 Task: Use the formula "MINVERSE" in spreadsheet "Project portfolio".
Action: Mouse moved to (830, 102)
Screenshot: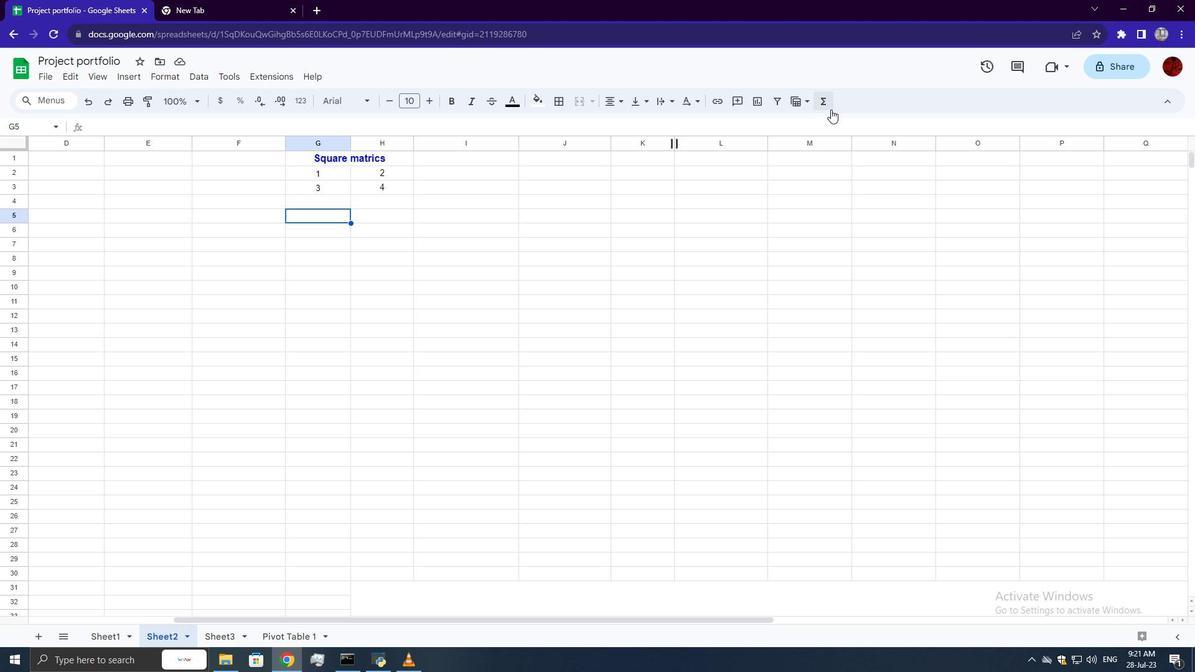 
Action: Mouse pressed left at (830, 102)
Screenshot: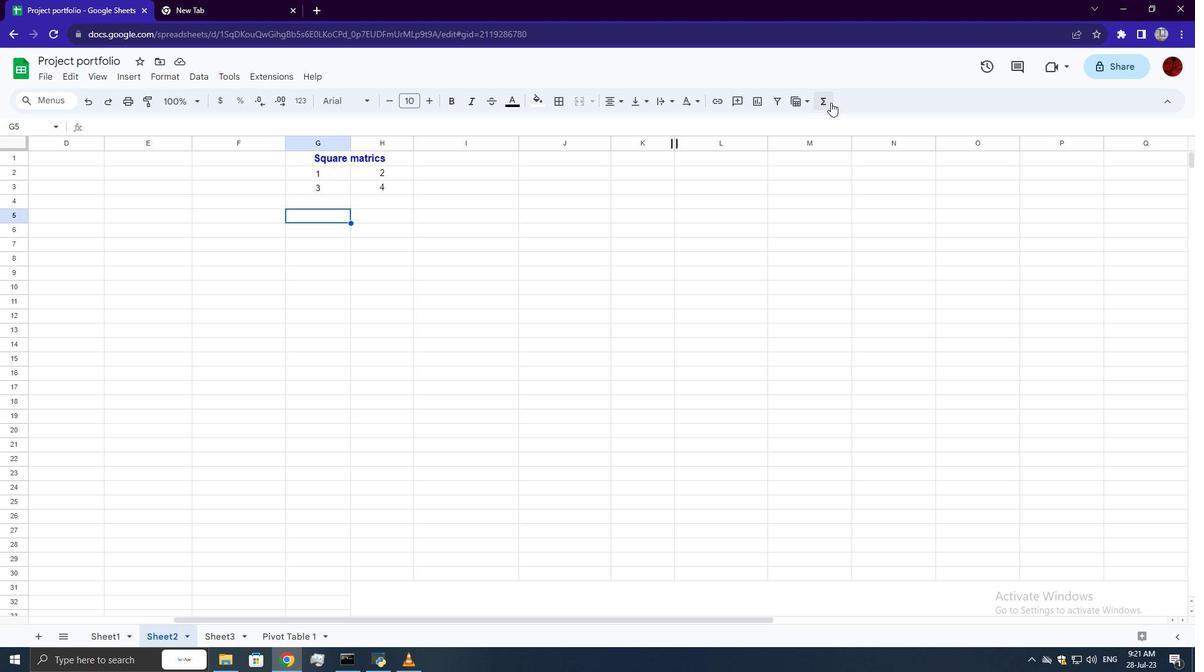 
Action: Mouse moved to (1007, 251)
Screenshot: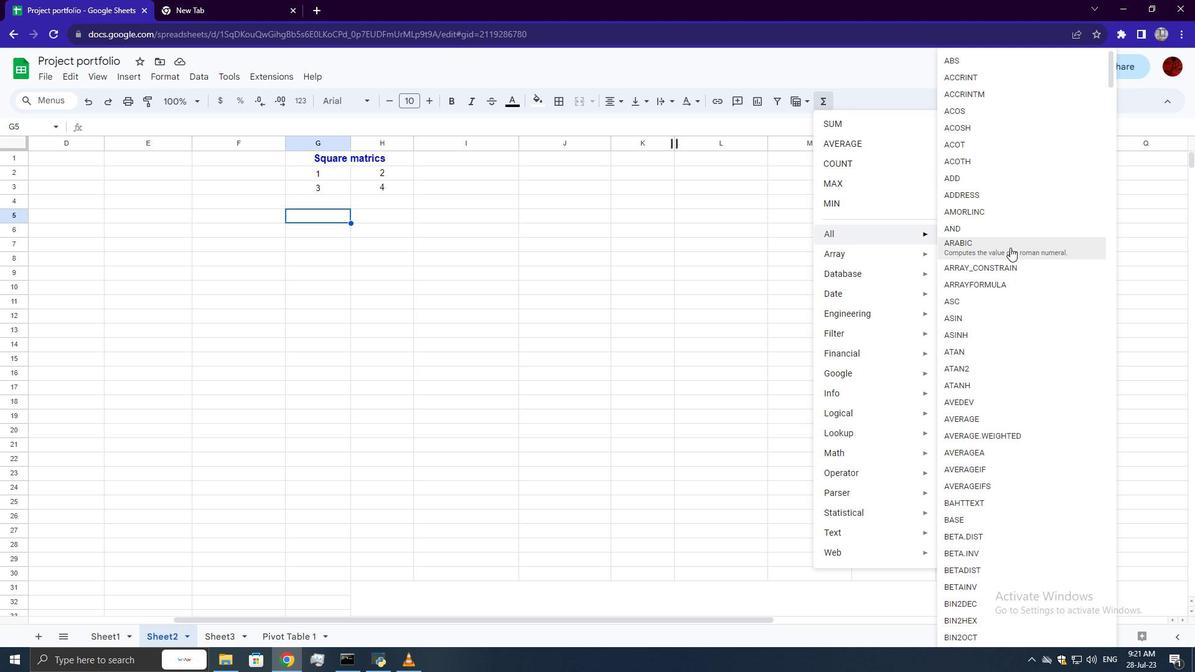 
Action: Mouse scrolled (1007, 250) with delta (0, 0)
Screenshot: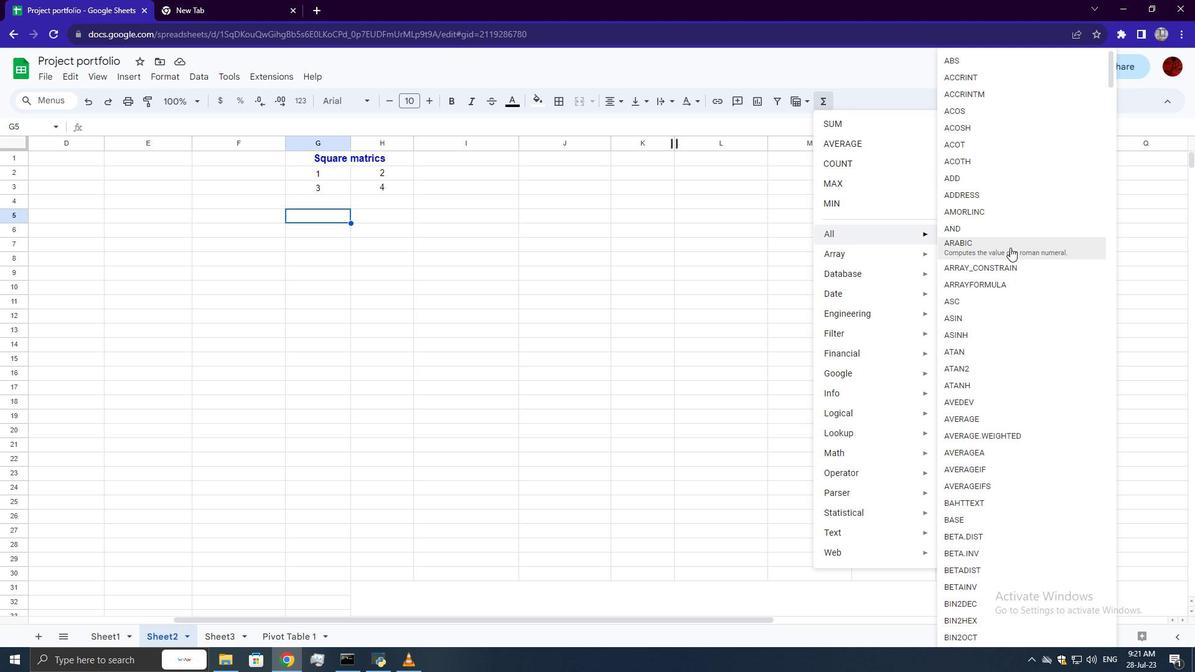 
Action: Mouse moved to (1007, 252)
Screenshot: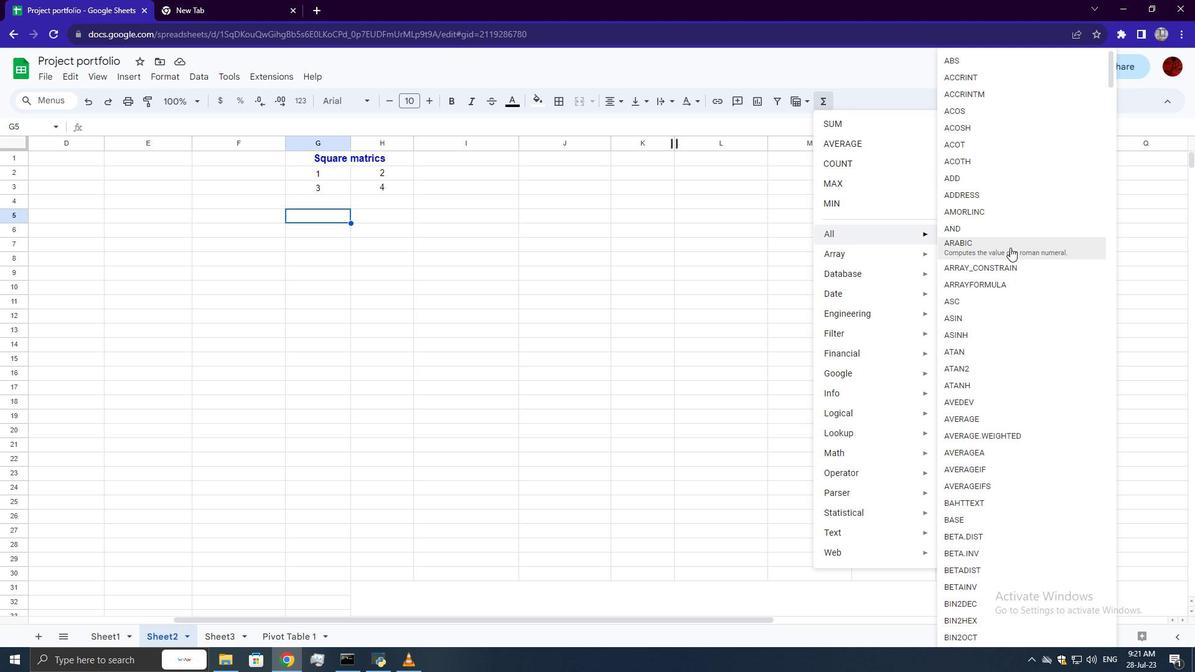 
Action: Mouse scrolled (1007, 251) with delta (0, 0)
Screenshot: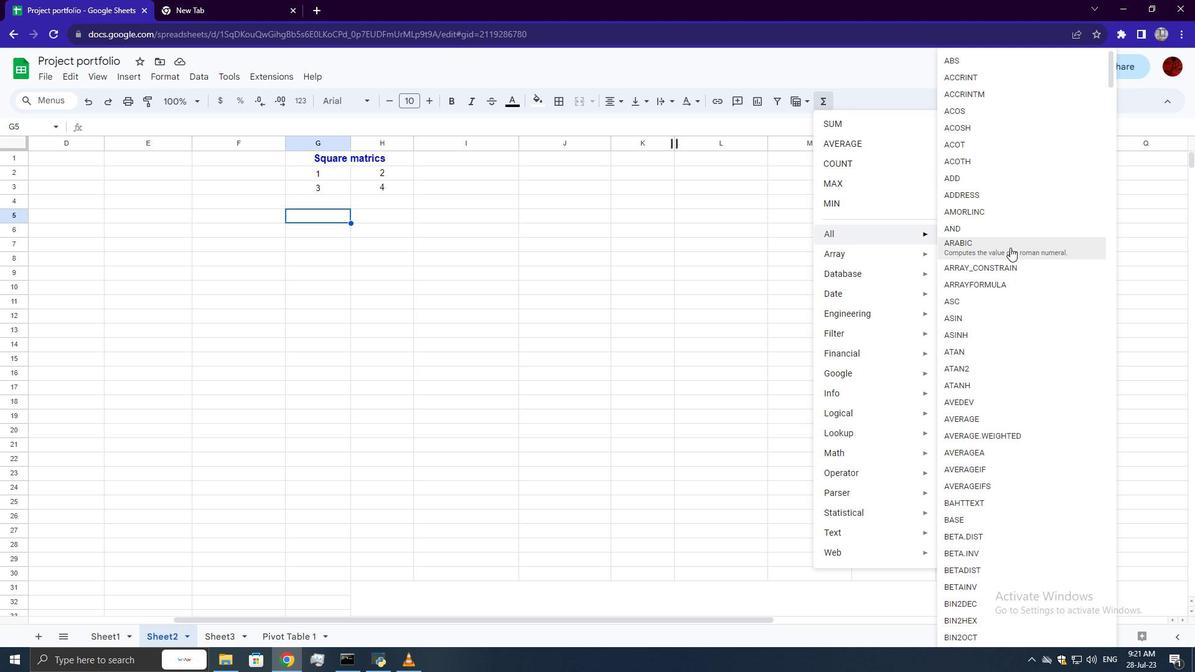
Action: Mouse scrolled (1007, 251) with delta (0, 0)
Screenshot: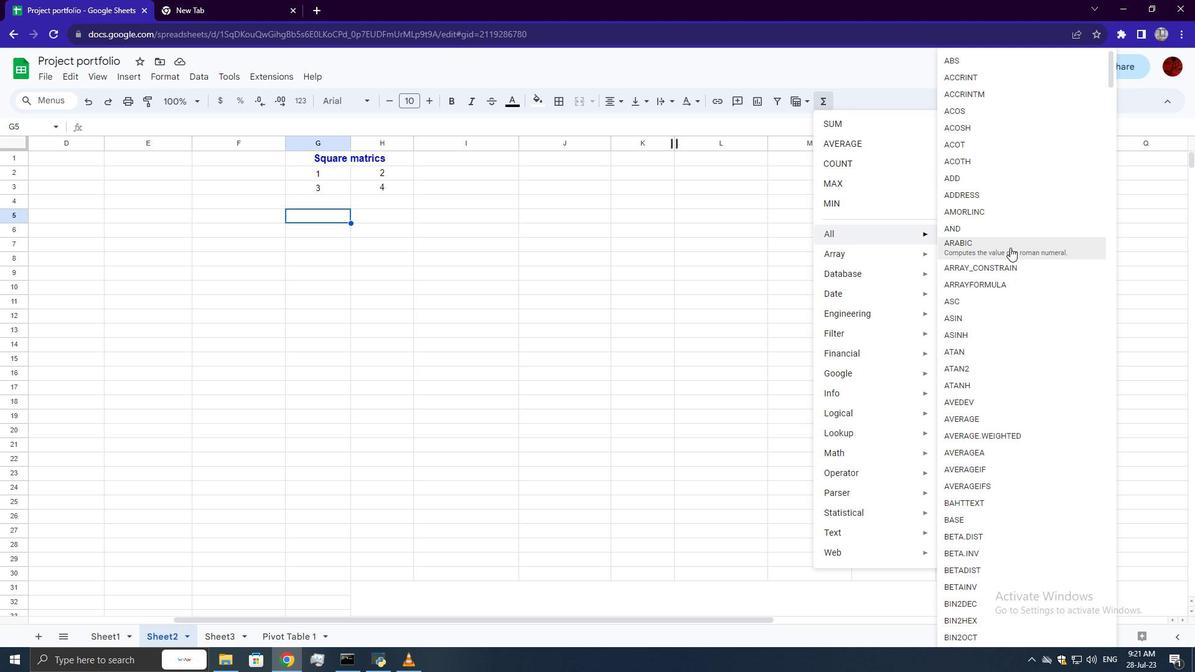 
Action: Mouse scrolled (1007, 251) with delta (0, 0)
Screenshot: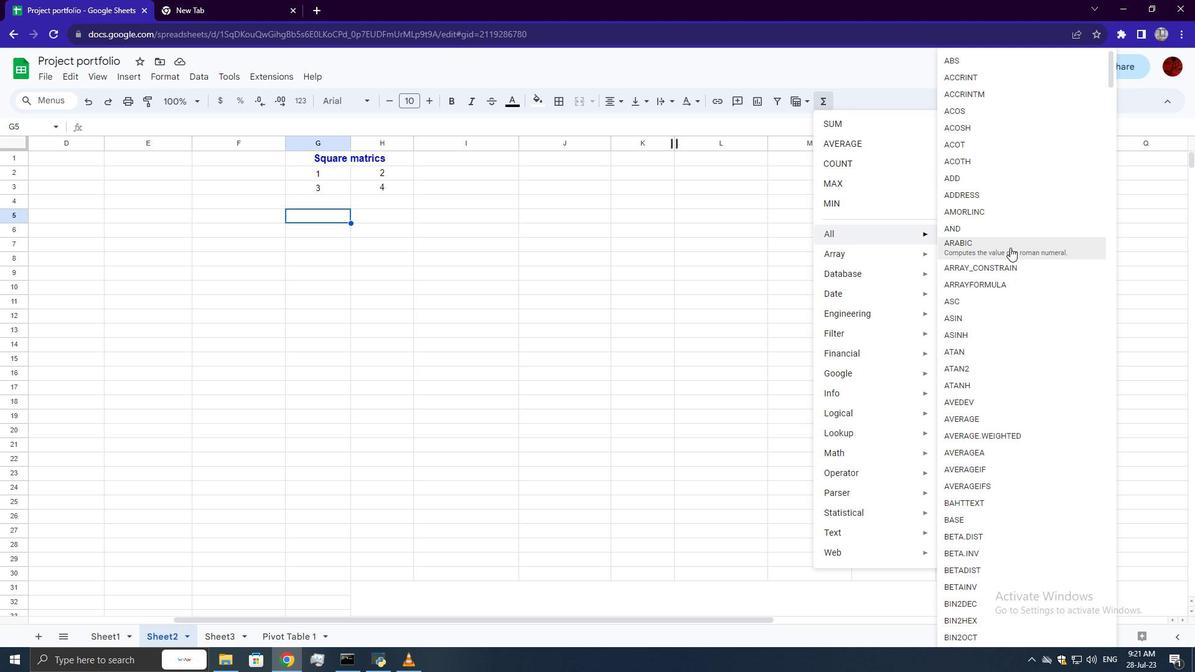 
Action: Mouse scrolled (1007, 251) with delta (0, 0)
Screenshot: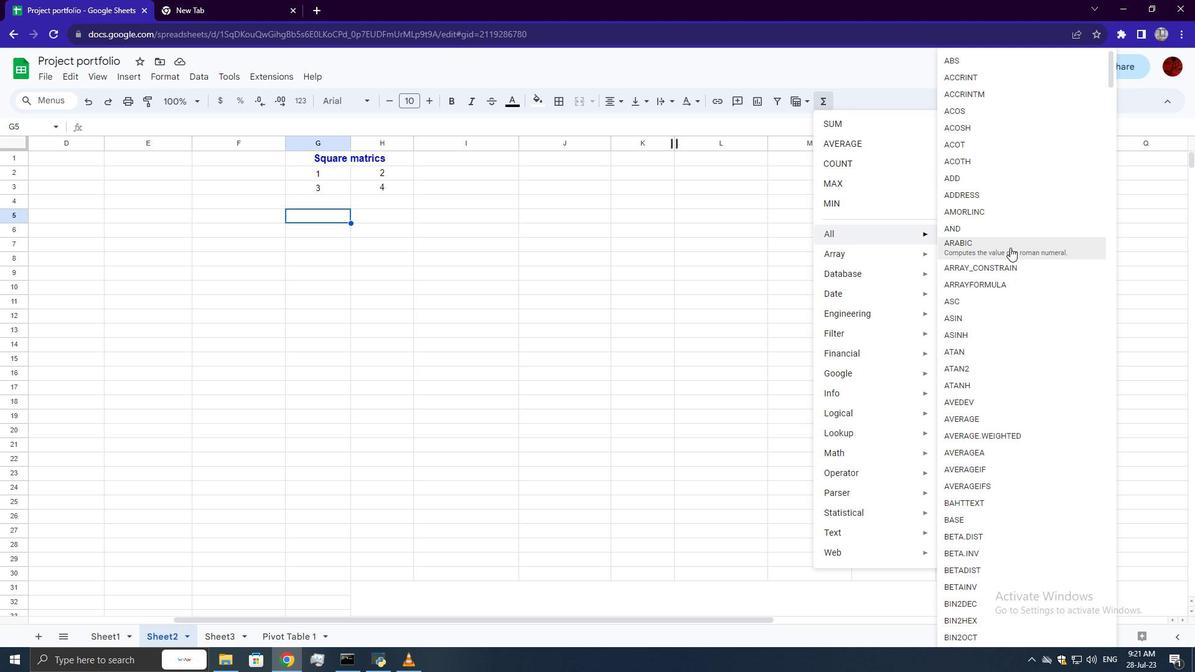 
Action: Mouse scrolled (1007, 251) with delta (0, 0)
Screenshot: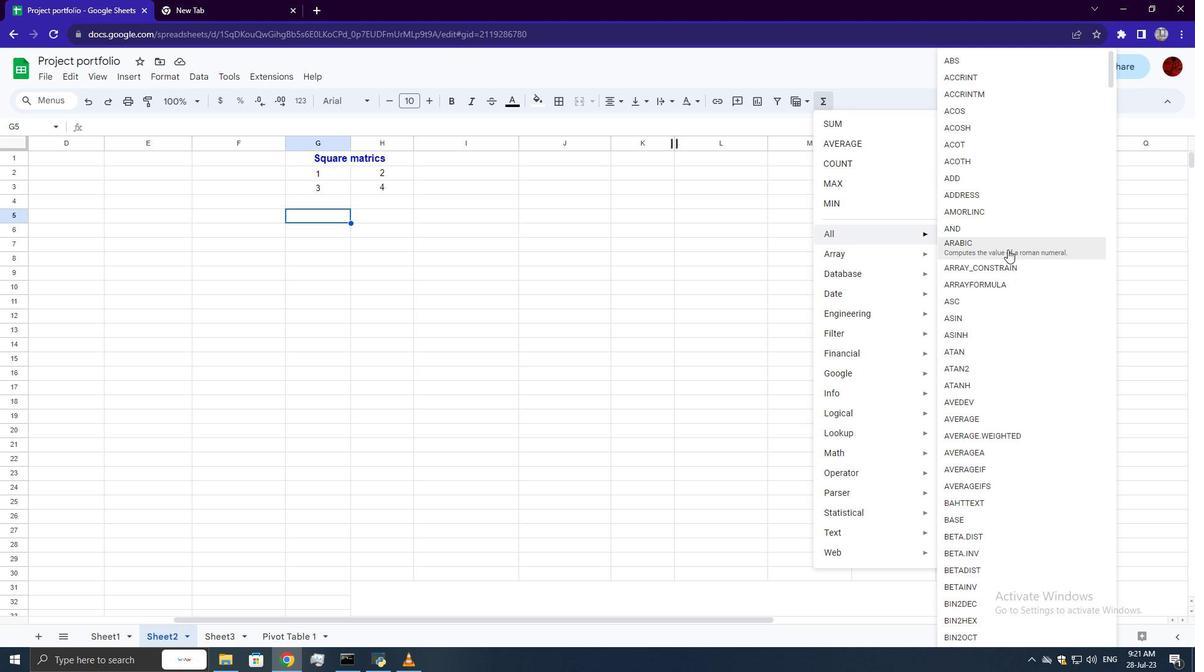 
Action: Mouse moved to (1007, 252)
Screenshot: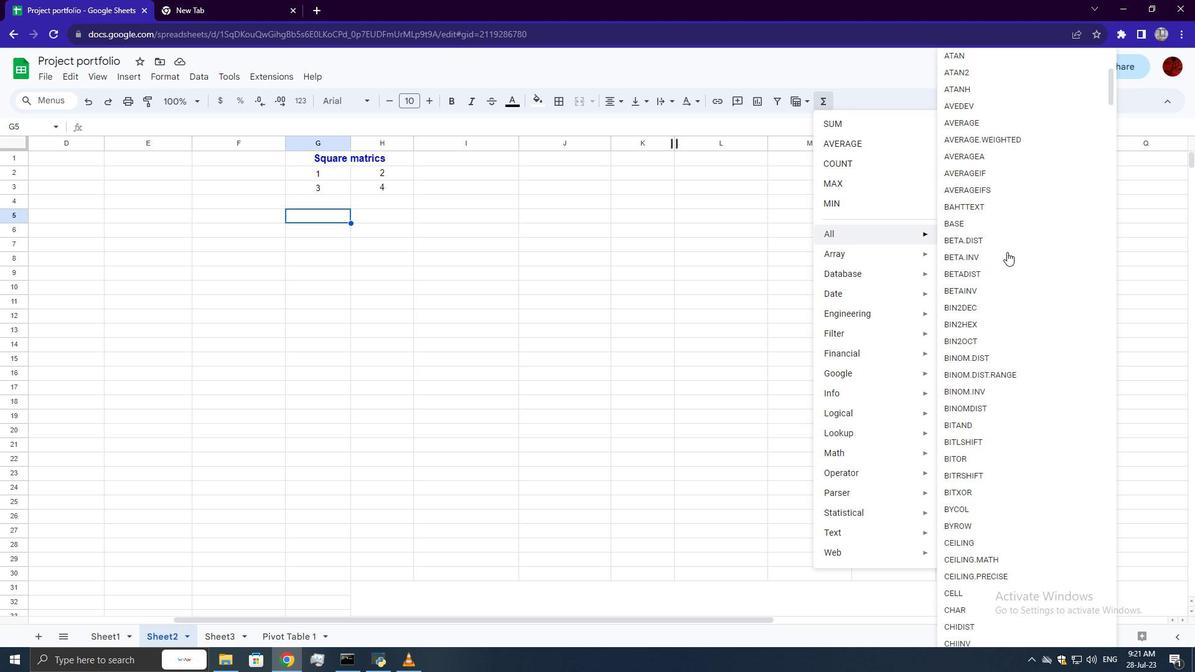 
Action: Mouse scrolled (1007, 252) with delta (0, 0)
Screenshot: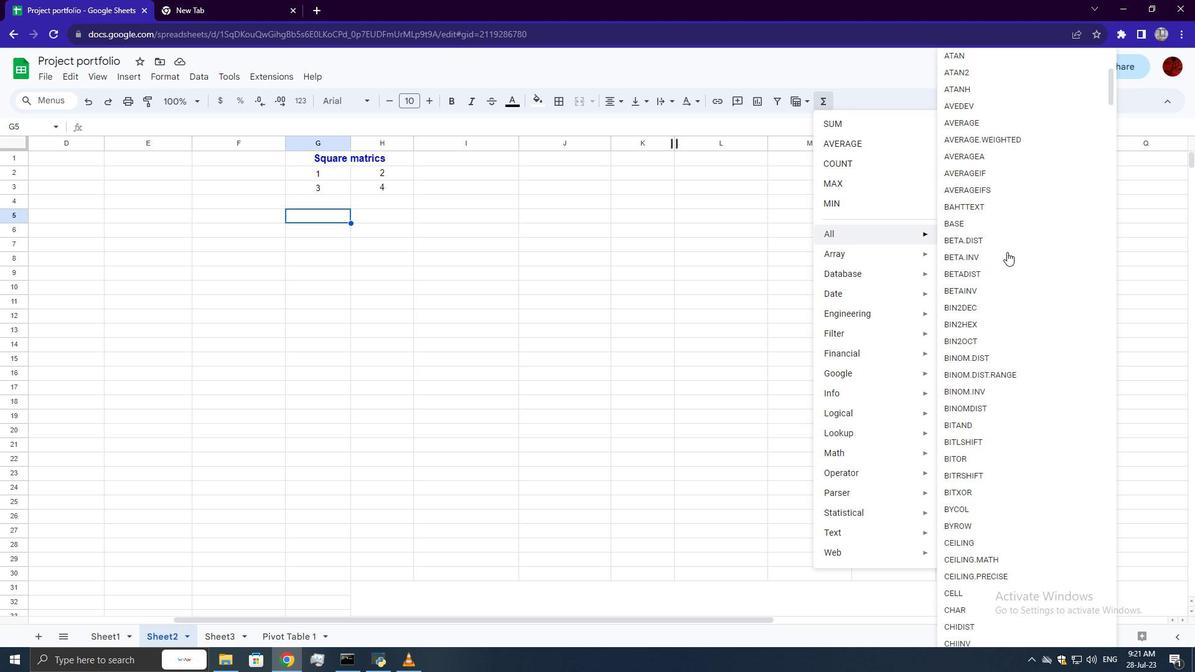 
Action: Mouse moved to (1006, 253)
Screenshot: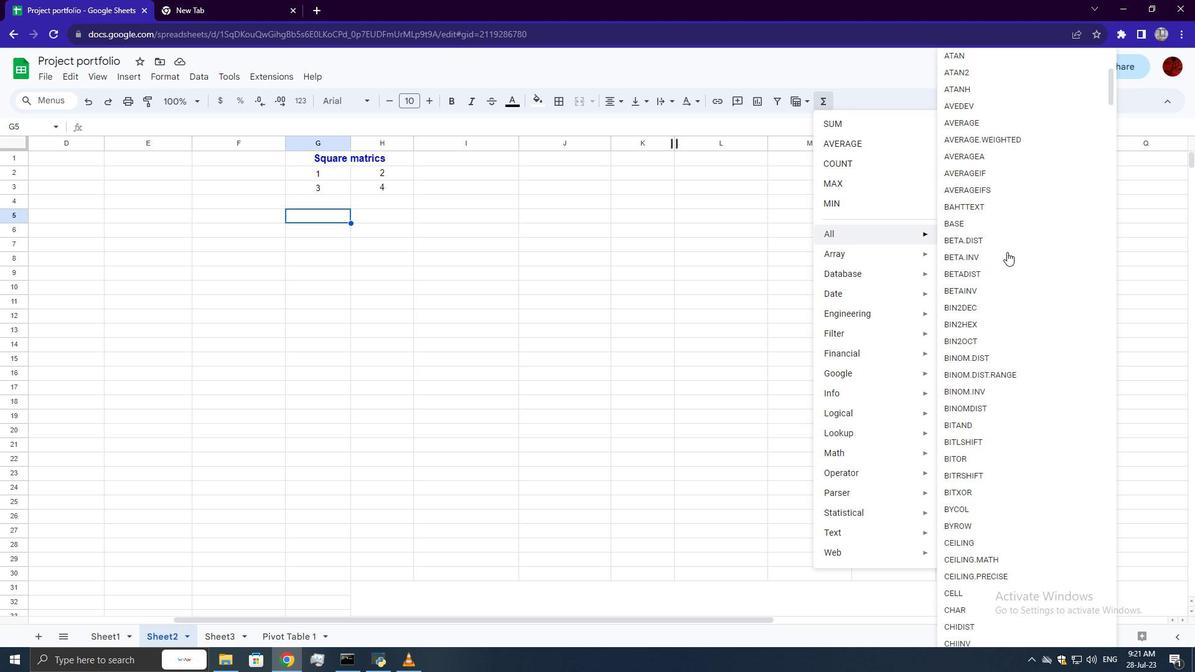 
Action: Mouse scrolled (1006, 252) with delta (0, 0)
Screenshot: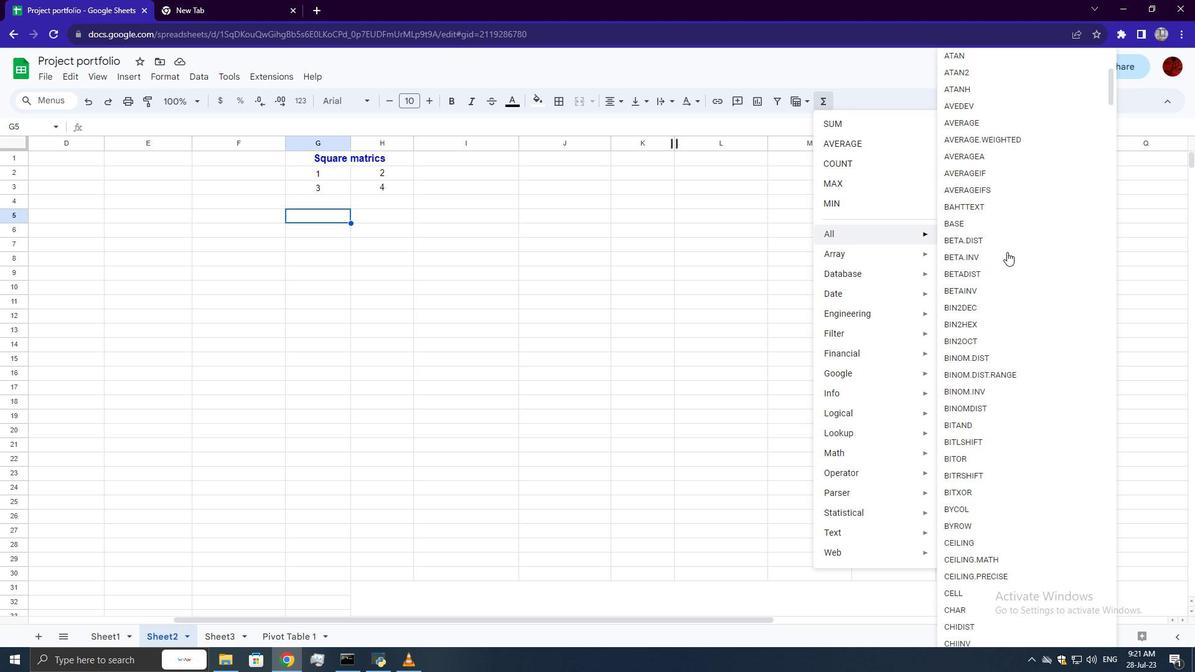 
Action: Mouse scrolled (1006, 252) with delta (0, 0)
Screenshot: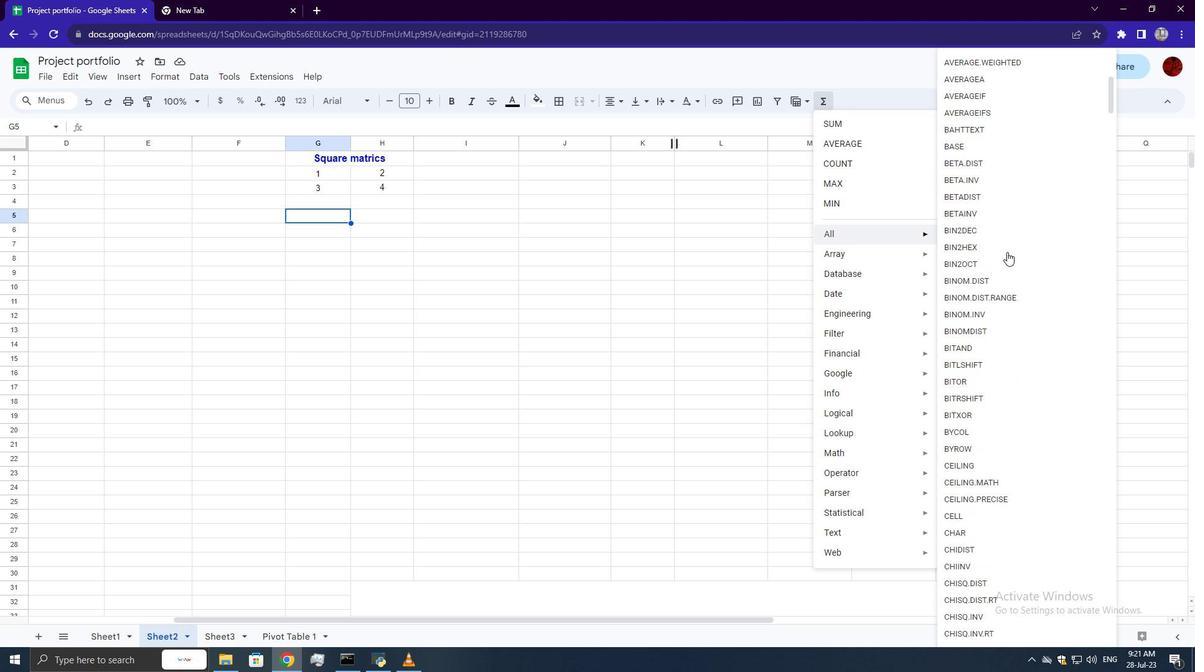 
Action: Mouse scrolled (1006, 252) with delta (0, 0)
Screenshot: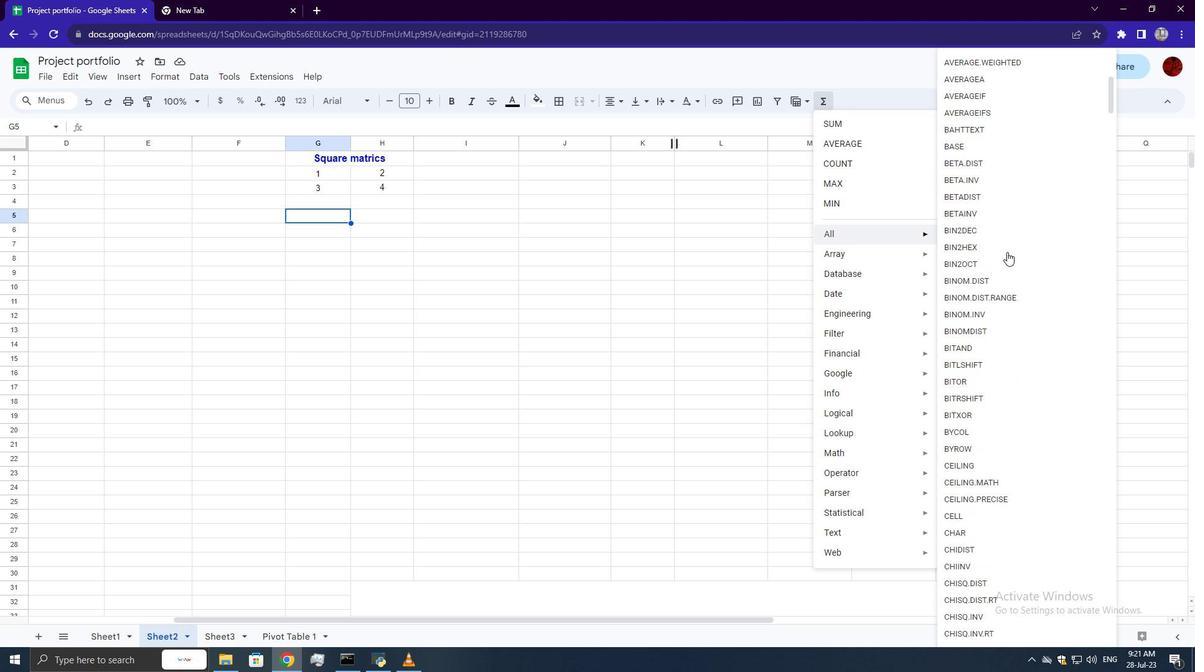 
Action: Mouse scrolled (1006, 252) with delta (0, 0)
Screenshot: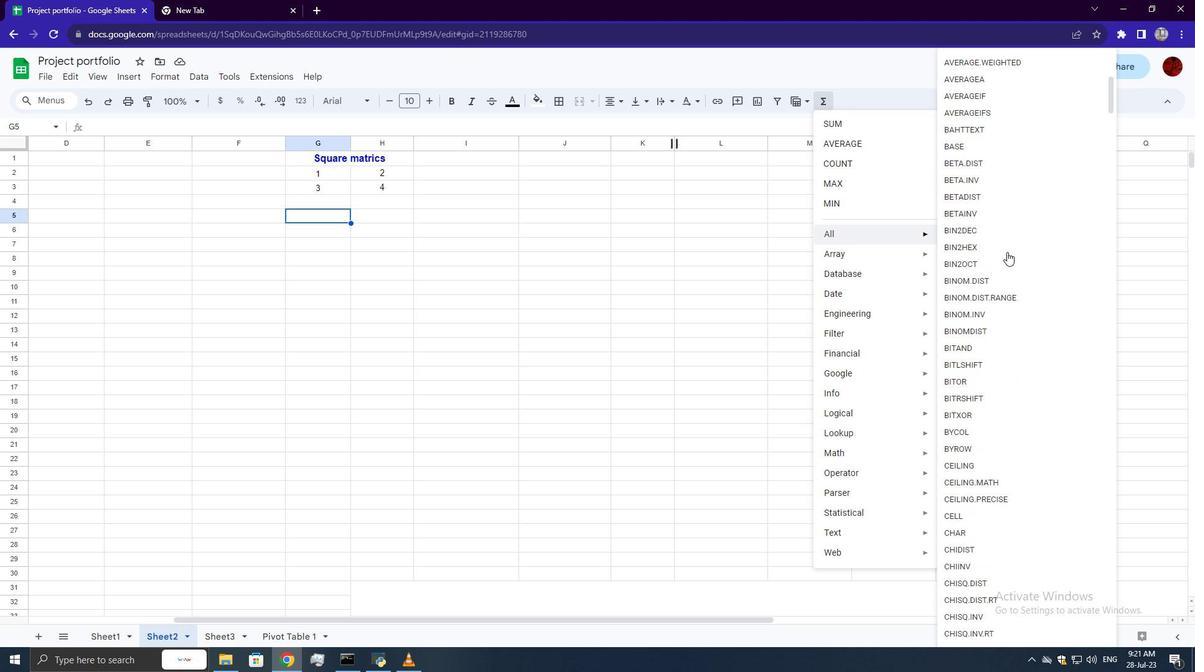 
Action: Mouse scrolled (1006, 252) with delta (0, 0)
Screenshot: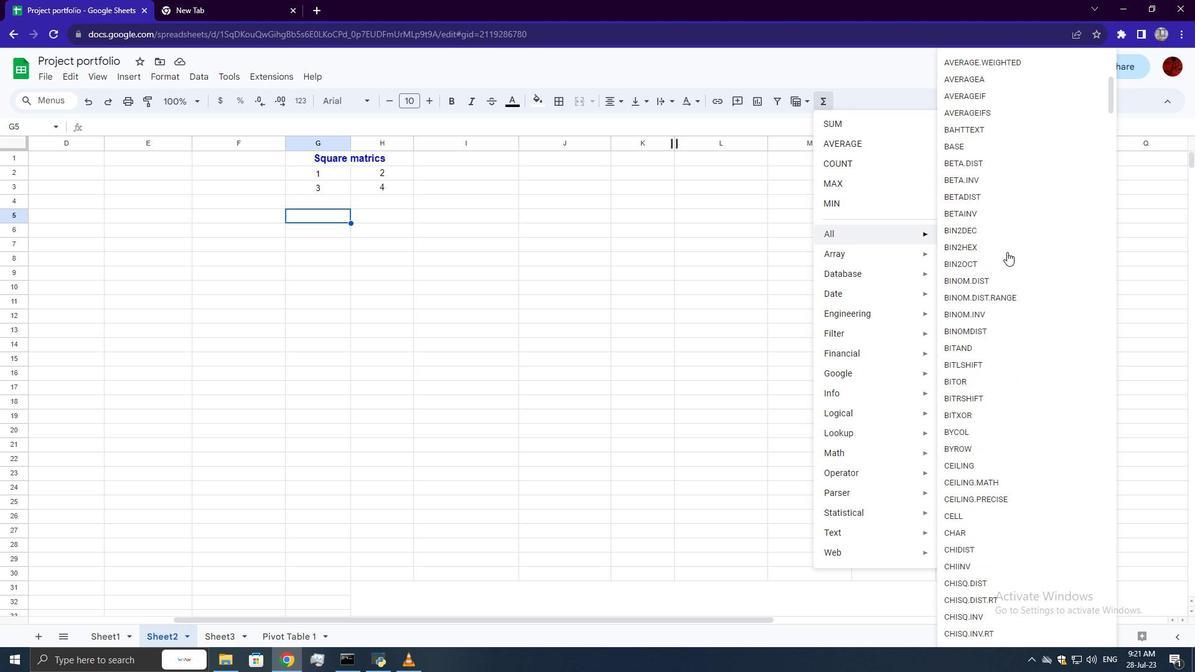 
Action: Mouse scrolled (1006, 252) with delta (0, 0)
Screenshot: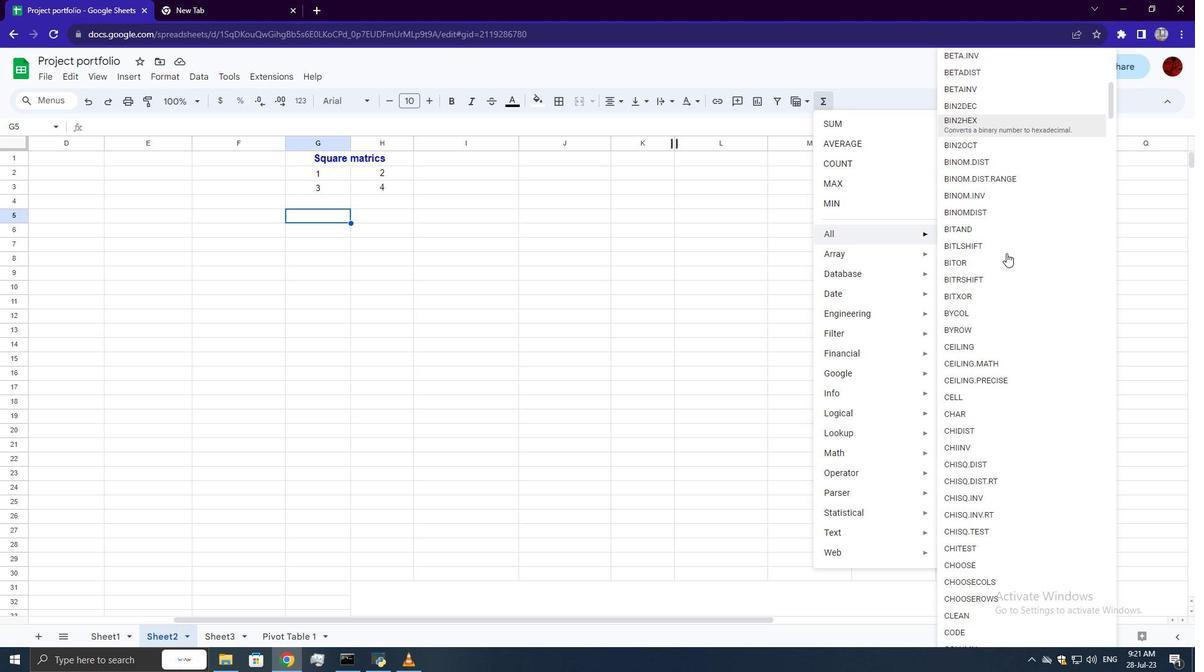 
Action: Mouse scrolled (1006, 252) with delta (0, 0)
Screenshot: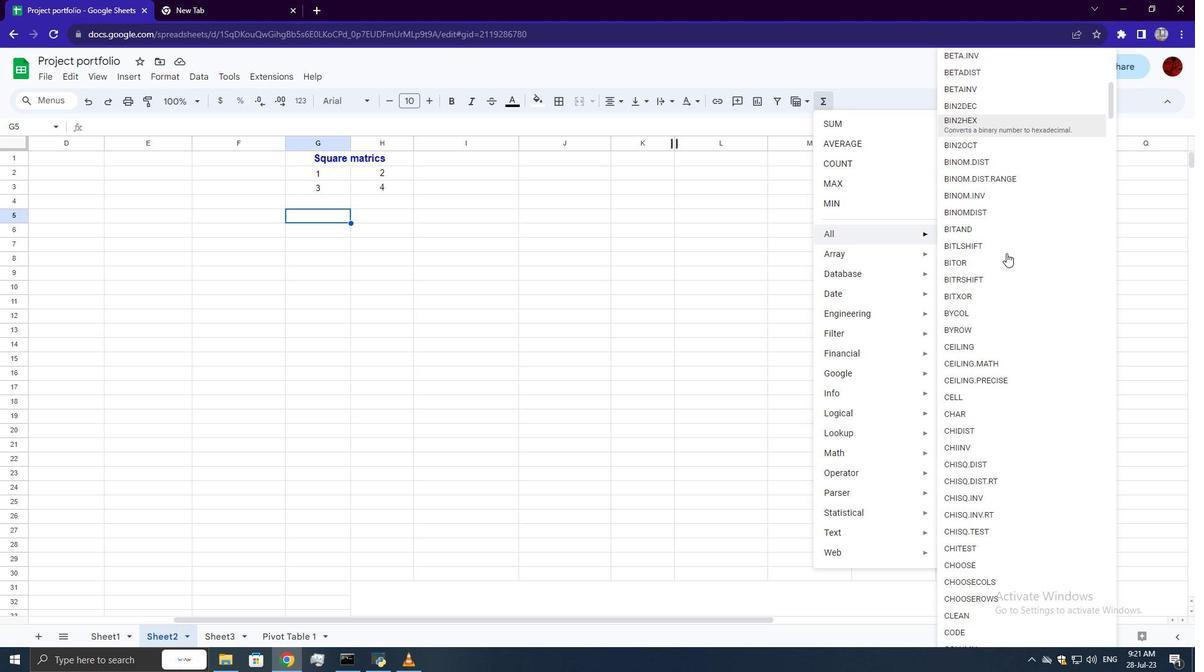 
Action: Mouse scrolled (1006, 252) with delta (0, 0)
Screenshot: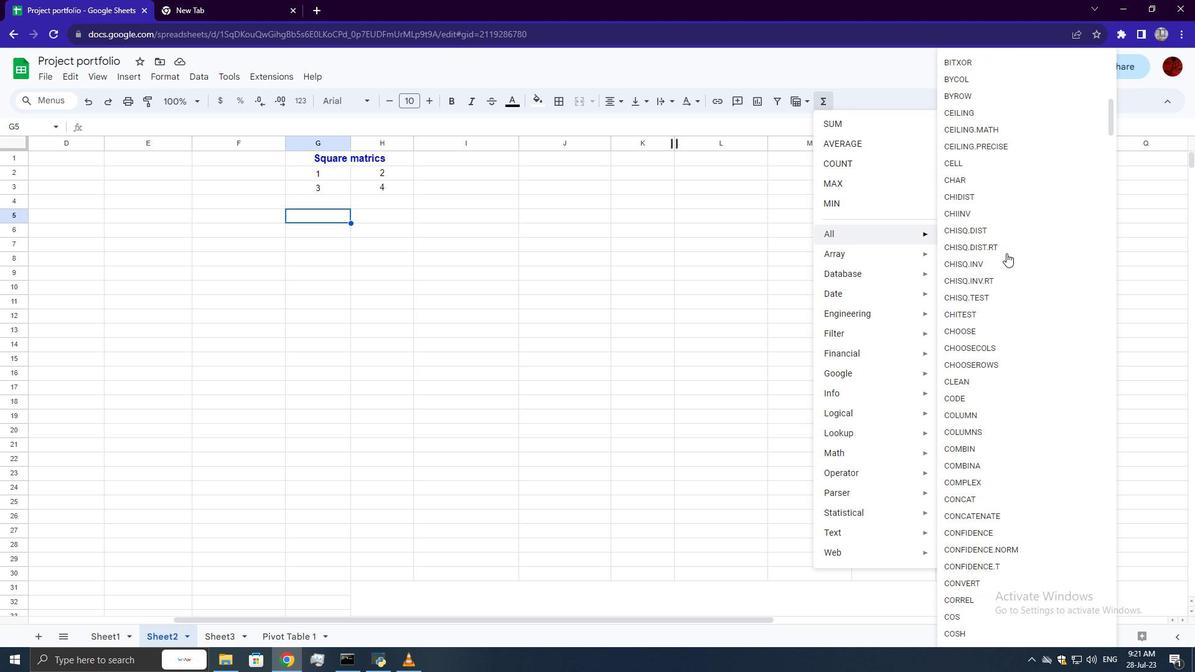 
Action: Mouse scrolled (1006, 252) with delta (0, 0)
Screenshot: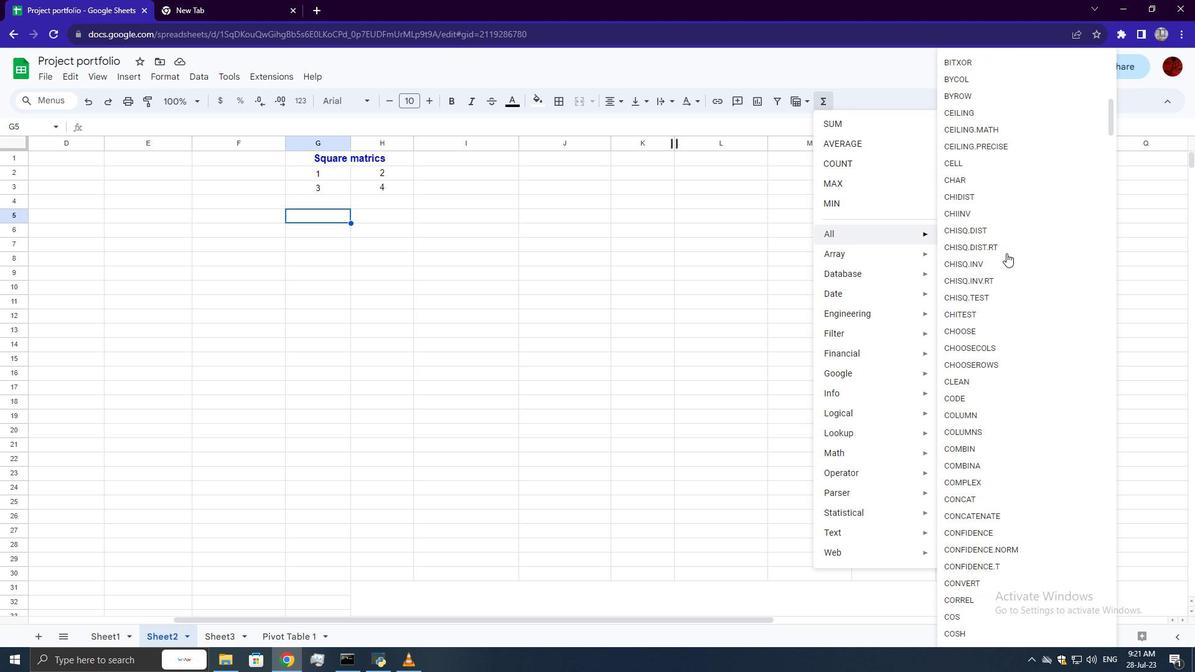 
Action: Mouse scrolled (1006, 252) with delta (0, 0)
Screenshot: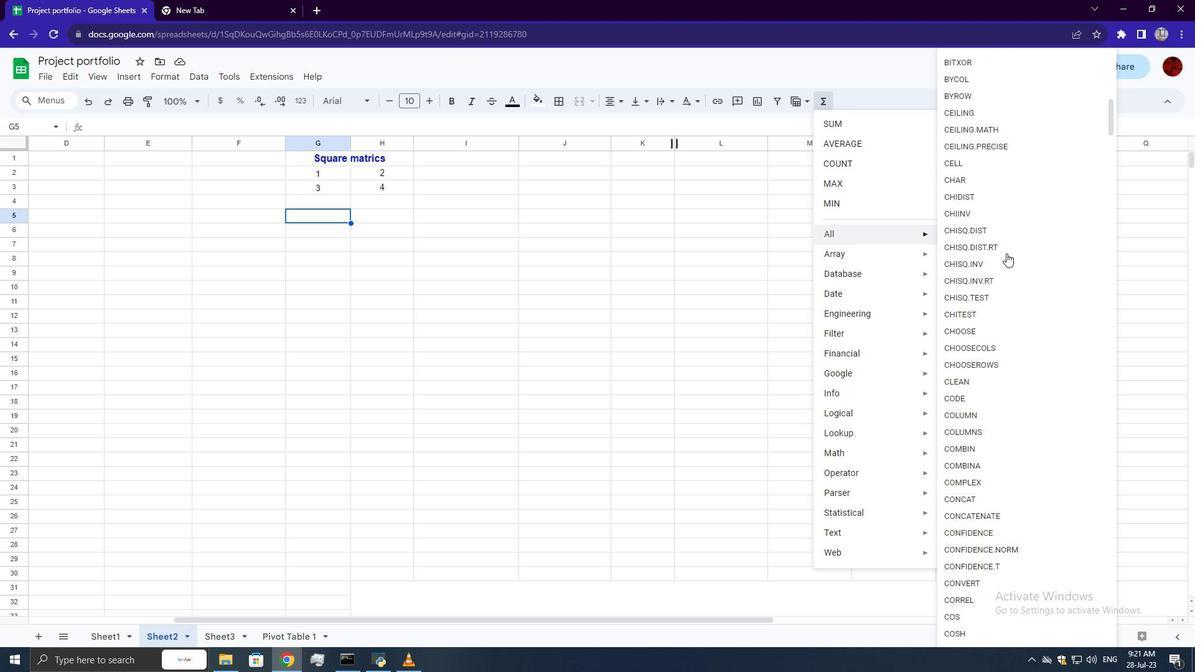 
Action: Mouse scrolled (1006, 252) with delta (0, 0)
Screenshot: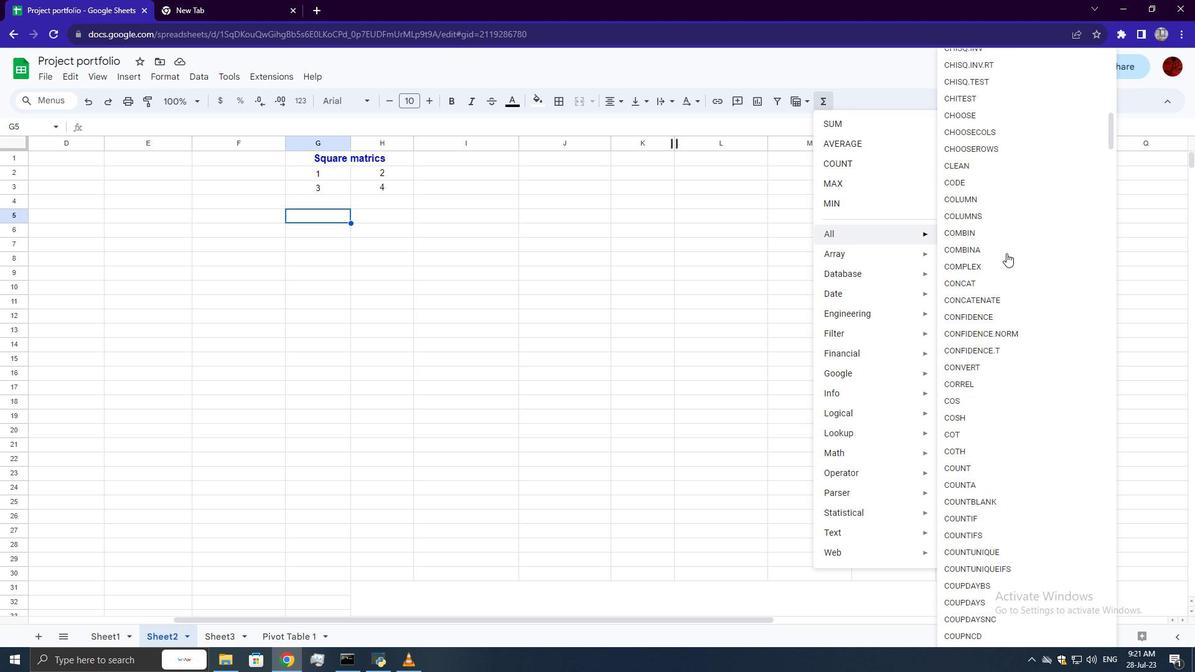 
Action: Mouse scrolled (1006, 252) with delta (0, 0)
Screenshot: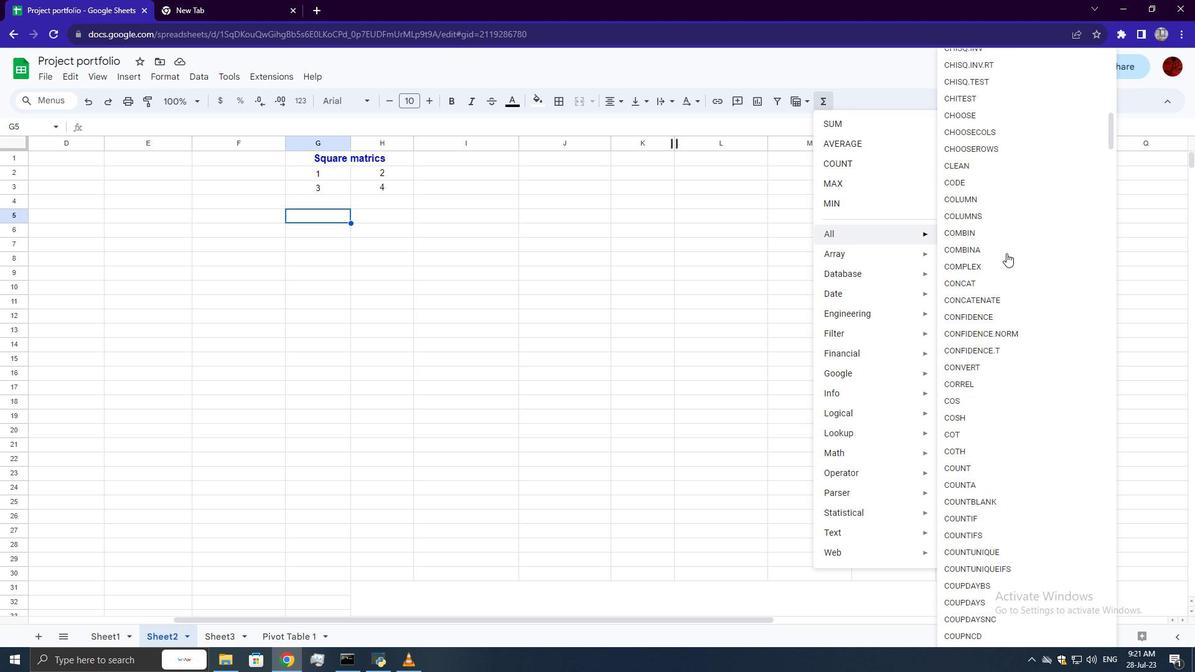 
Action: Mouse scrolled (1006, 252) with delta (0, 0)
Screenshot: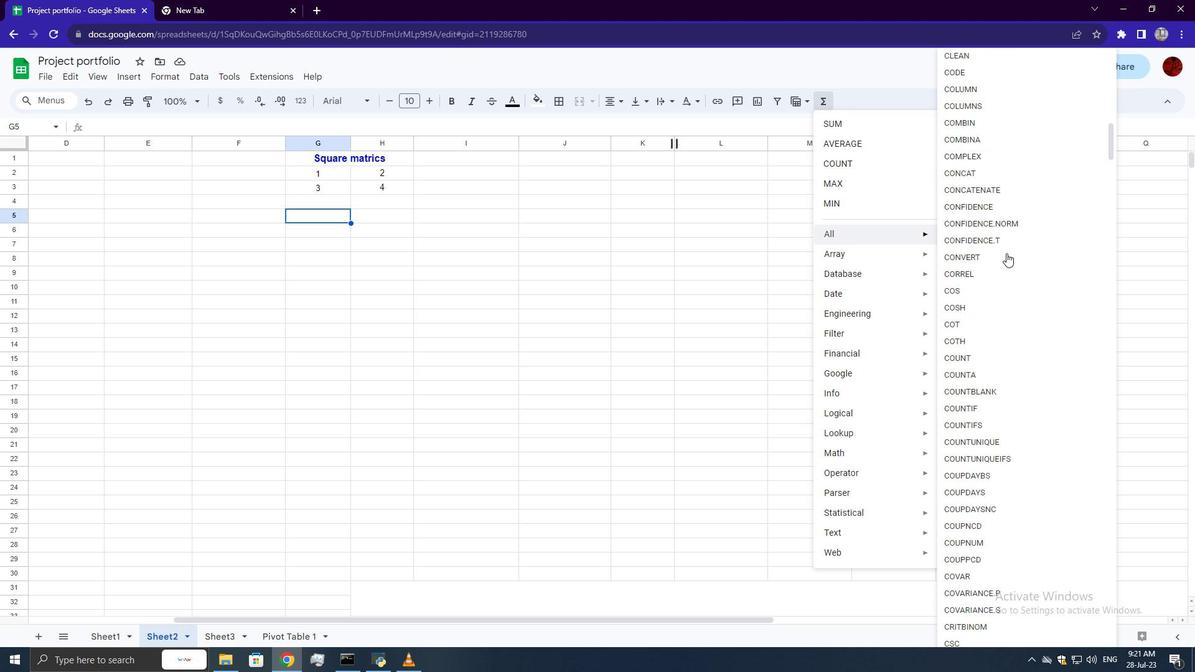 
Action: Mouse scrolled (1006, 252) with delta (0, 0)
Screenshot: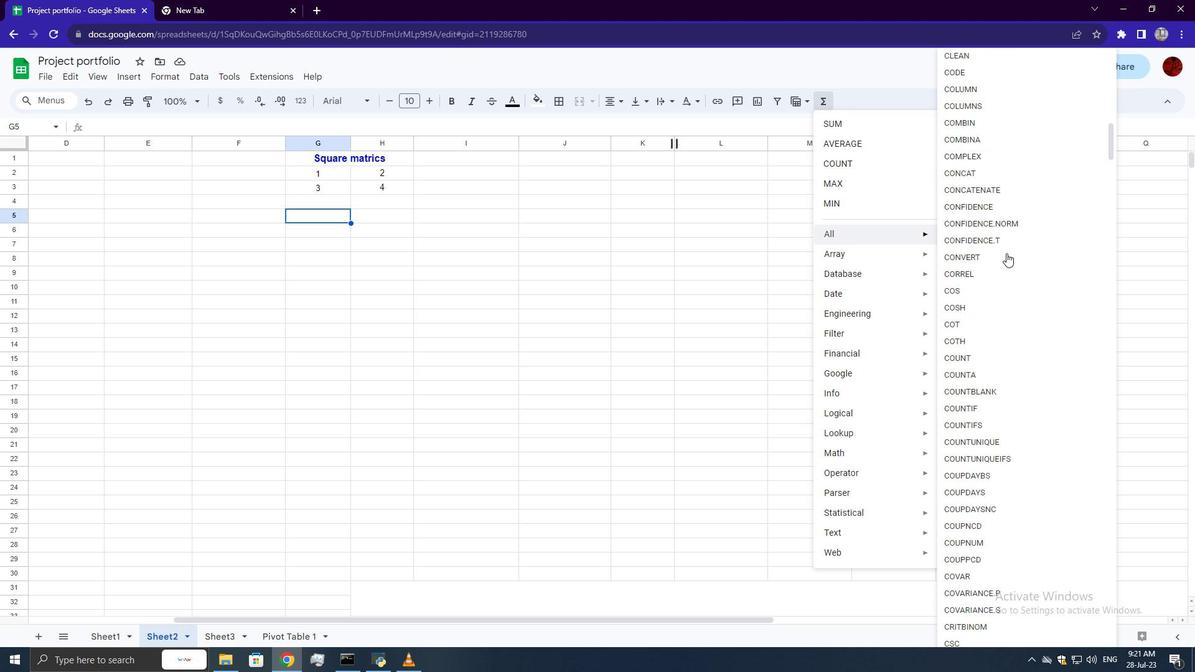 
Action: Mouse scrolled (1006, 252) with delta (0, 0)
Screenshot: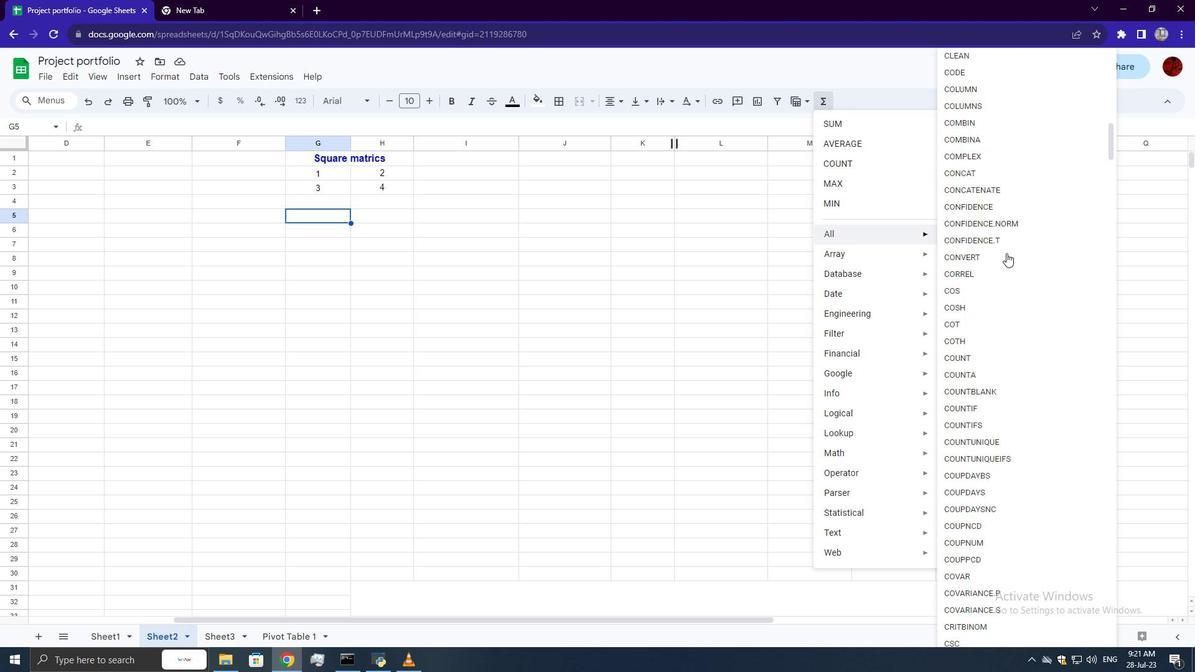 
Action: Mouse scrolled (1006, 252) with delta (0, 0)
Screenshot: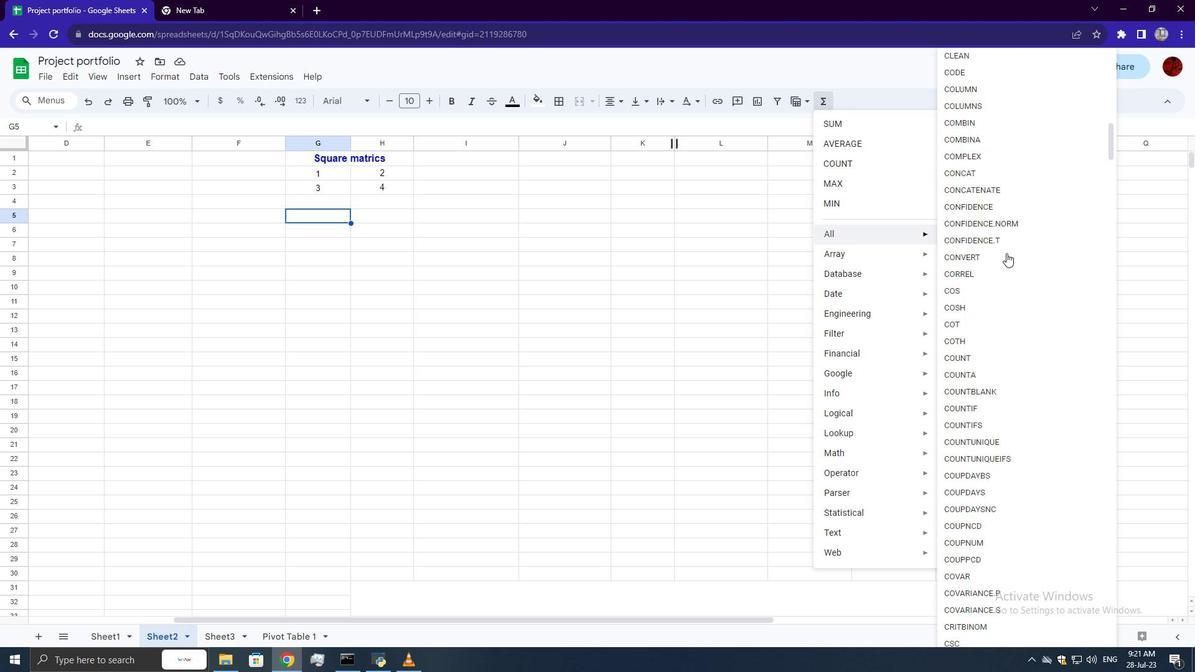 
Action: Mouse scrolled (1006, 252) with delta (0, 0)
Screenshot: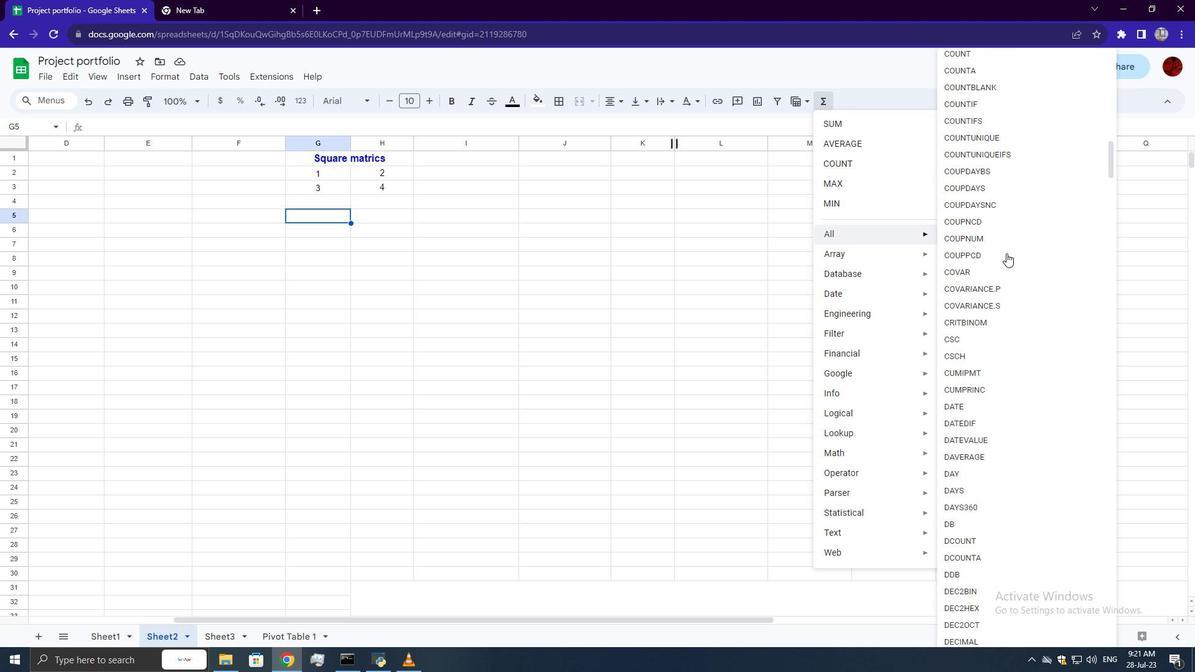 
Action: Mouse scrolled (1006, 252) with delta (0, 0)
Screenshot: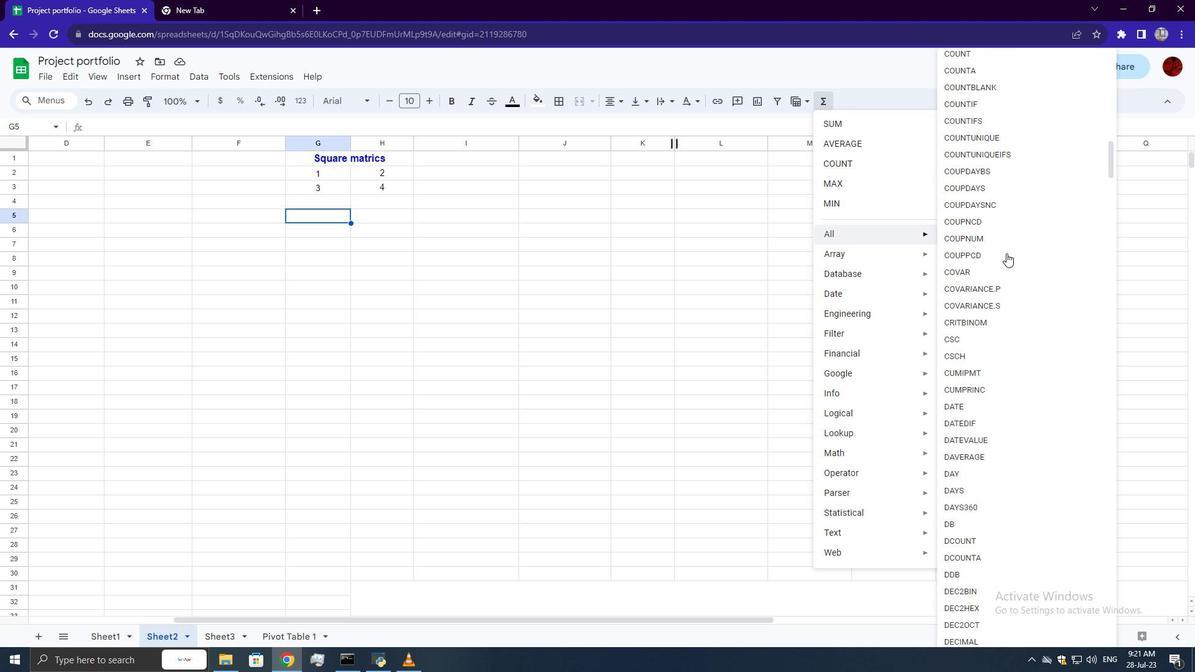 
Action: Mouse scrolled (1006, 252) with delta (0, 0)
Screenshot: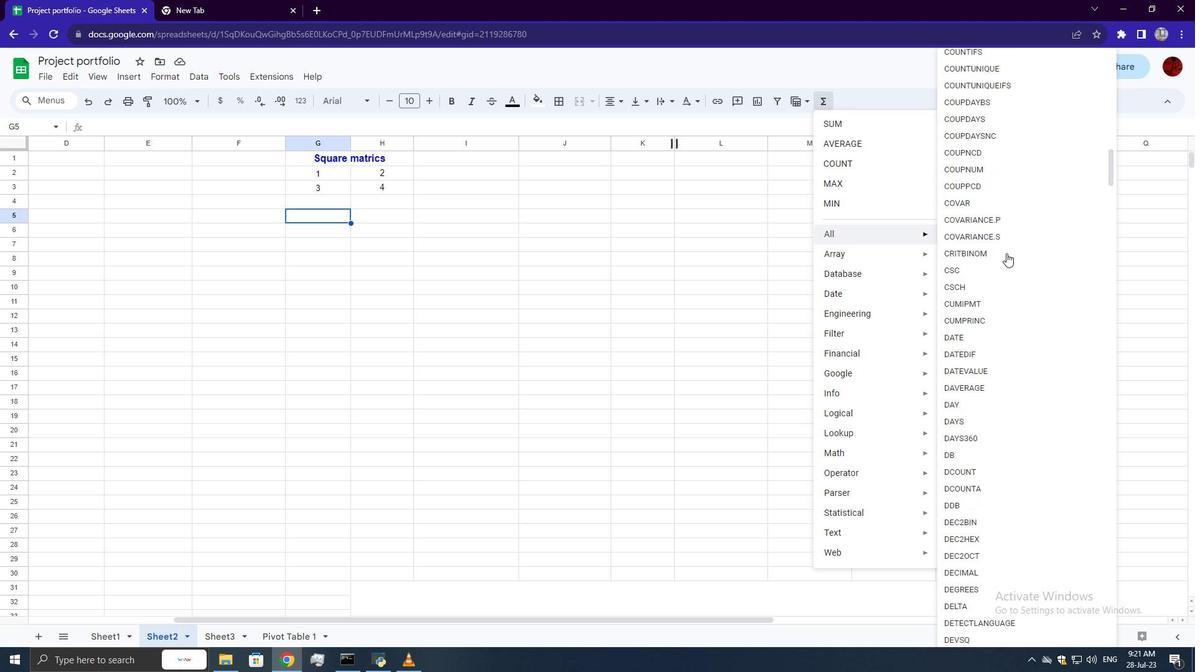 
Action: Mouse scrolled (1006, 252) with delta (0, 0)
Screenshot: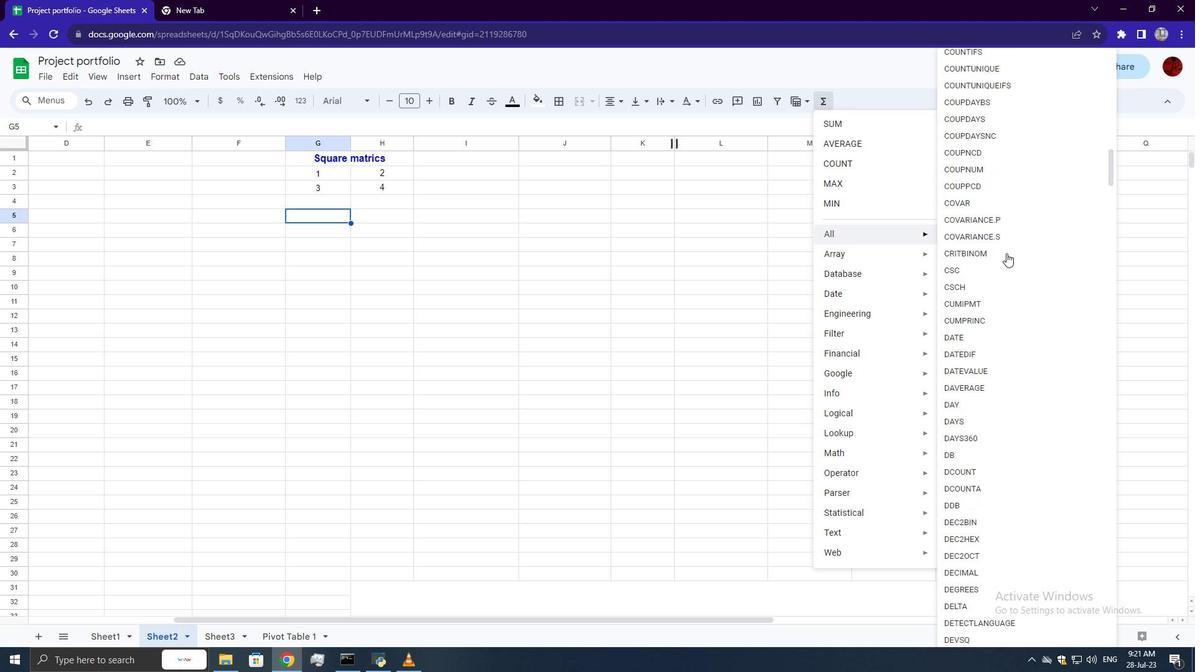
Action: Mouse scrolled (1006, 252) with delta (0, 0)
Screenshot: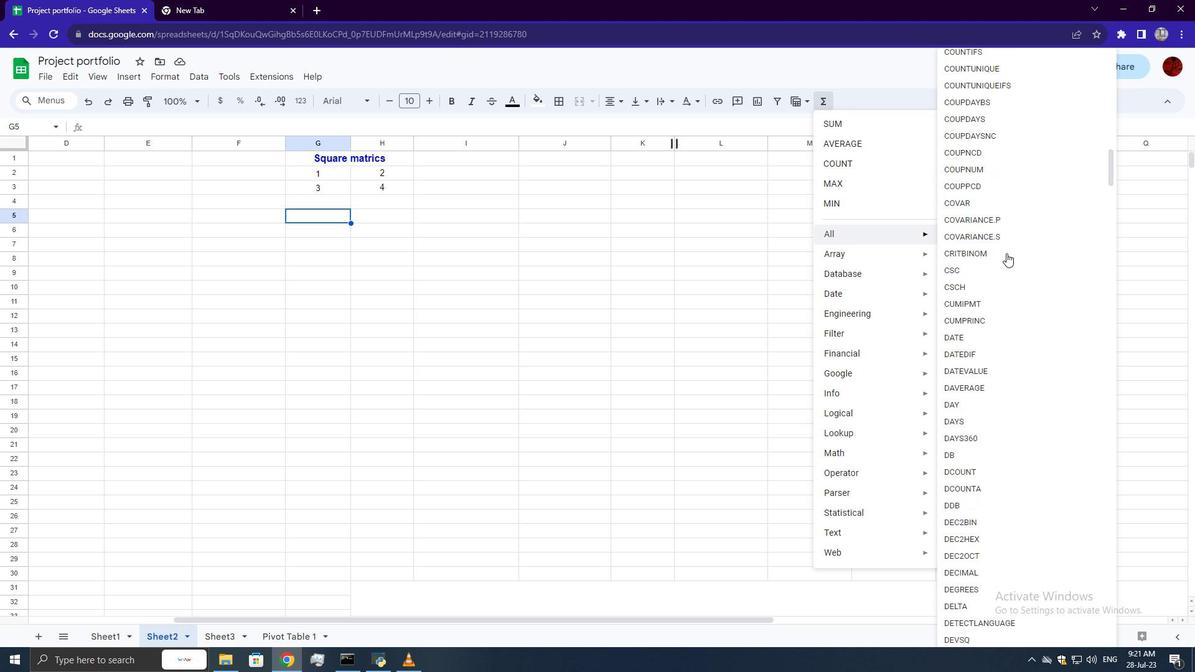 
Action: Mouse scrolled (1006, 252) with delta (0, 0)
Screenshot: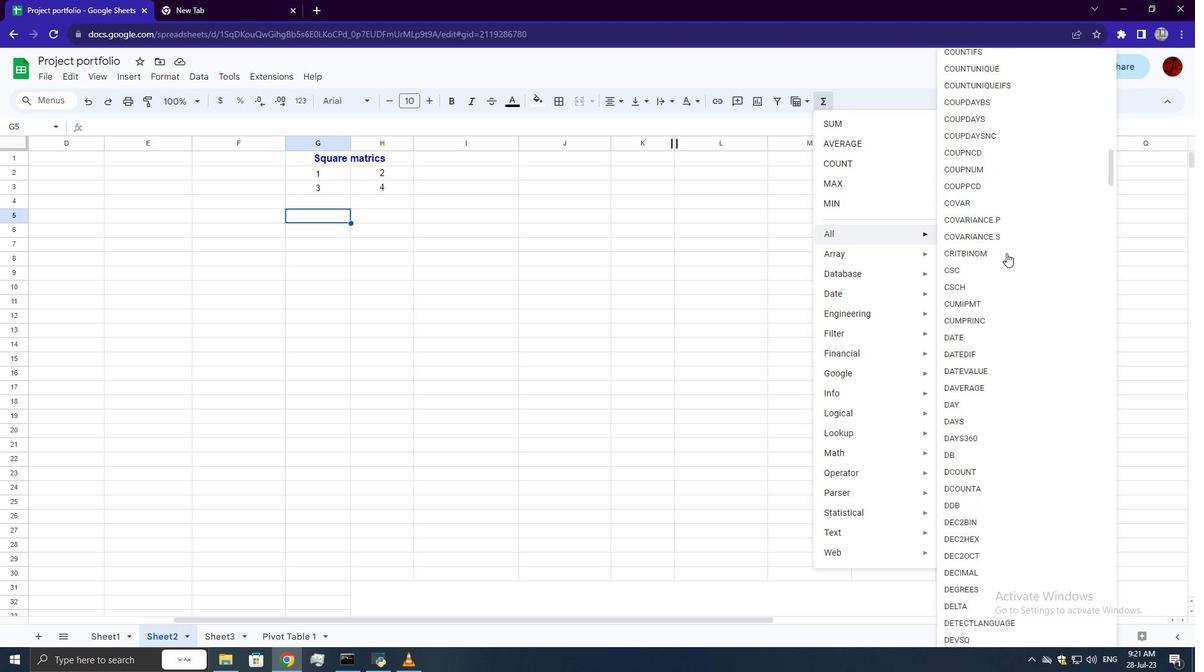 
Action: Mouse scrolled (1006, 252) with delta (0, 0)
Screenshot: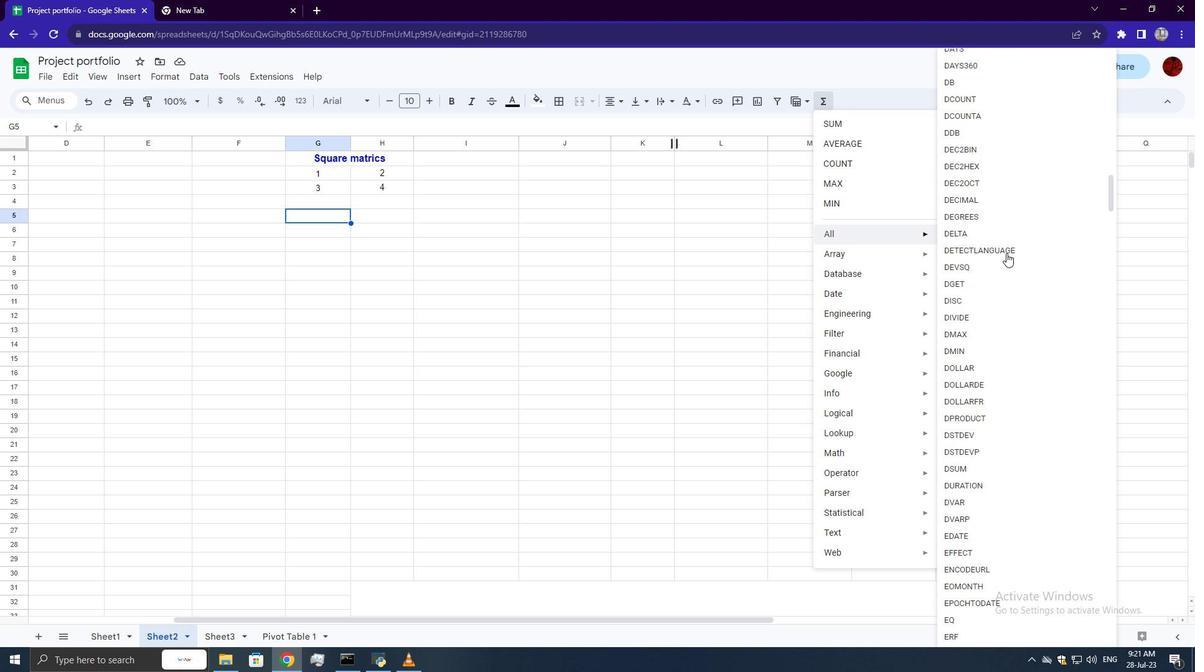 
Action: Mouse scrolled (1006, 252) with delta (0, 0)
Screenshot: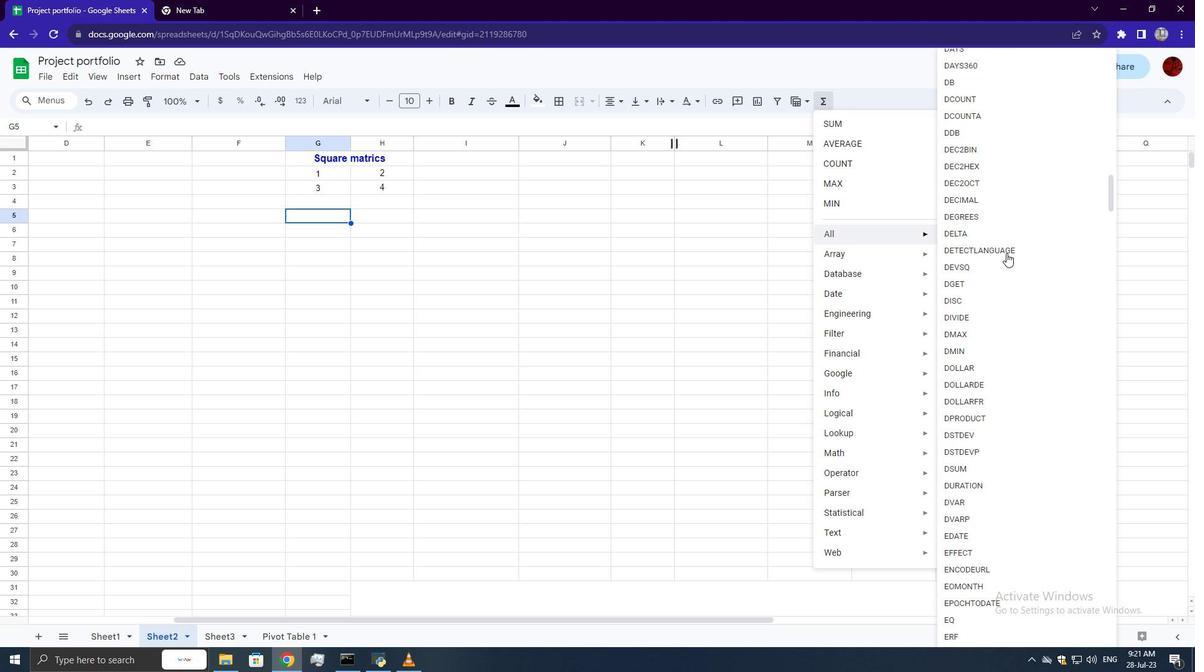 
Action: Mouse scrolled (1006, 252) with delta (0, 0)
Screenshot: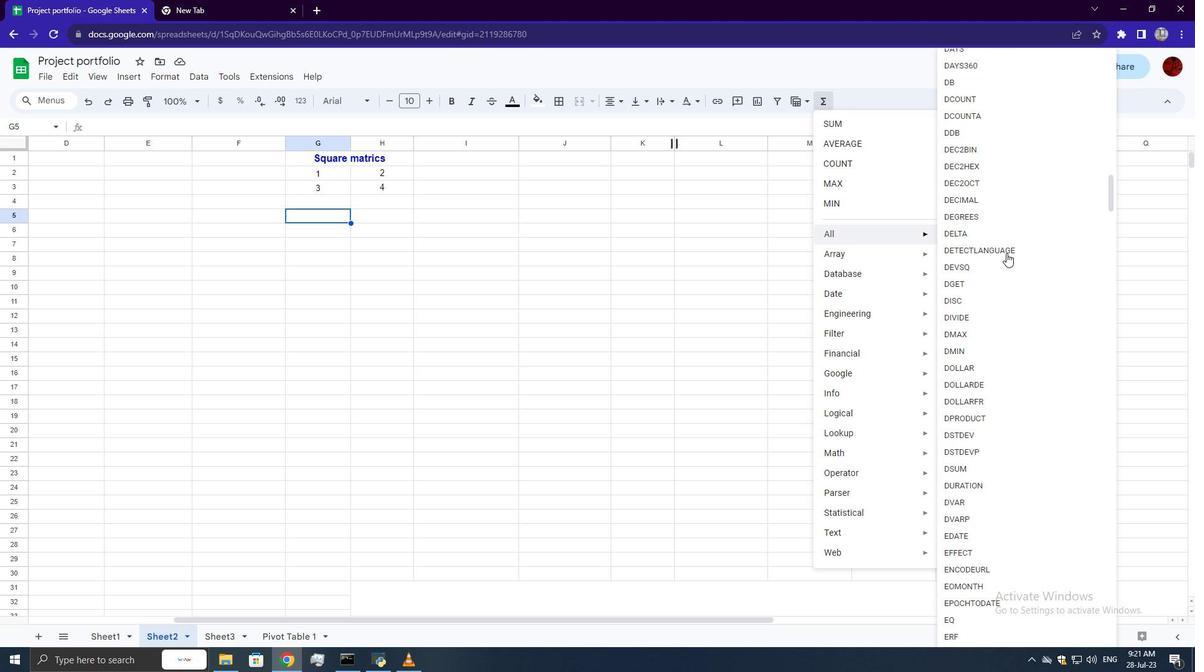 
Action: Mouse scrolled (1006, 252) with delta (0, 0)
Screenshot: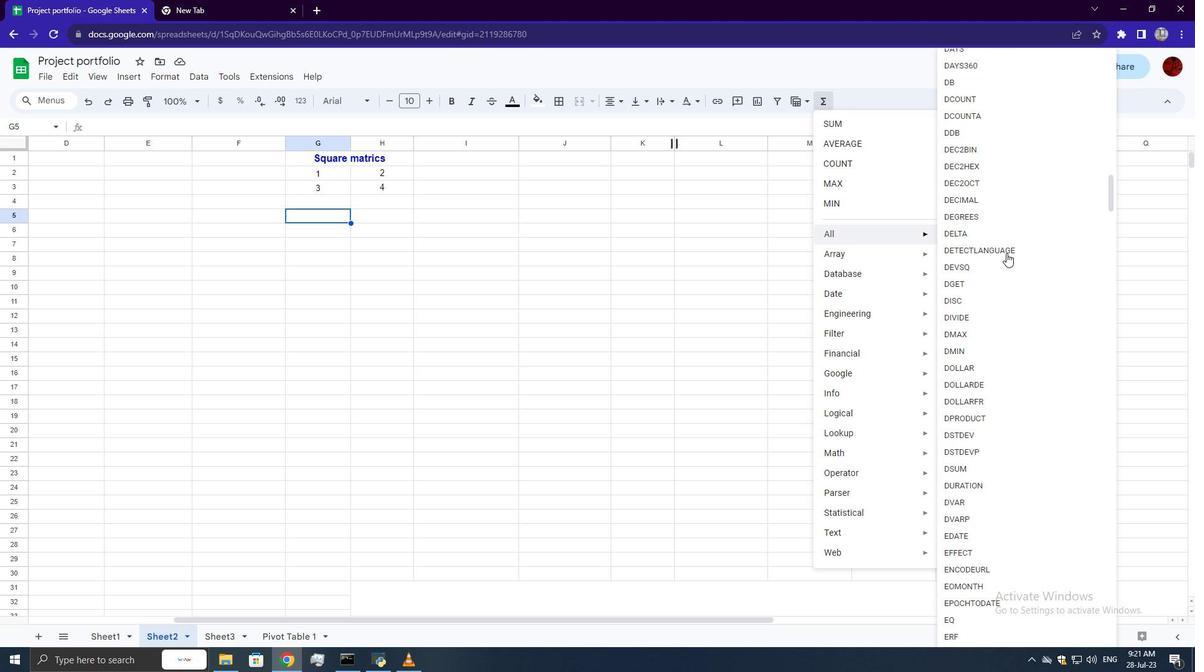 
Action: Mouse scrolled (1006, 252) with delta (0, 0)
Screenshot: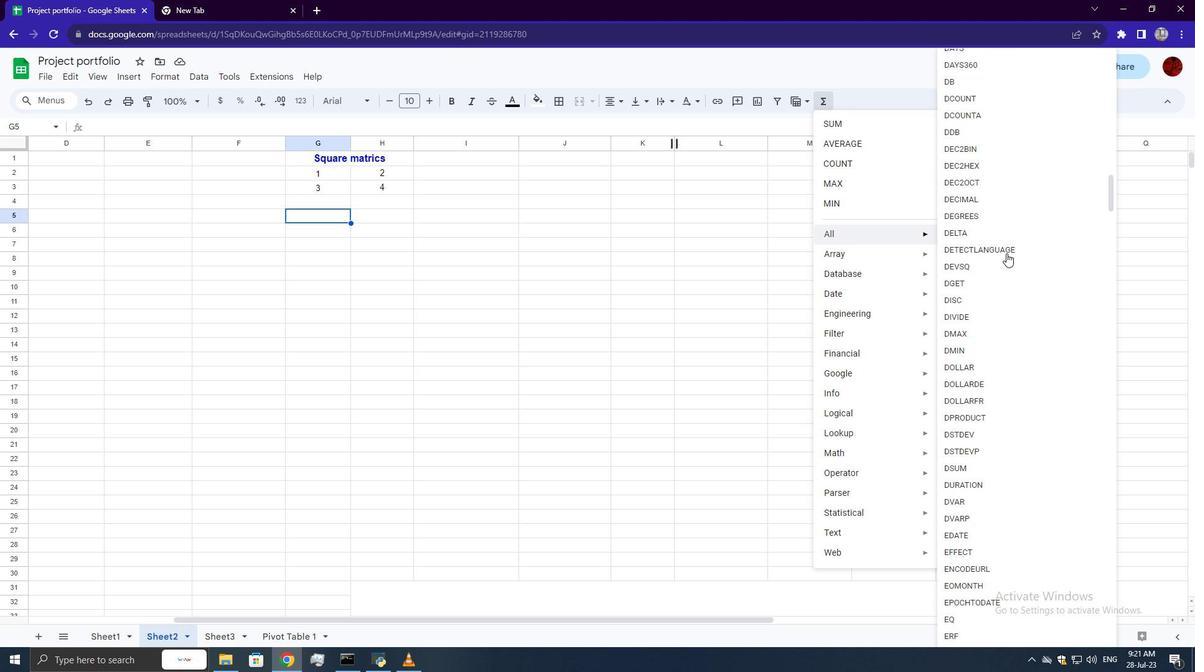 
Action: Mouse scrolled (1006, 252) with delta (0, 0)
Screenshot: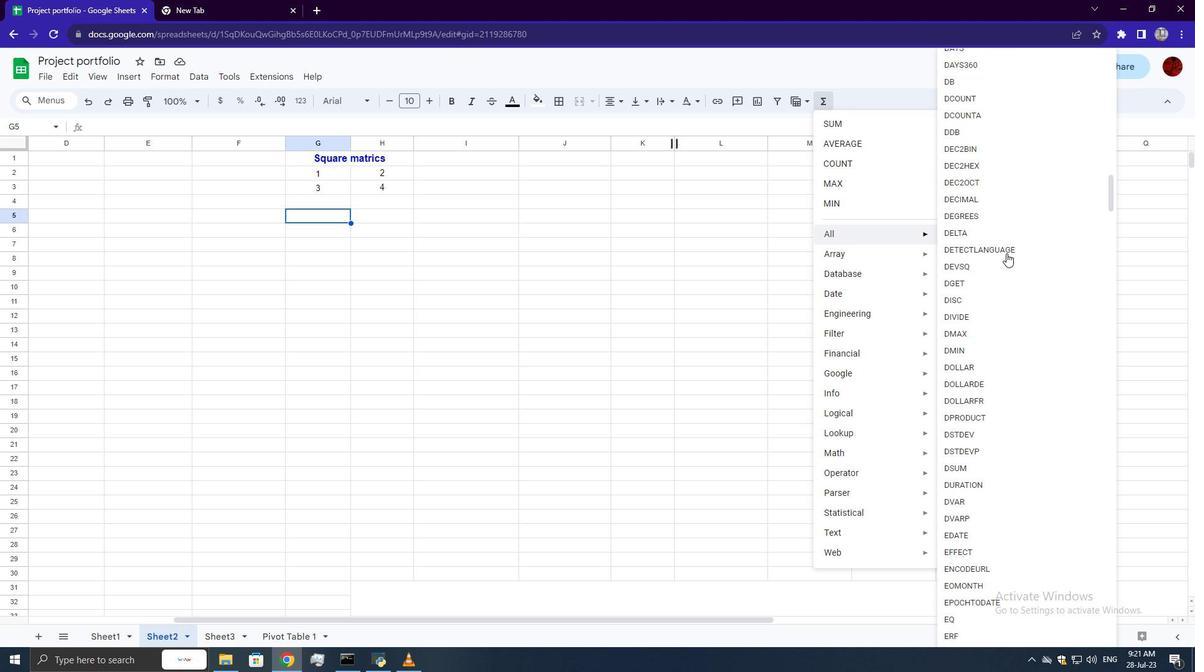 
Action: Mouse scrolled (1006, 252) with delta (0, 0)
Screenshot: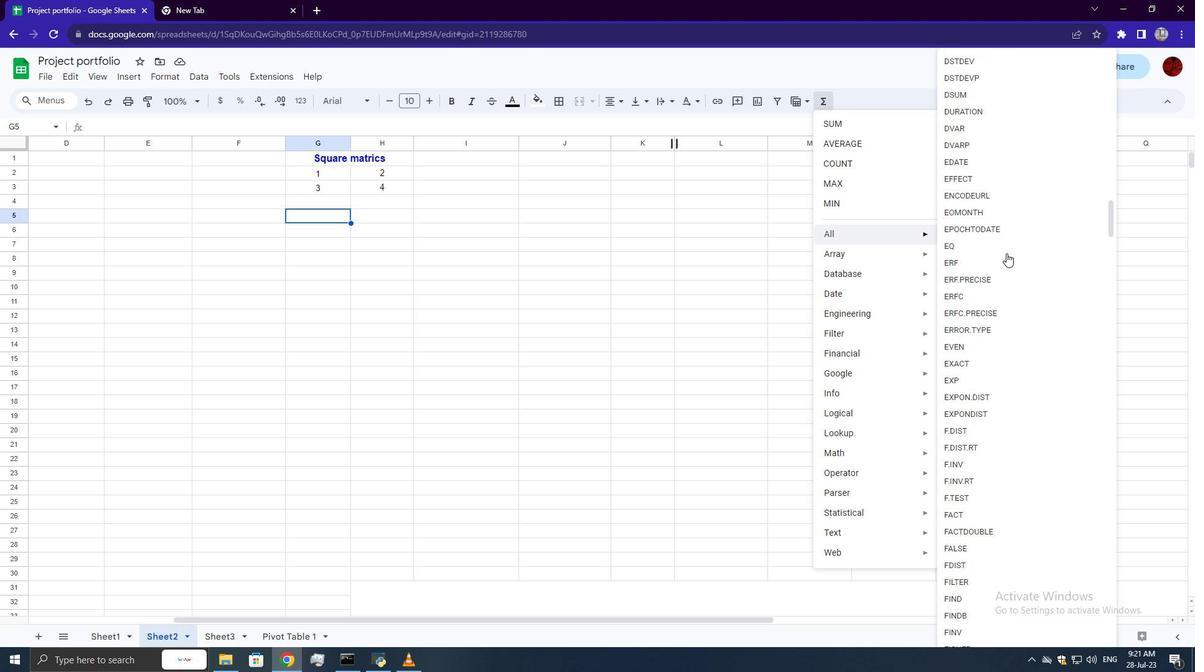 
Action: Mouse scrolled (1006, 252) with delta (0, 0)
Screenshot: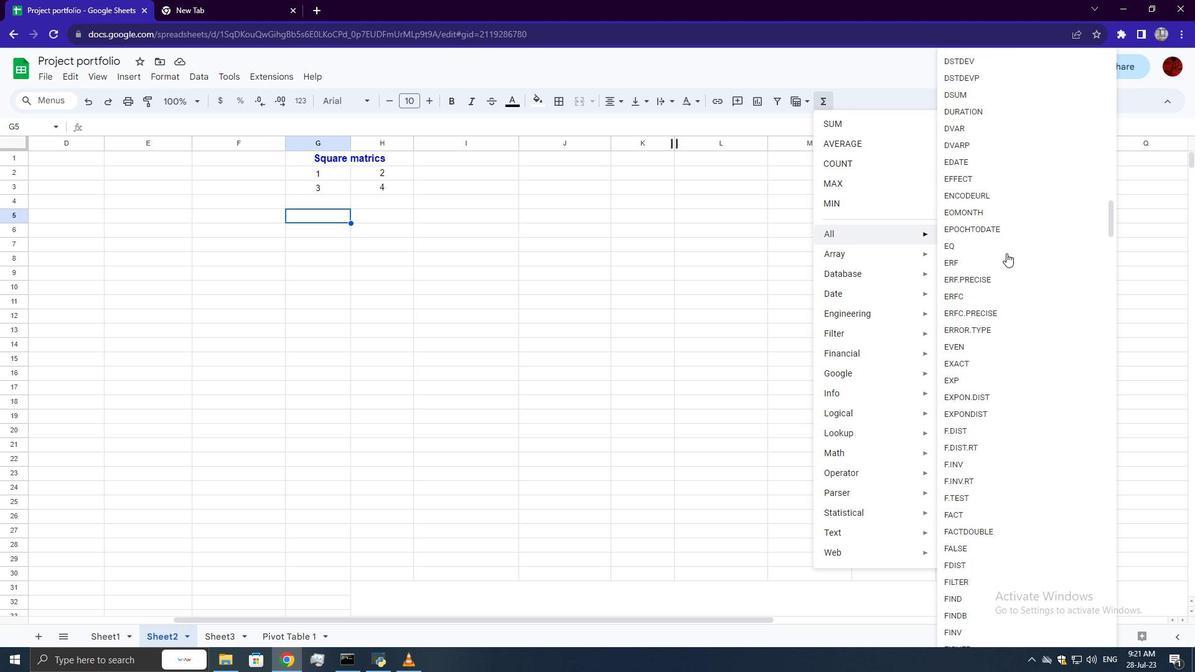 
Action: Mouse scrolled (1006, 252) with delta (0, 0)
Screenshot: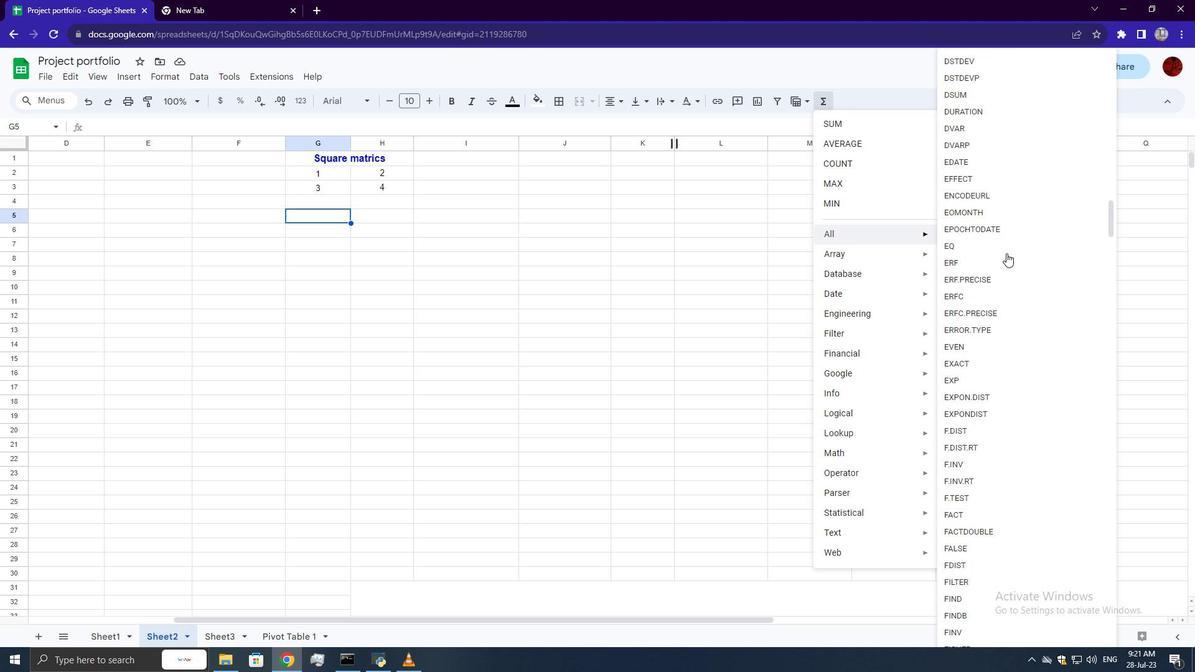 
Action: Mouse scrolled (1006, 252) with delta (0, 0)
Screenshot: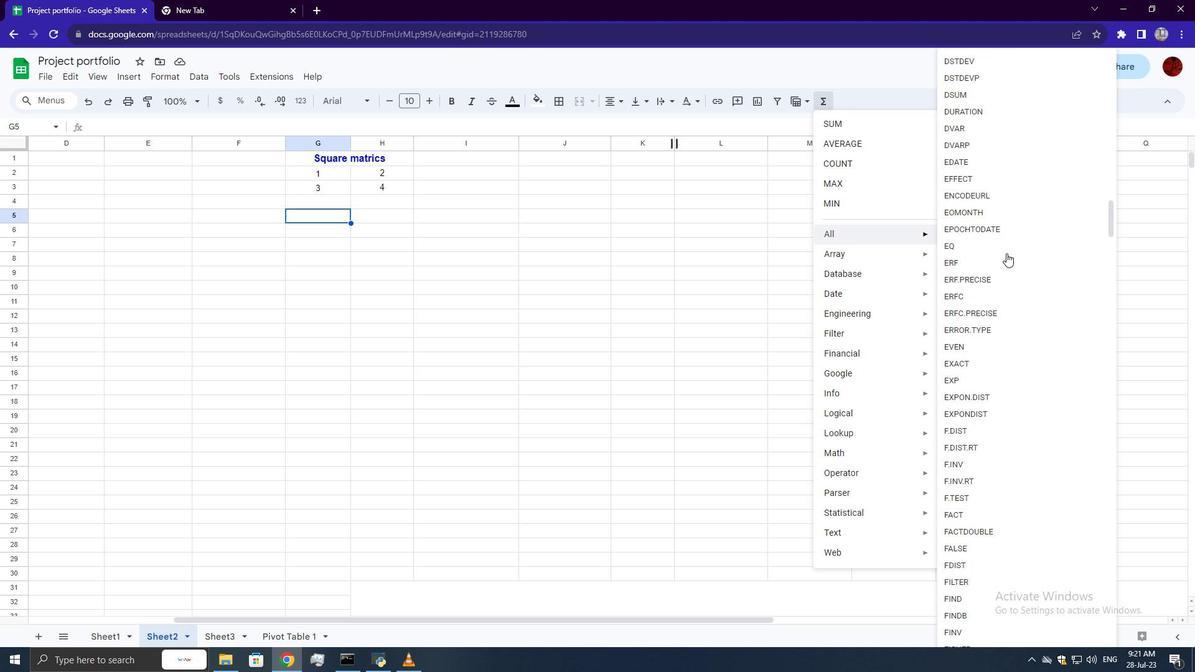 
Action: Mouse scrolled (1006, 252) with delta (0, 0)
Screenshot: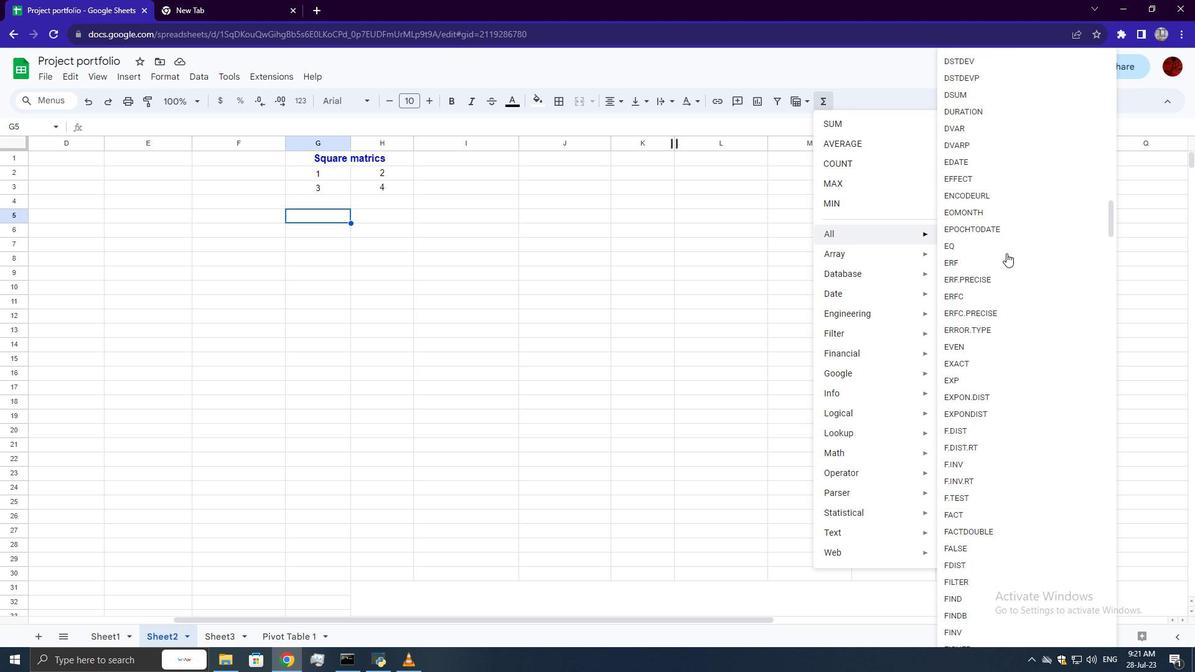 
Action: Mouse scrolled (1006, 252) with delta (0, 0)
Screenshot: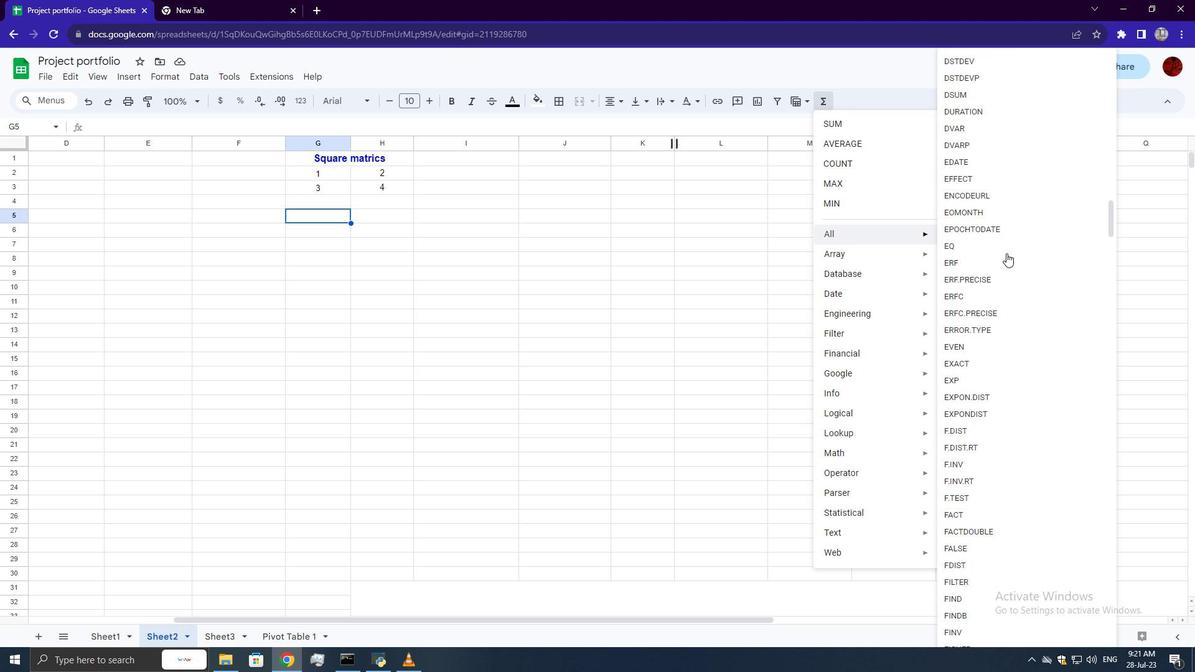 
Action: Mouse scrolled (1006, 252) with delta (0, 0)
Screenshot: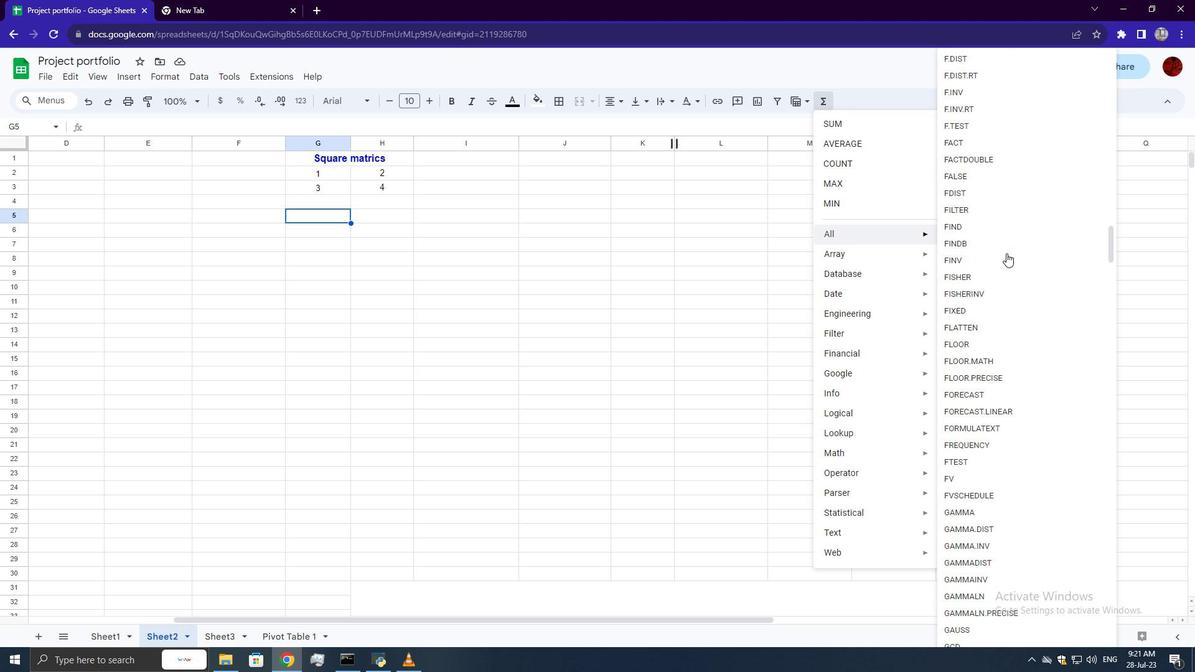 
Action: Mouse scrolled (1006, 252) with delta (0, 0)
Screenshot: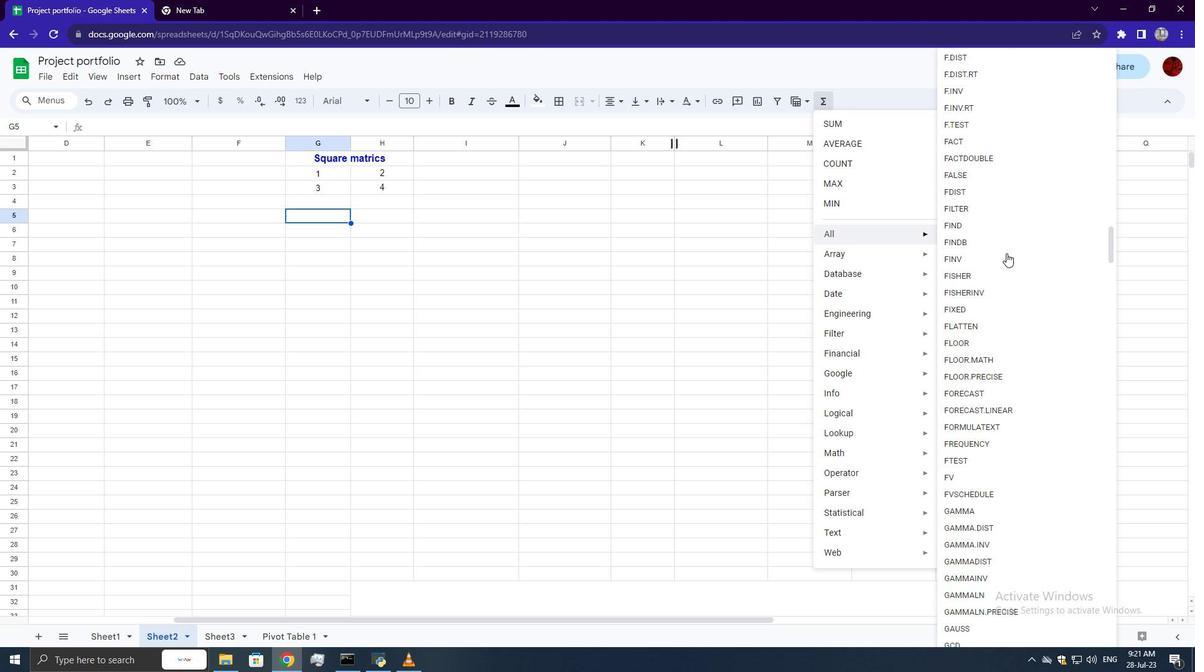 
Action: Mouse scrolled (1006, 252) with delta (0, 0)
Screenshot: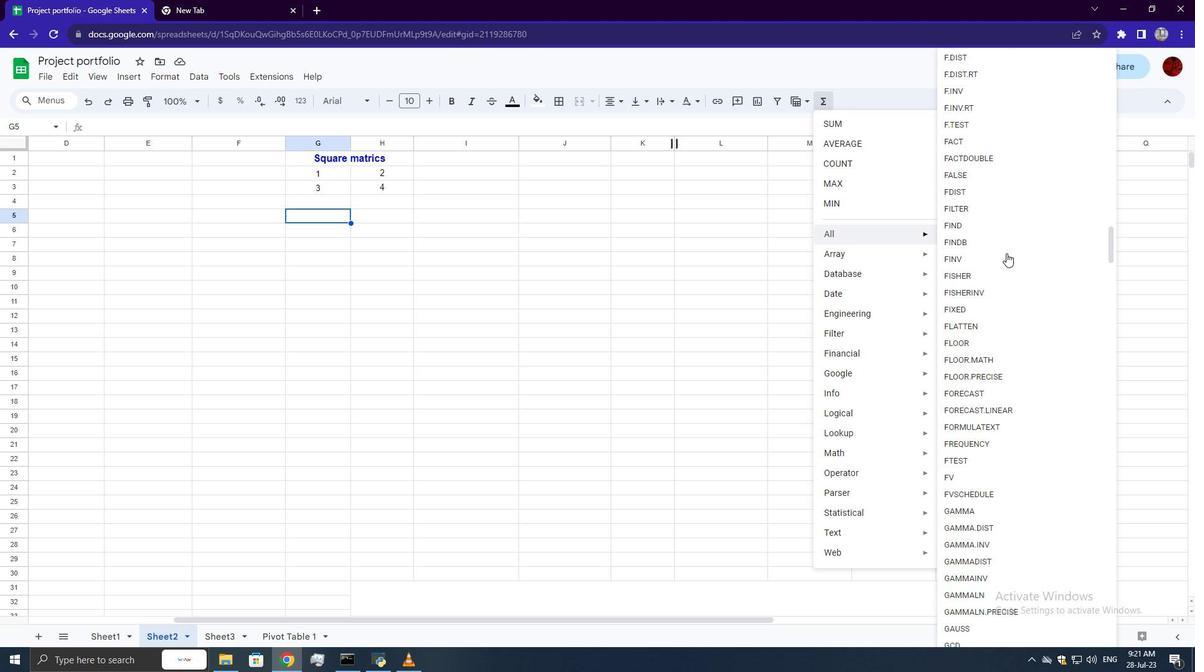 
Action: Mouse scrolled (1006, 252) with delta (0, 0)
Screenshot: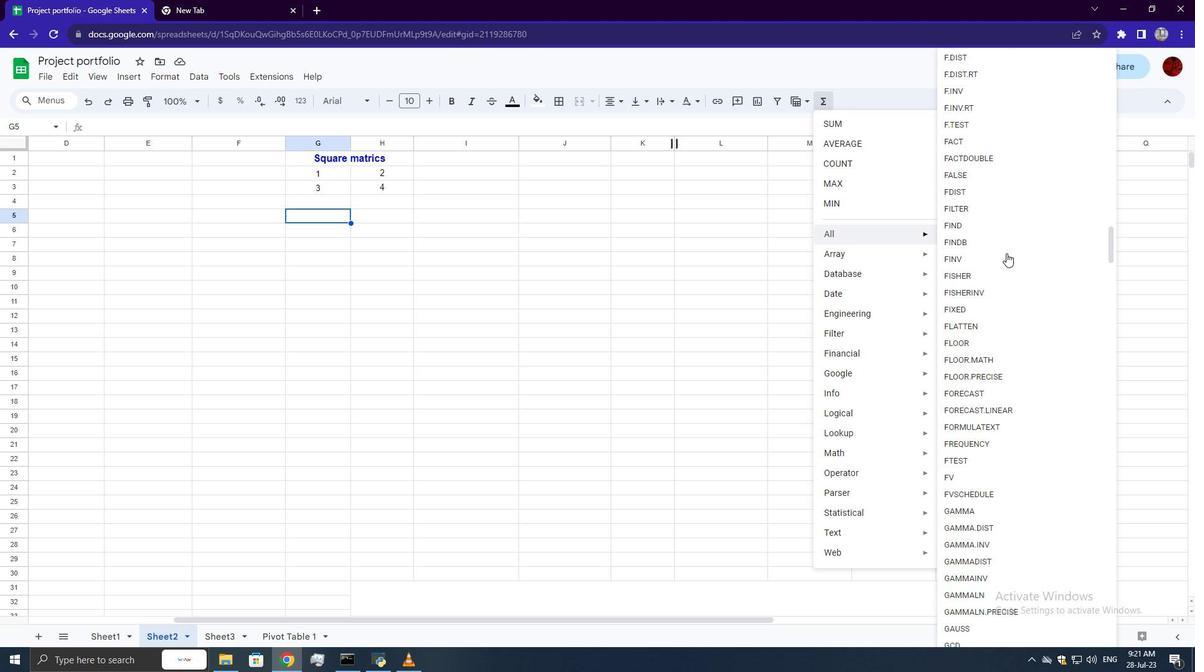 
Action: Mouse scrolled (1006, 252) with delta (0, 0)
Screenshot: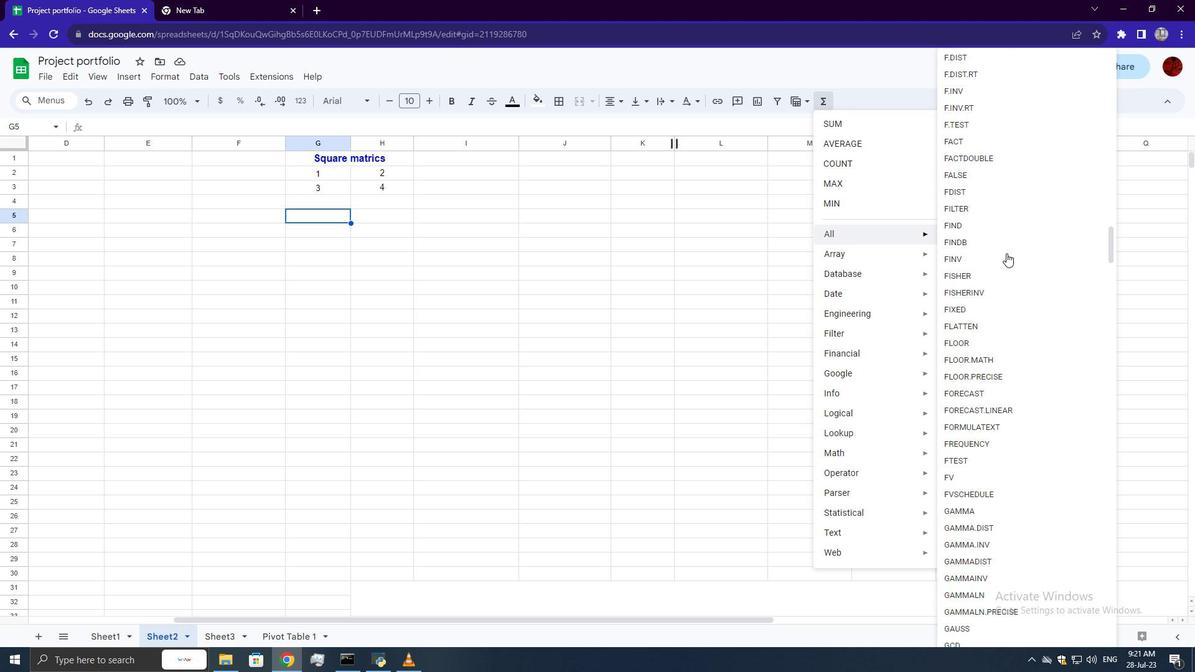 
Action: Mouse scrolled (1006, 252) with delta (0, 0)
Screenshot: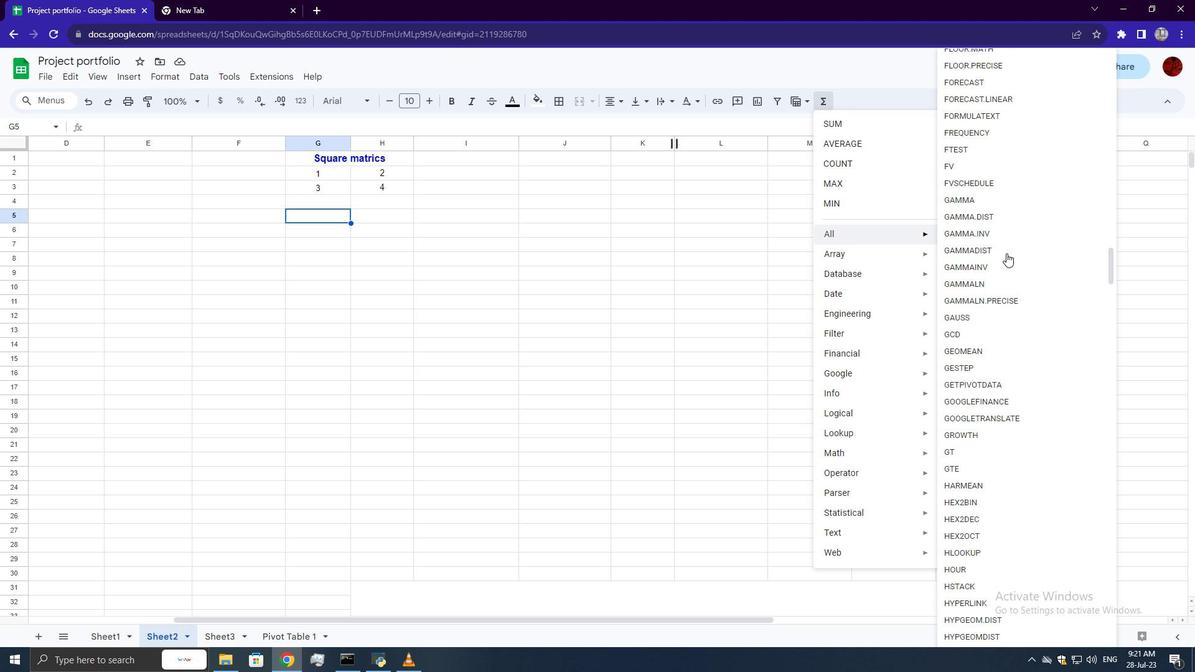 
Action: Mouse scrolled (1006, 252) with delta (0, 0)
Screenshot: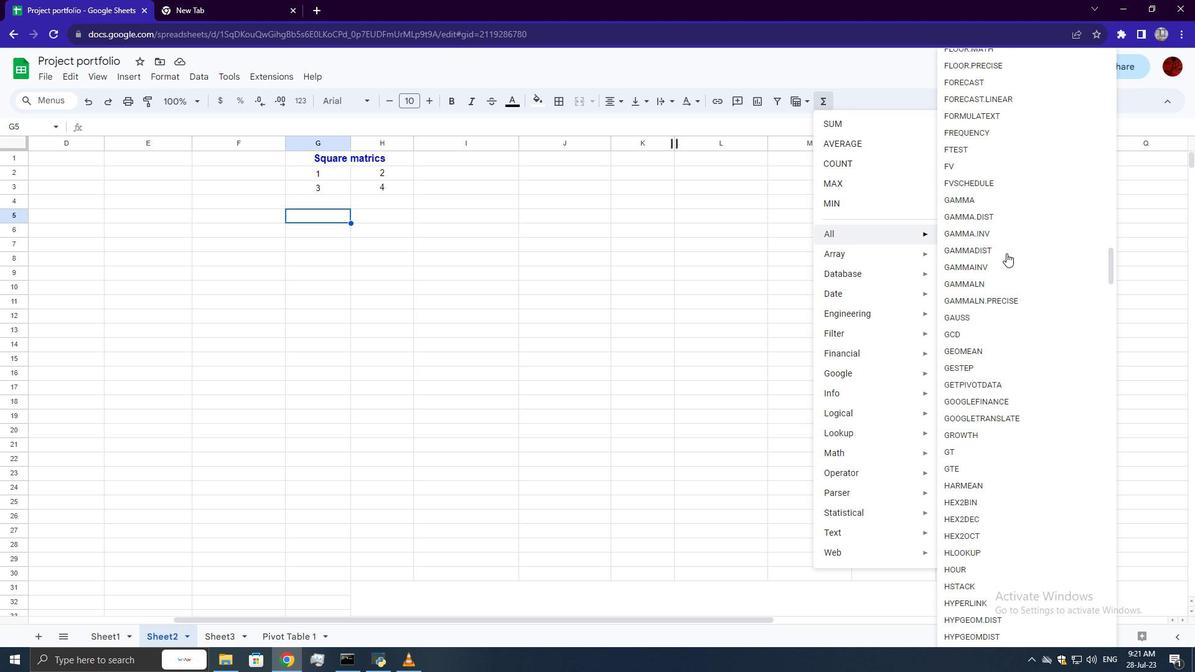 
Action: Mouse scrolled (1006, 252) with delta (0, 0)
Screenshot: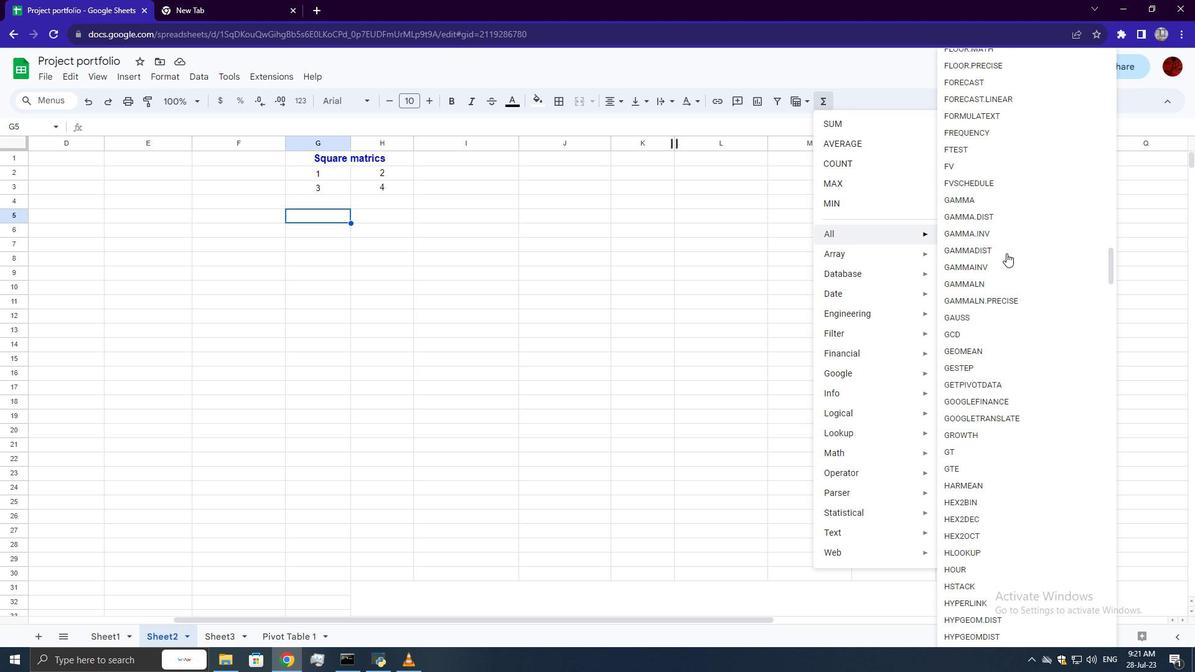 
Action: Mouse scrolled (1006, 252) with delta (0, 0)
Screenshot: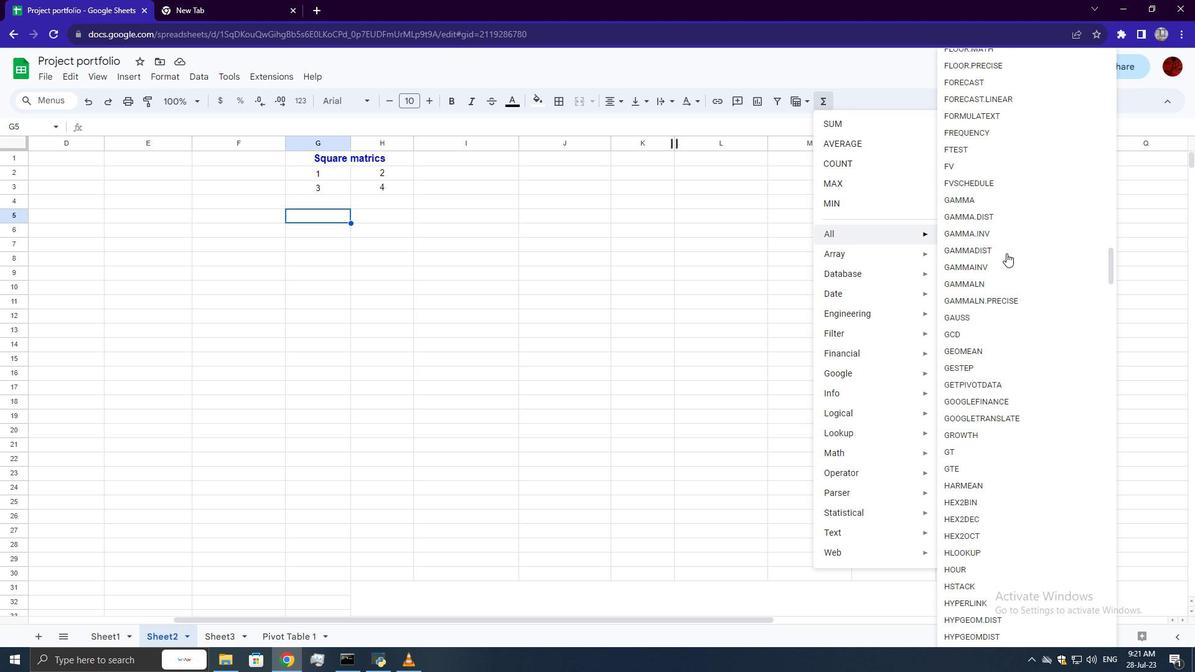 
Action: Mouse scrolled (1006, 252) with delta (0, 0)
Screenshot: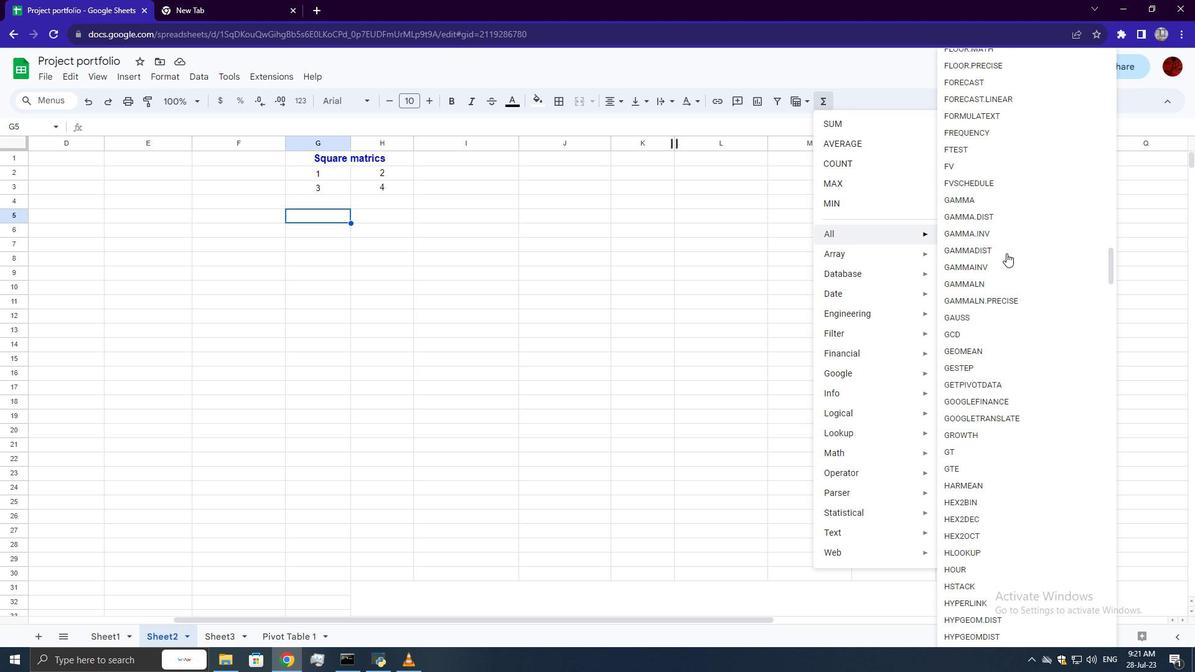 
Action: Mouse scrolled (1006, 252) with delta (0, 0)
Screenshot: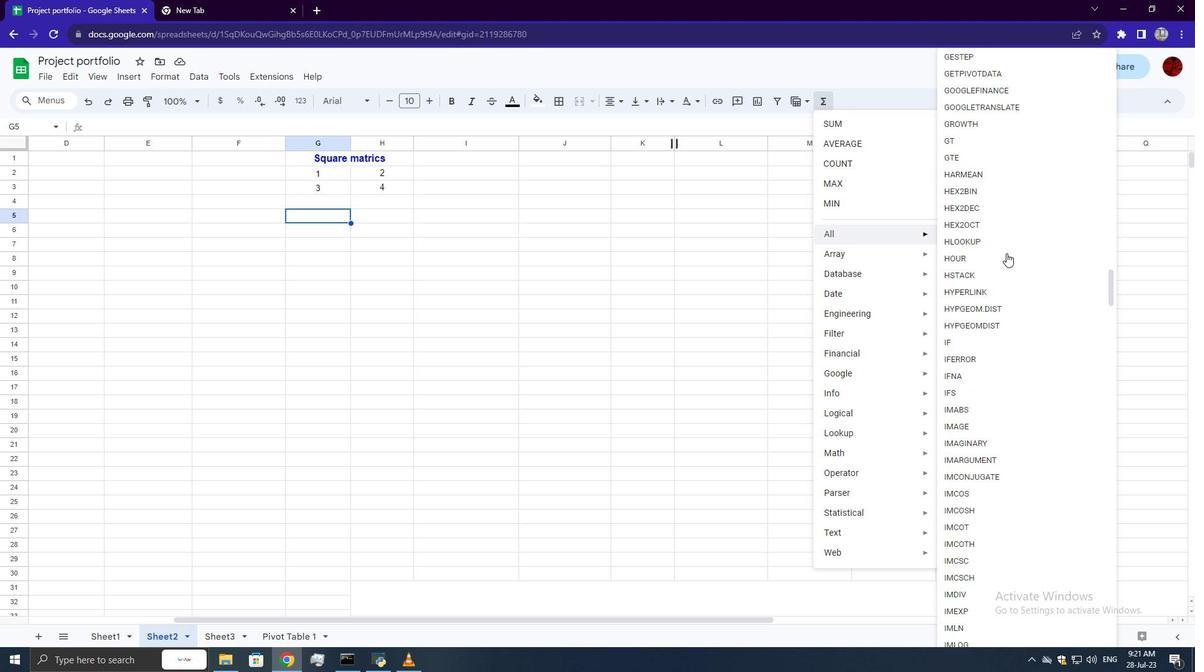 
Action: Mouse scrolled (1006, 252) with delta (0, 0)
Screenshot: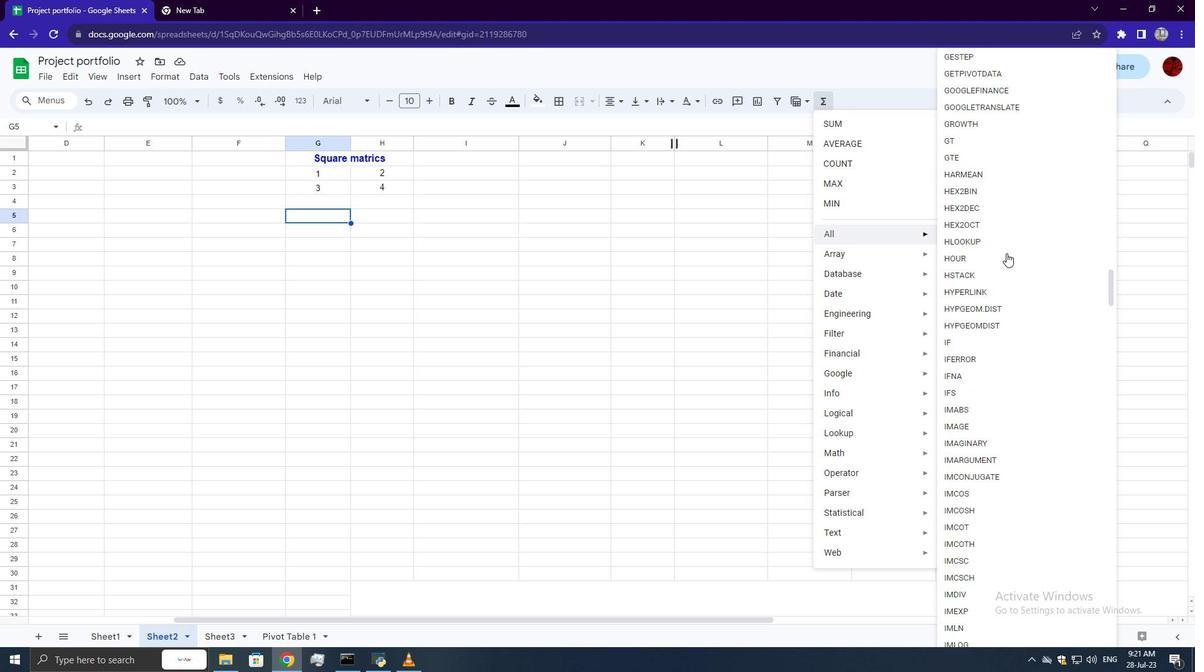 
Action: Mouse scrolled (1006, 252) with delta (0, 0)
Screenshot: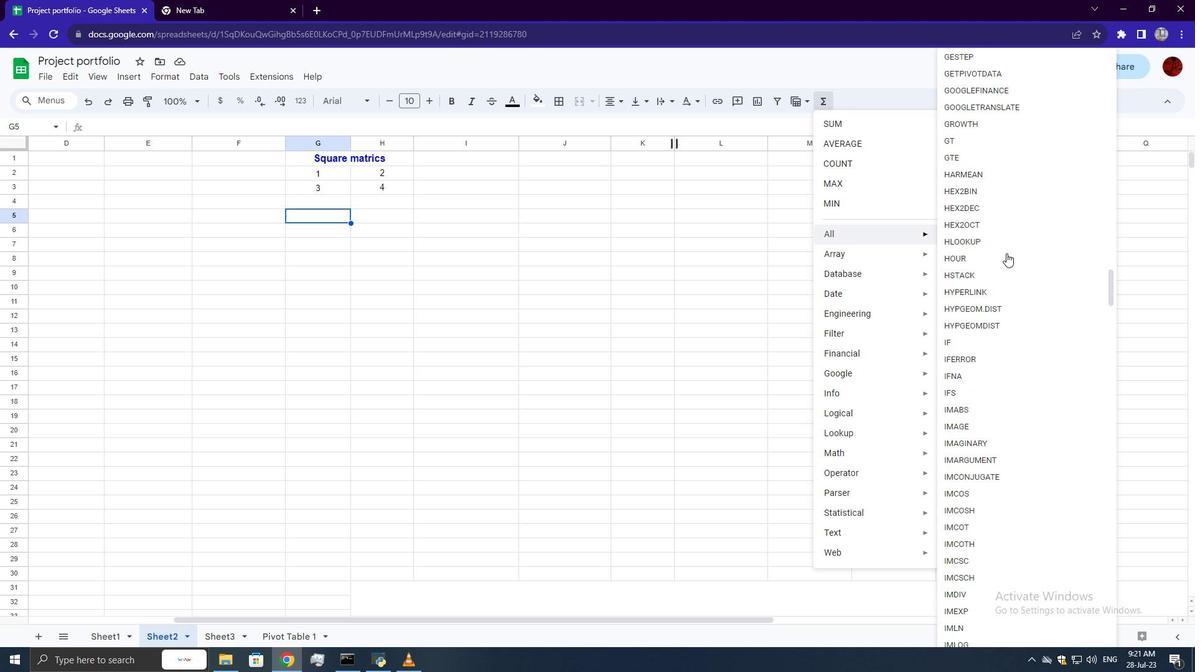 
Action: Mouse scrolled (1006, 252) with delta (0, 0)
Screenshot: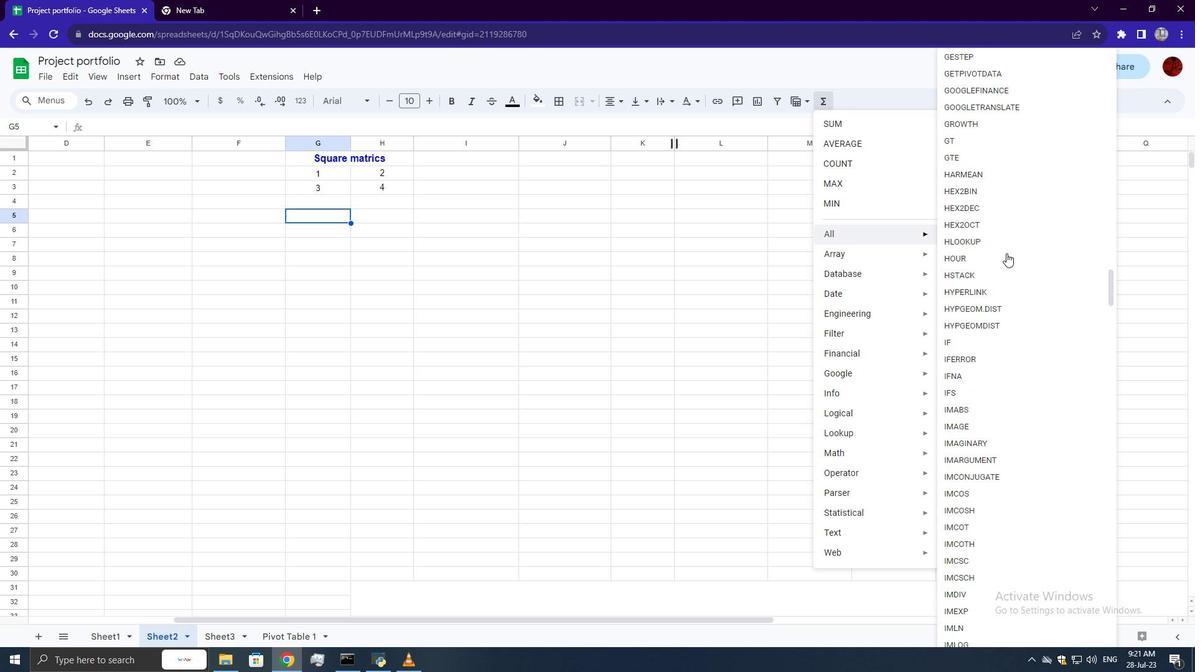 
Action: Mouse scrolled (1006, 252) with delta (0, 0)
Screenshot: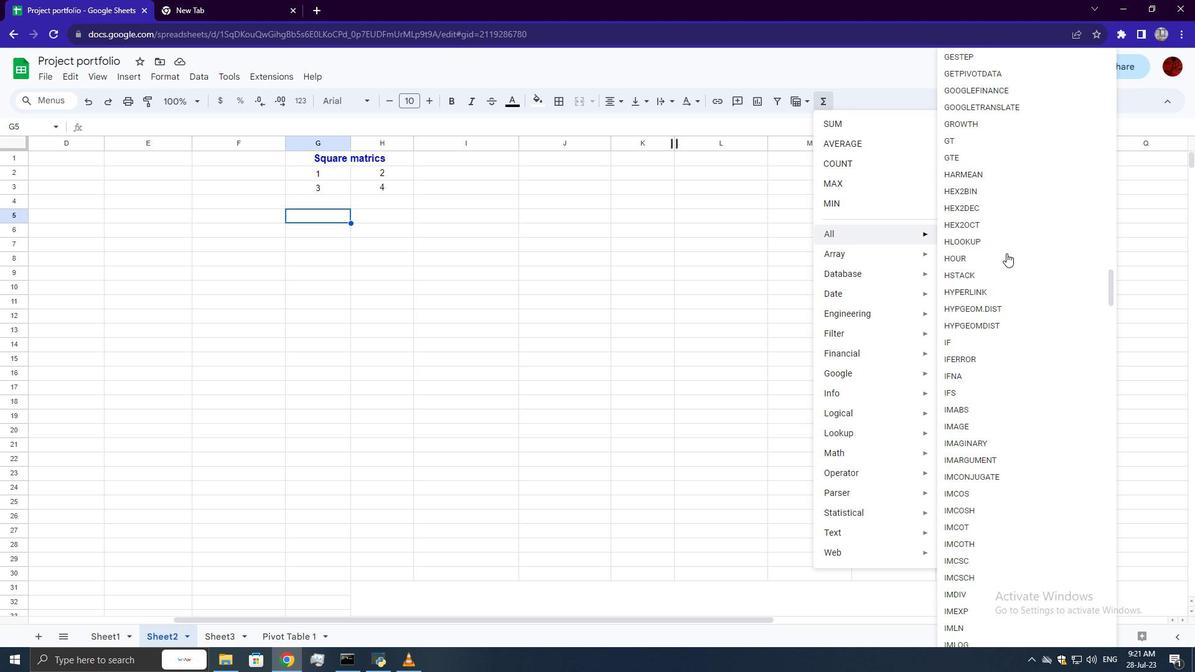 
Action: Mouse scrolled (1006, 252) with delta (0, 0)
Screenshot: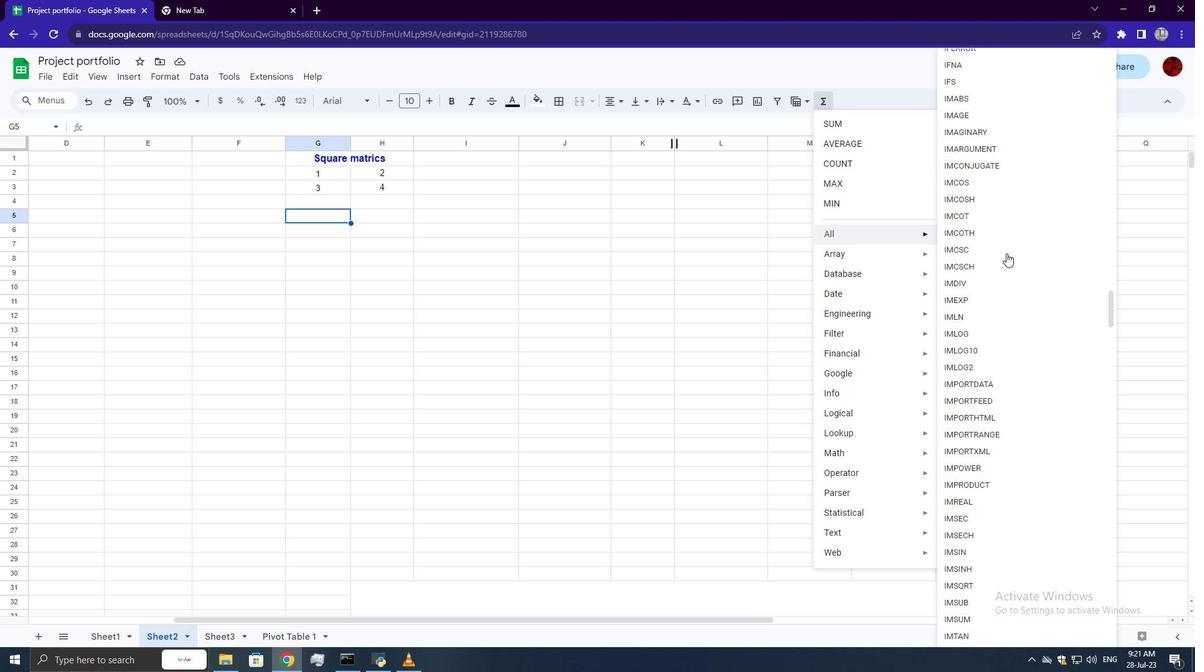 
Action: Mouse scrolled (1006, 252) with delta (0, 0)
Screenshot: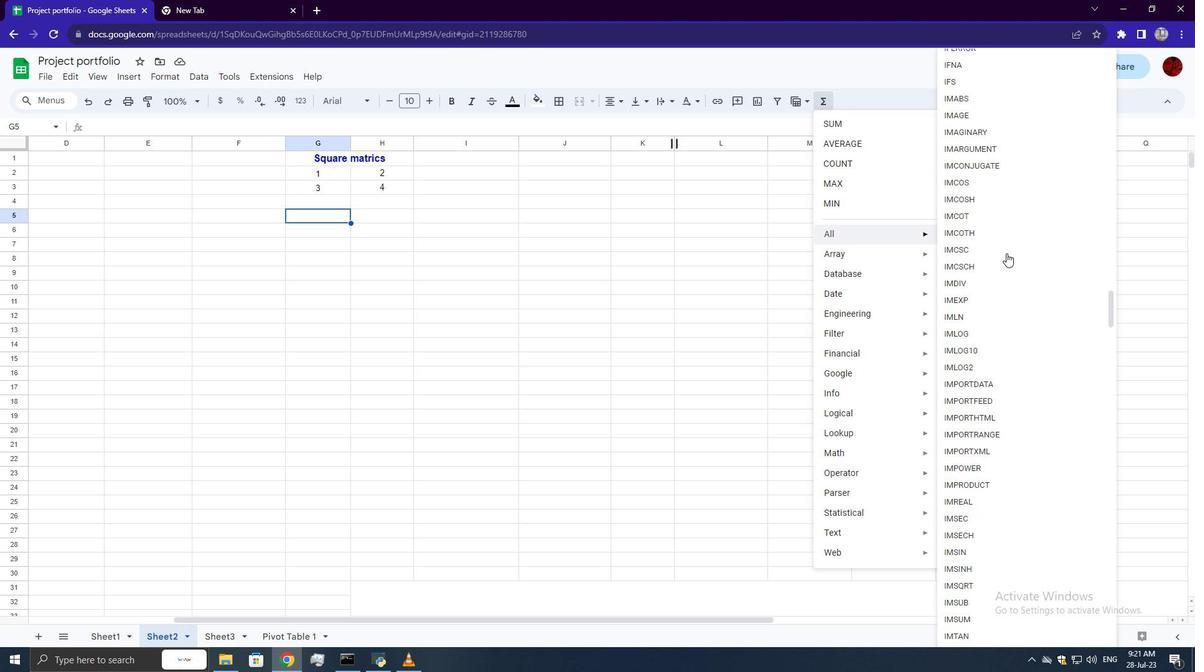 
Action: Mouse scrolled (1006, 252) with delta (0, 0)
Screenshot: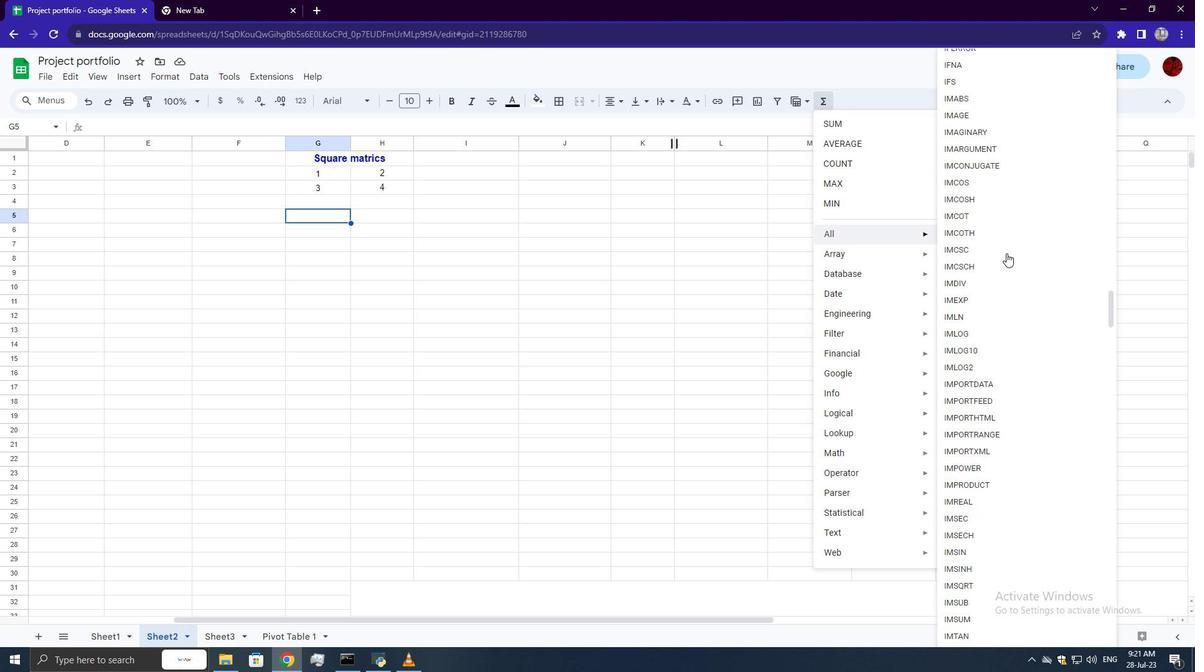 
Action: Mouse scrolled (1006, 252) with delta (0, 0)
Screenshot: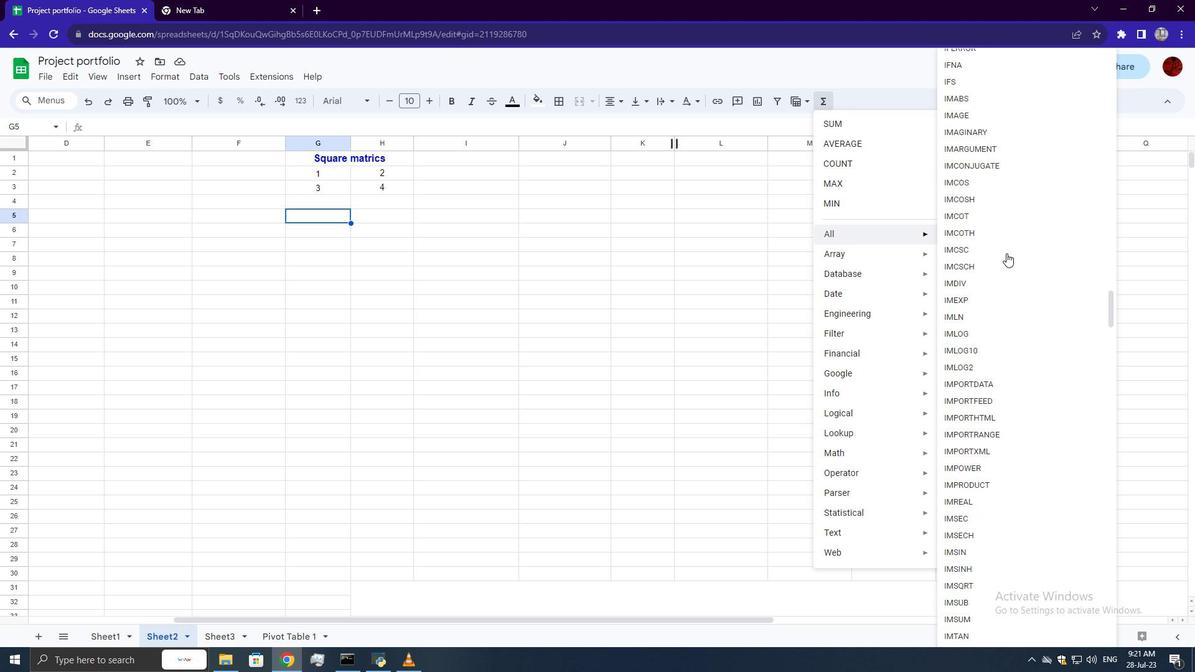 
Action: Mouse scrolled (1006, 252) with delta (0, 0)
Screenshot: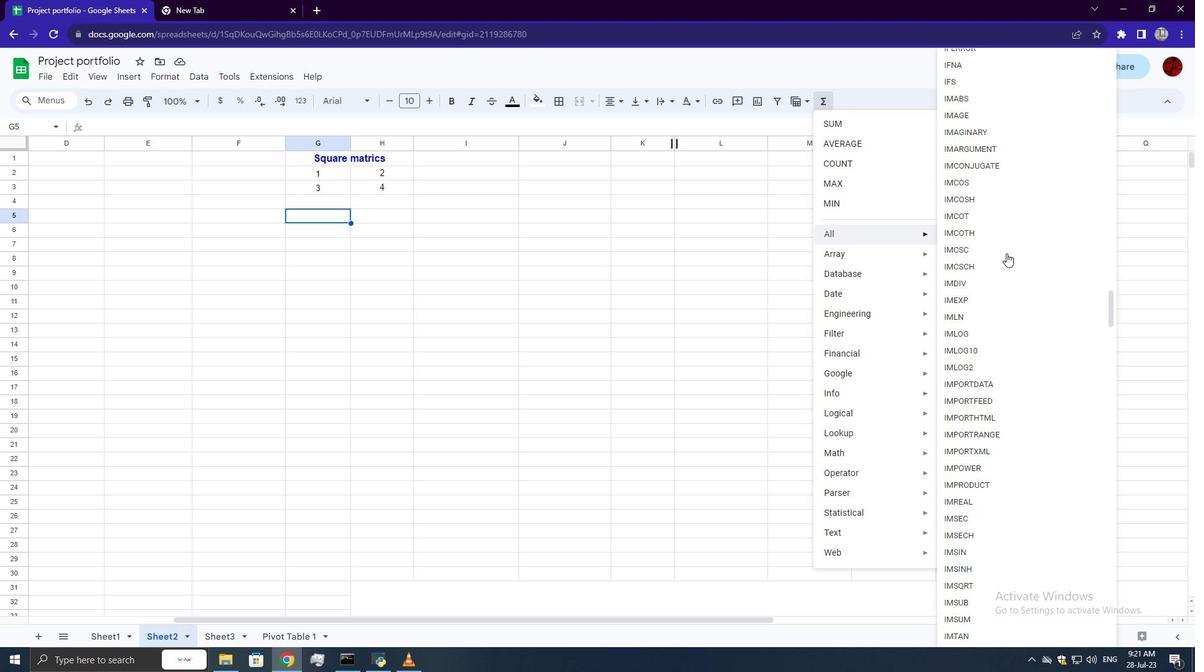 
Action: Mouse scrolled (1006, 252) with delta (0, 0)
Screenshot: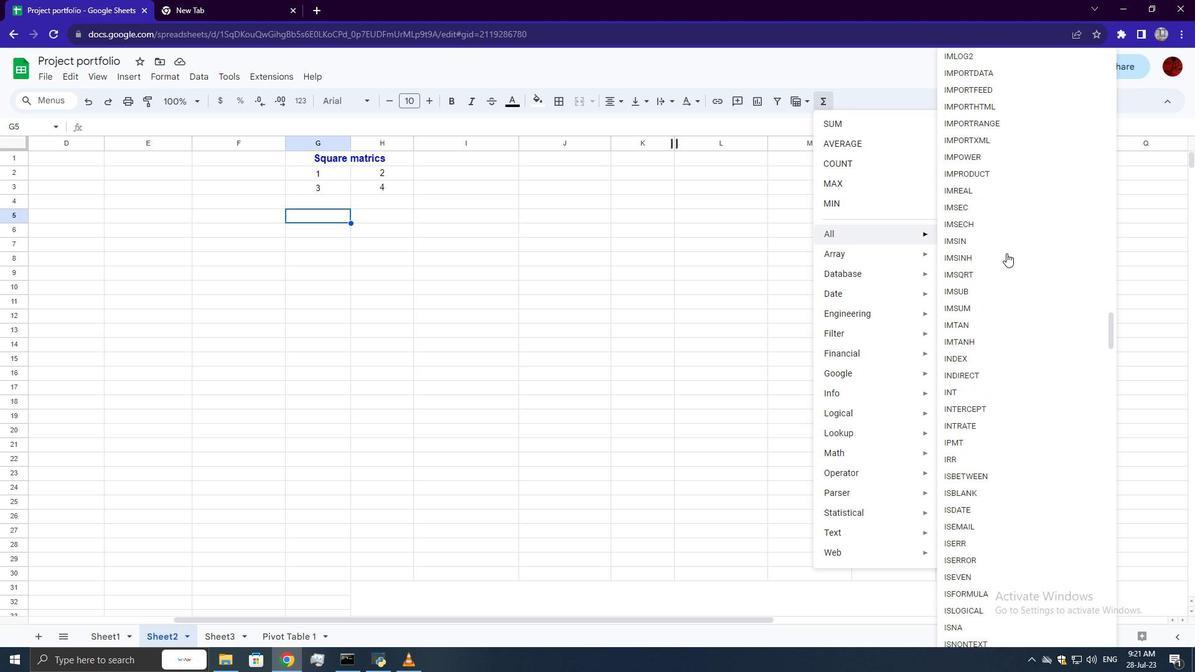 
Action: Mouse scrolled (1006, 252) with delta (0, 0)
Screenshot: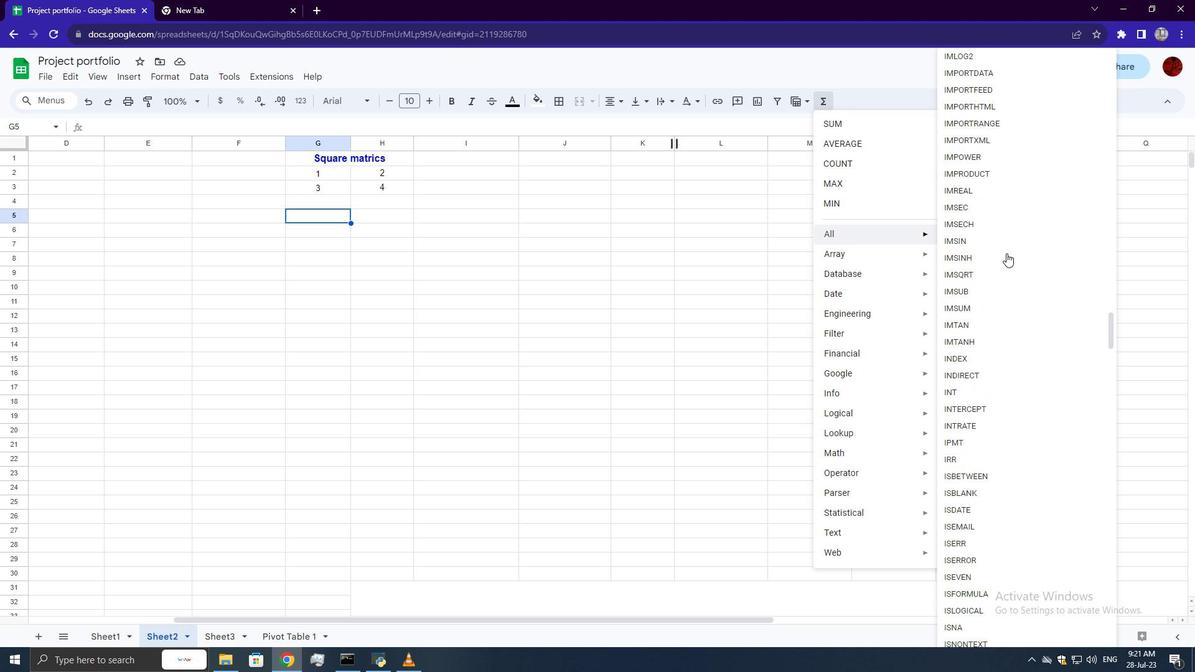 
Action: Mouse scrolled (1006, 252) with delta (0, 0)
Screenshot: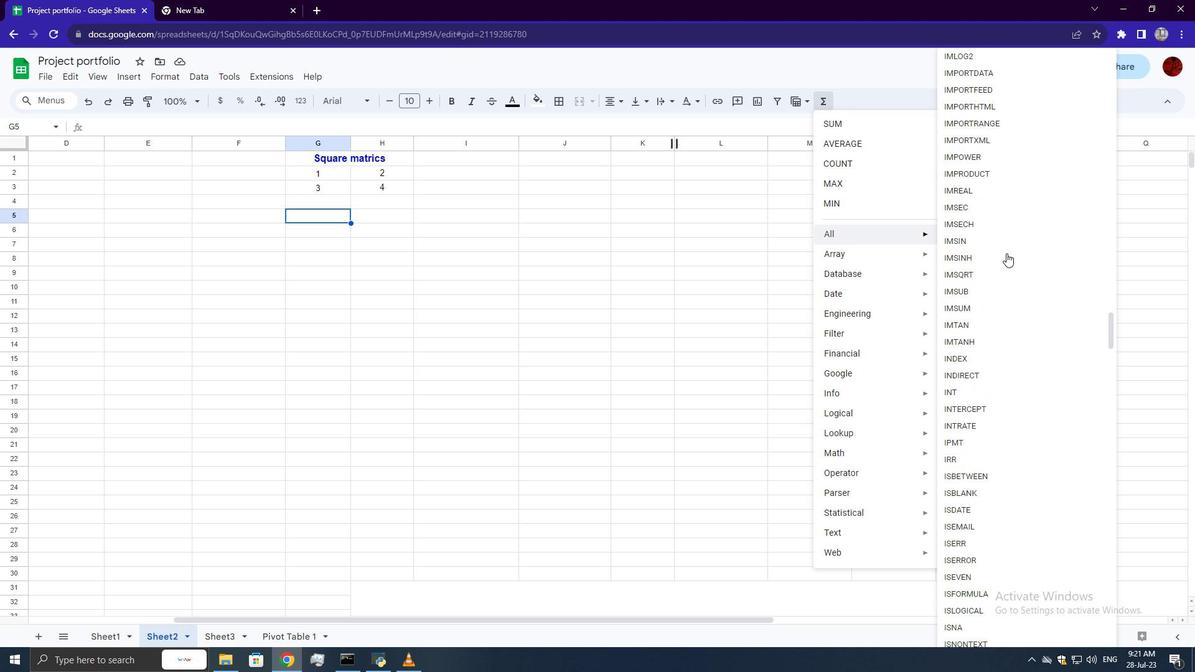 
Action: Mouse scrolled (1006, 252) with delta (0, 0)
Screenshot: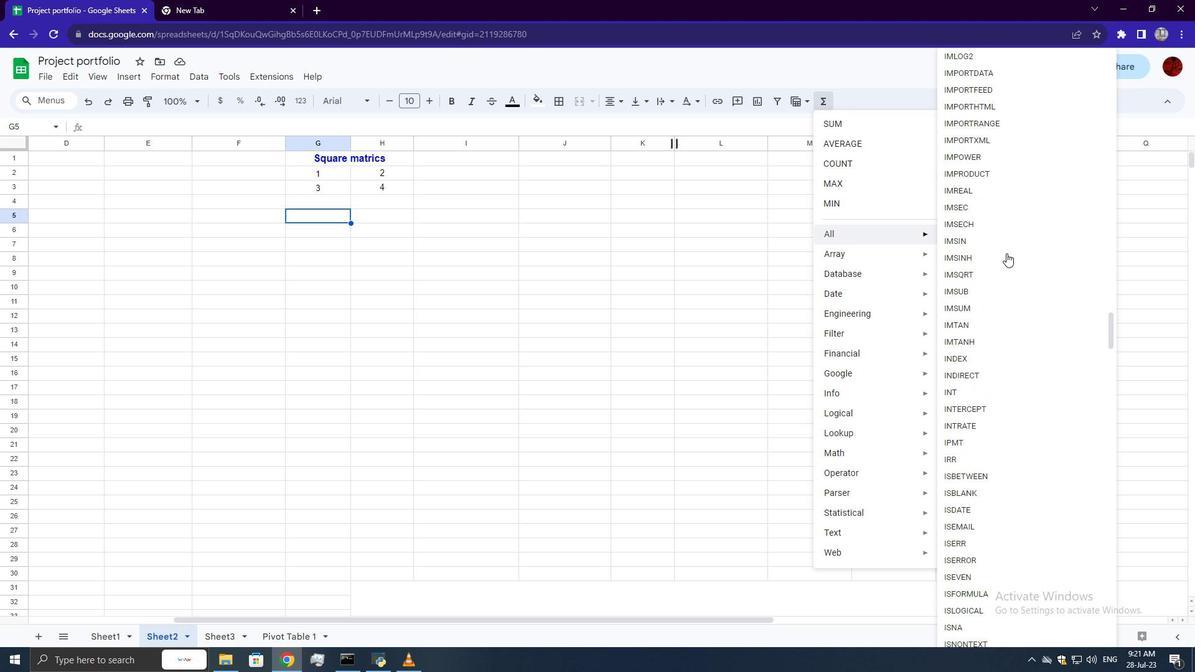 
Action: Mouse scrolled (1006, 252) with delta (0, 0)
Screenshot: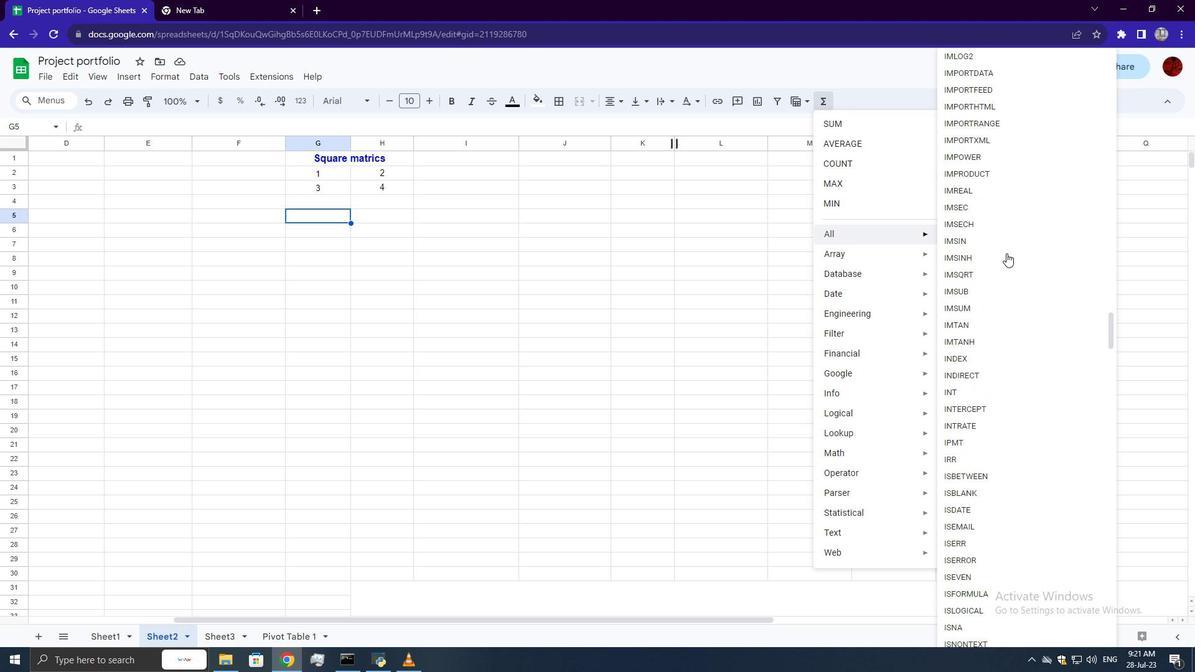 
Action: Mouse scrolled (1006, 252) with delta (0, 0)
Screenshot: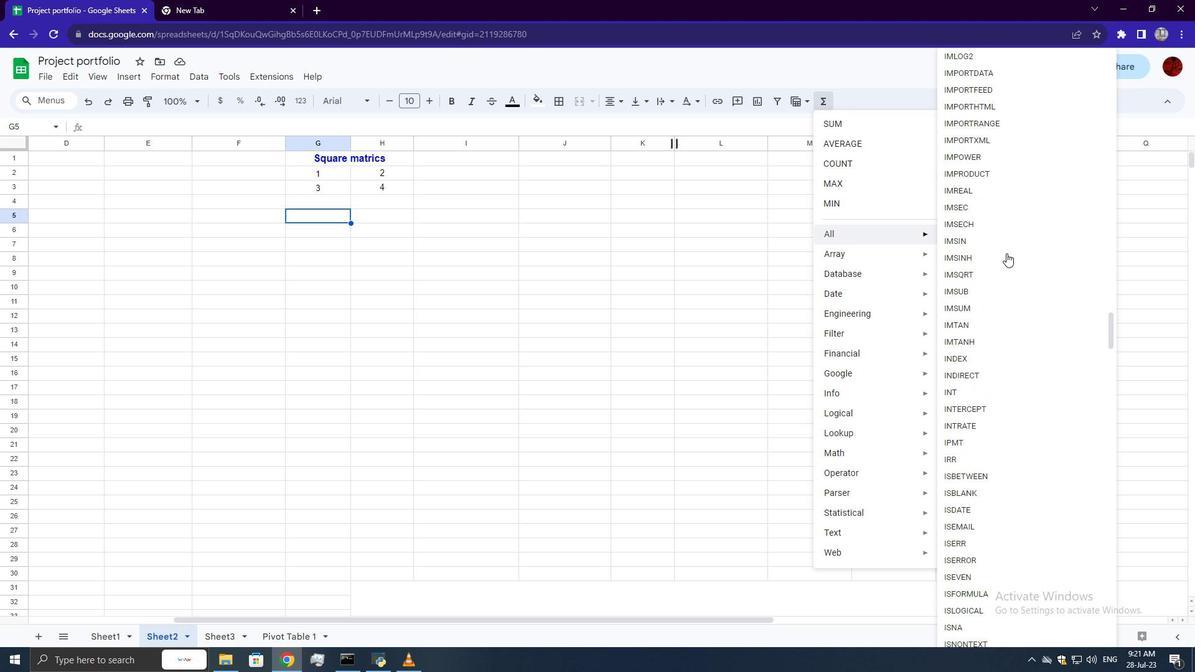 
Action: Mouse scrolled (1006, 252) with delta (0, 0)
Screenshot: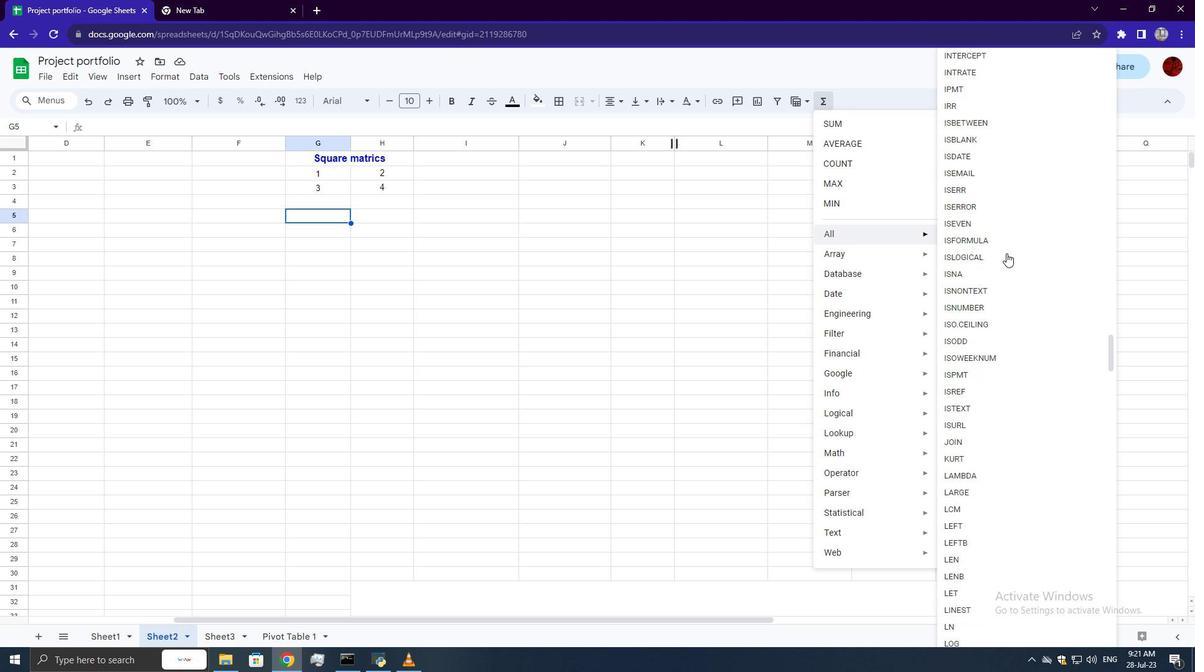
Action: Mouse scrolled (1006, 252) with delta (0, 0)
Screenshot: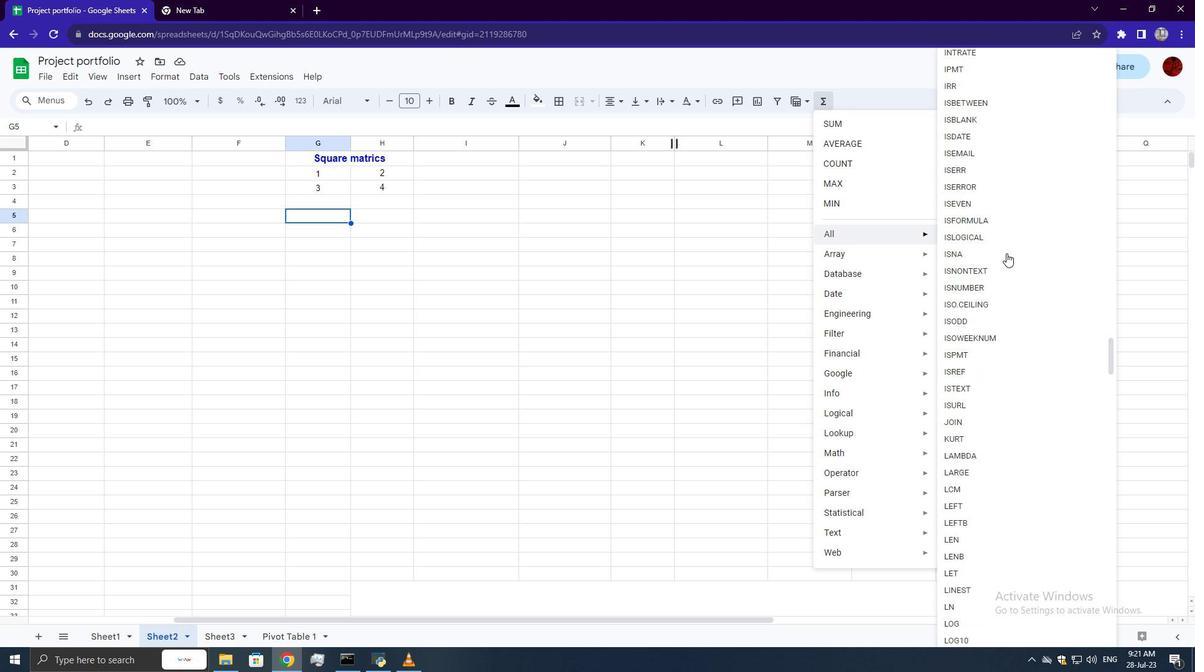 
Action: Mouse scrolled (1006, 252) with delta (0, 0)
Screenshot: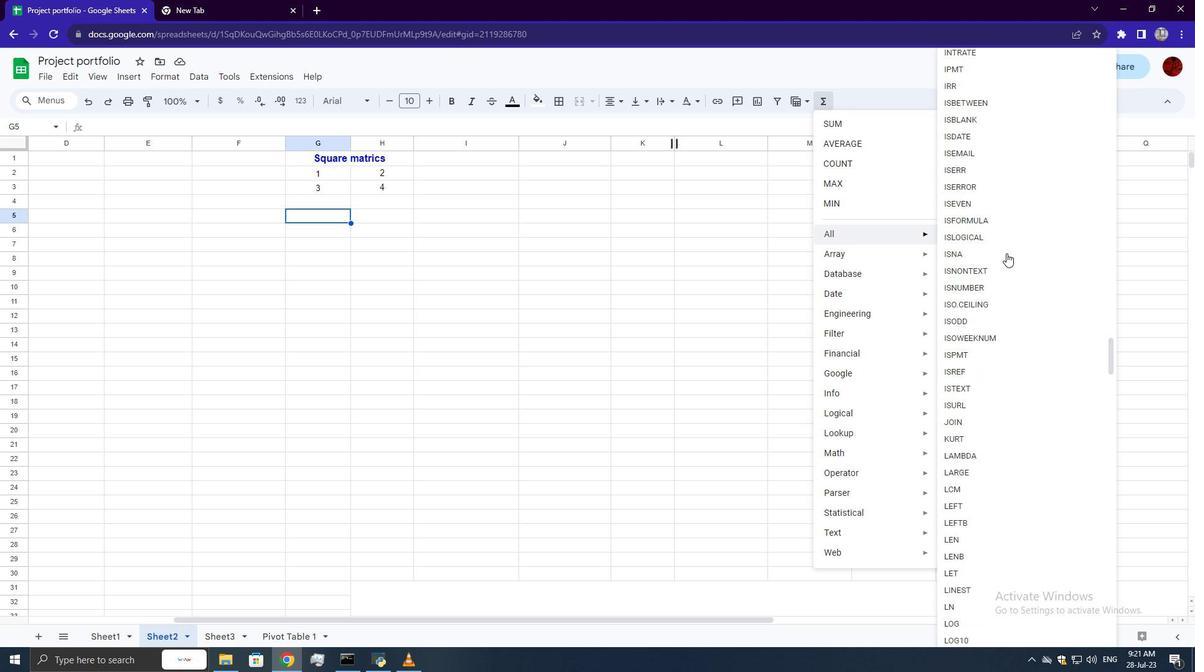 
Action: Mouse scrolled (1006, 252) with delta (0, 0)
Screenshot: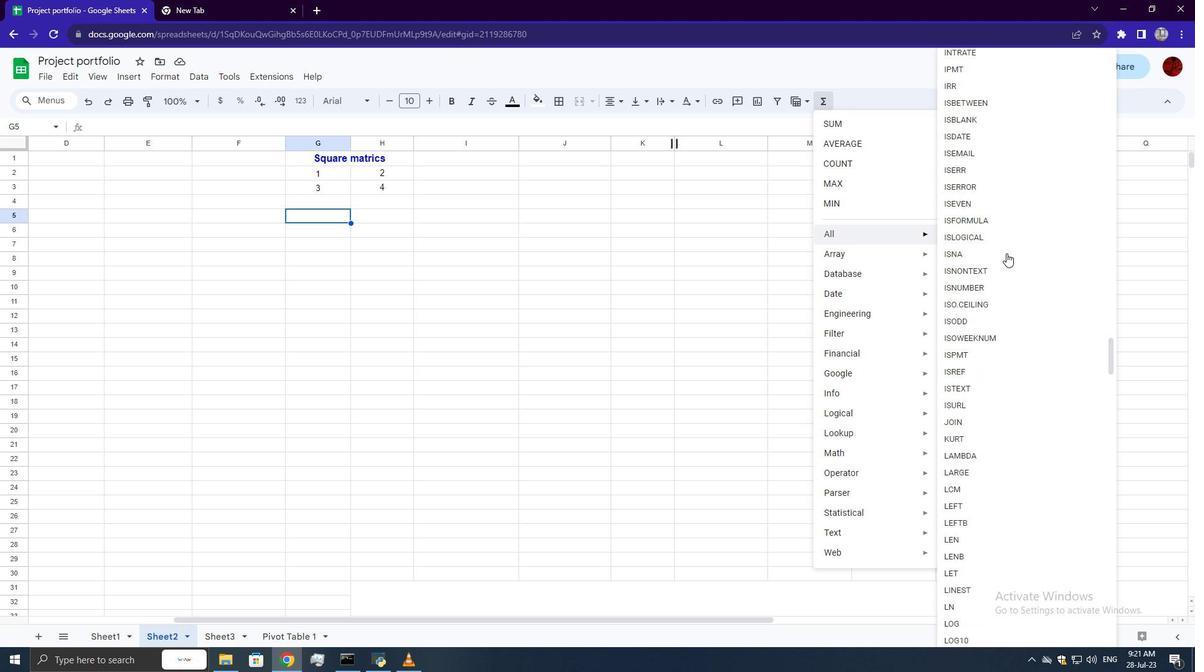 
Action: Mouse scrolled (1006, 252) with delta (0, 0)
Screenshot: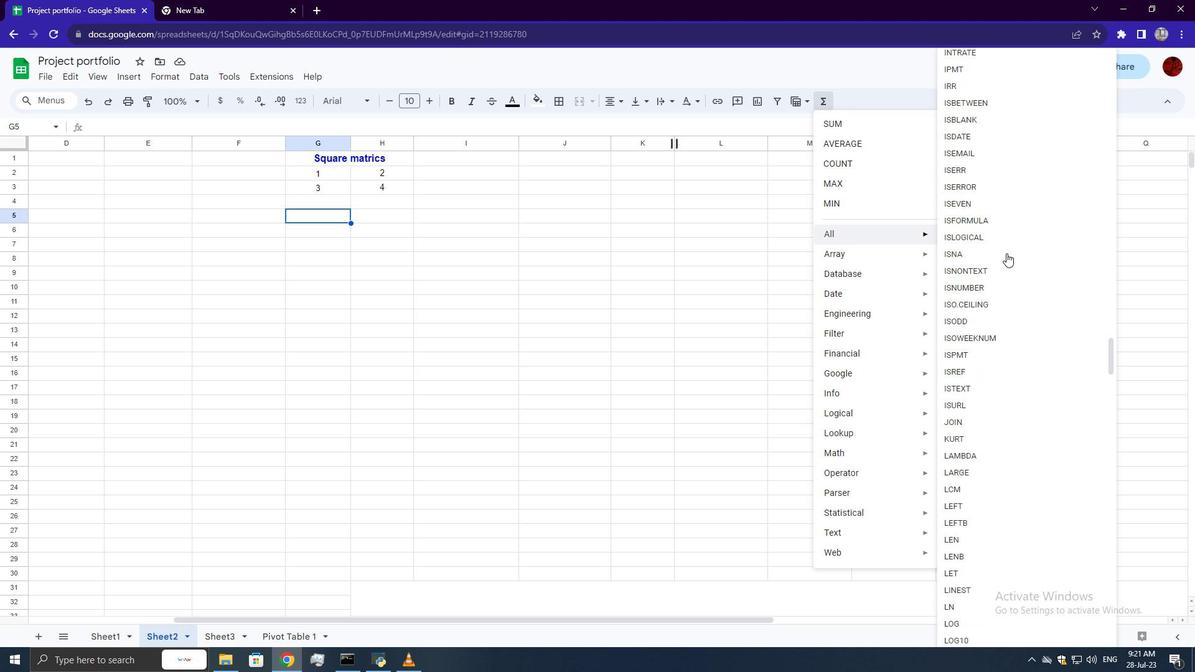 
Action: Mouse scrolled (1006, 252) with delta (0, 0)
Screenshot: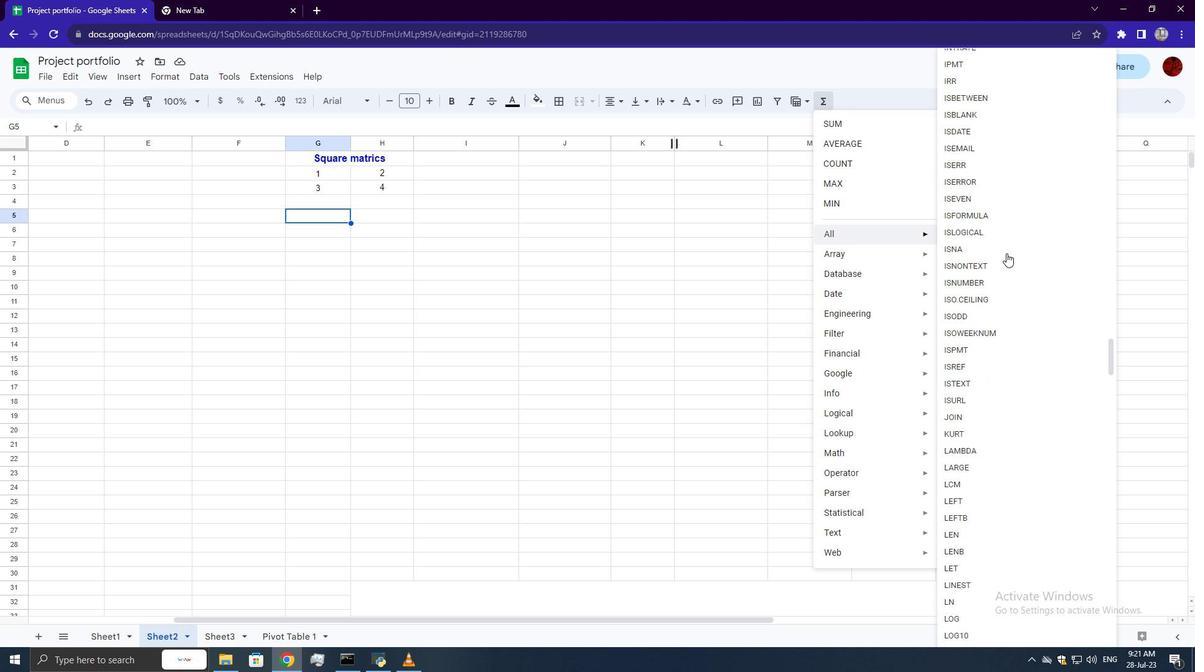 
Action: Mouse scrolled (1006, 252) with delta (0, 0)
Screenshot: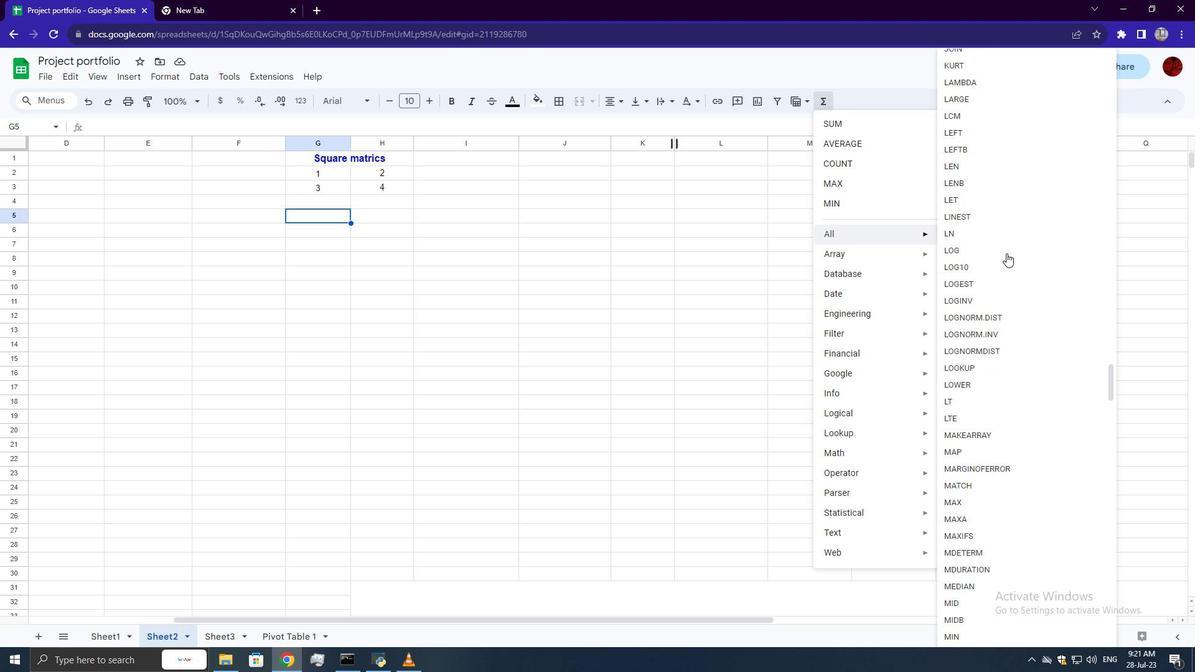 
Action: Mouse scrolled (1006, 252) with delta (0, 0)
Screenshot: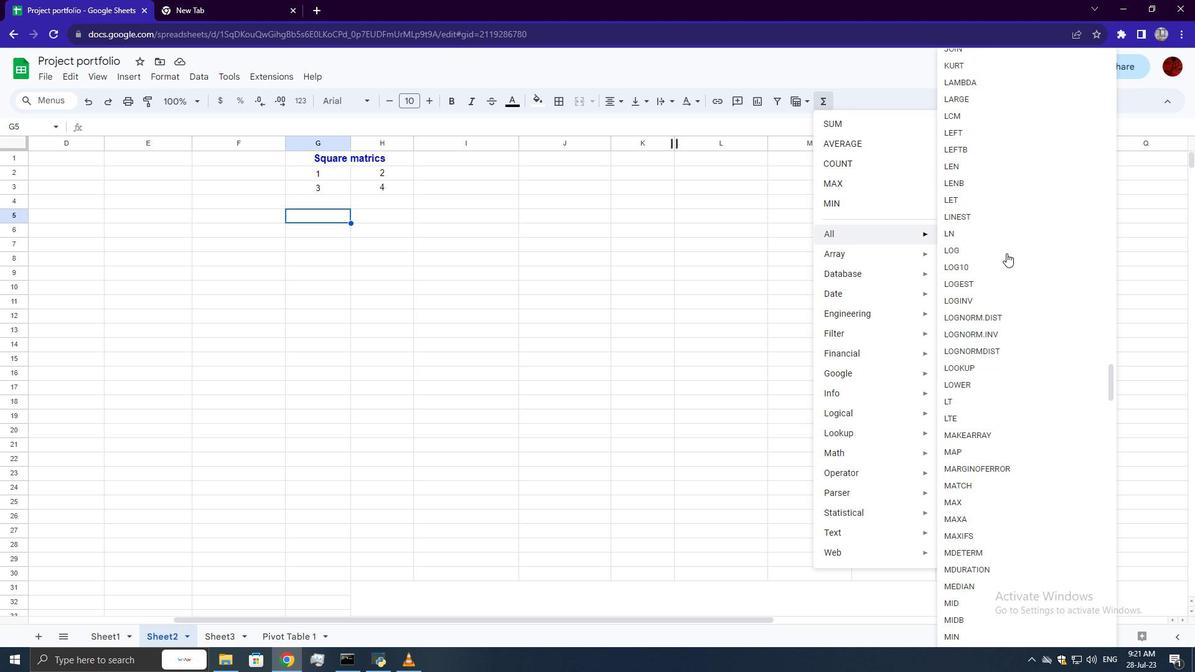 
Action: Mouse scrolled (1006, 252) with delta (0, 0)
Screenshot: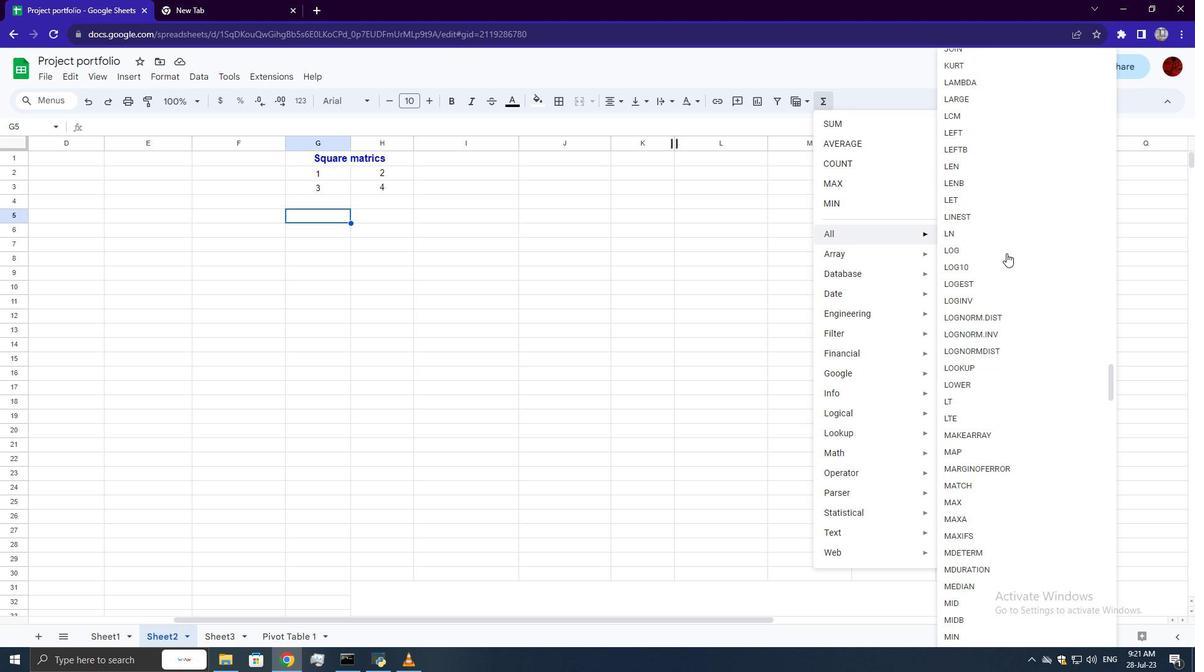 
Action: Mouse moved to (980, 534)
Screenshot: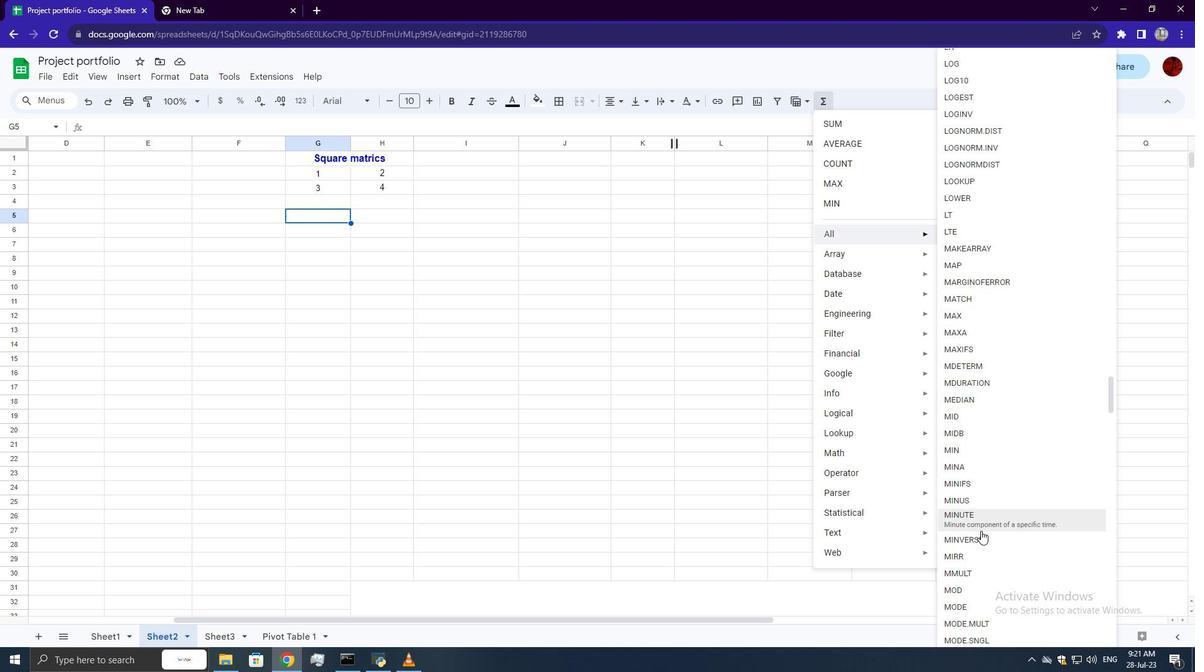 
Action: Mouse pressed left at (980, 534)
Screenshot: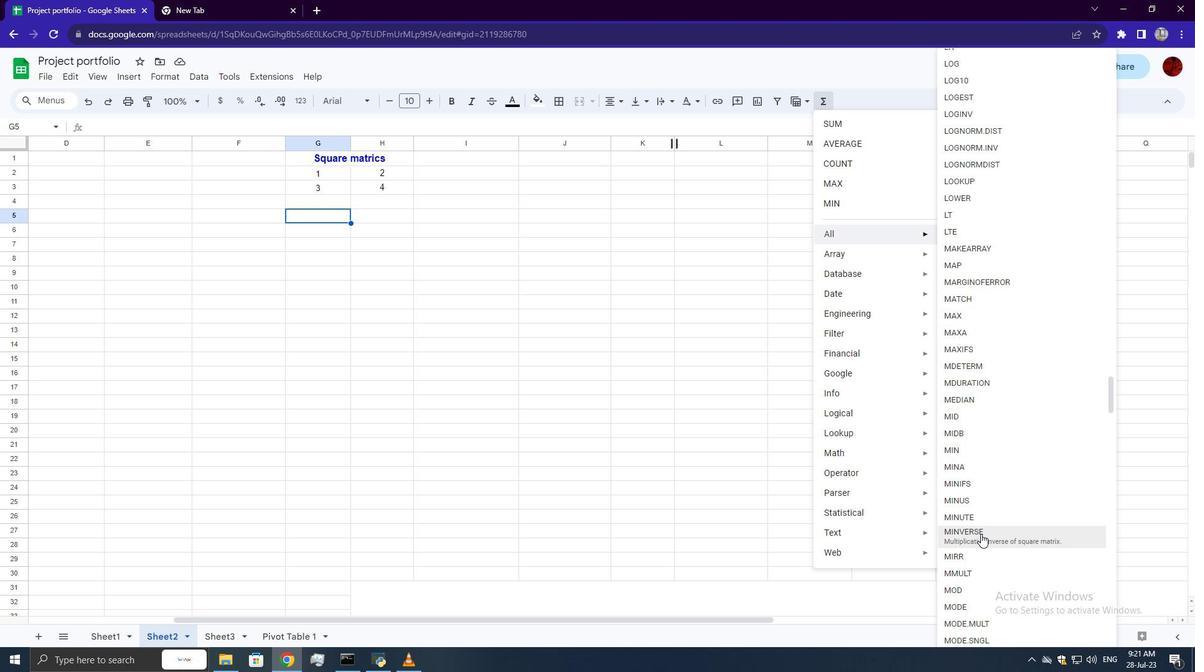 
Action: Mouse moved to (324, 173)
Screenshot: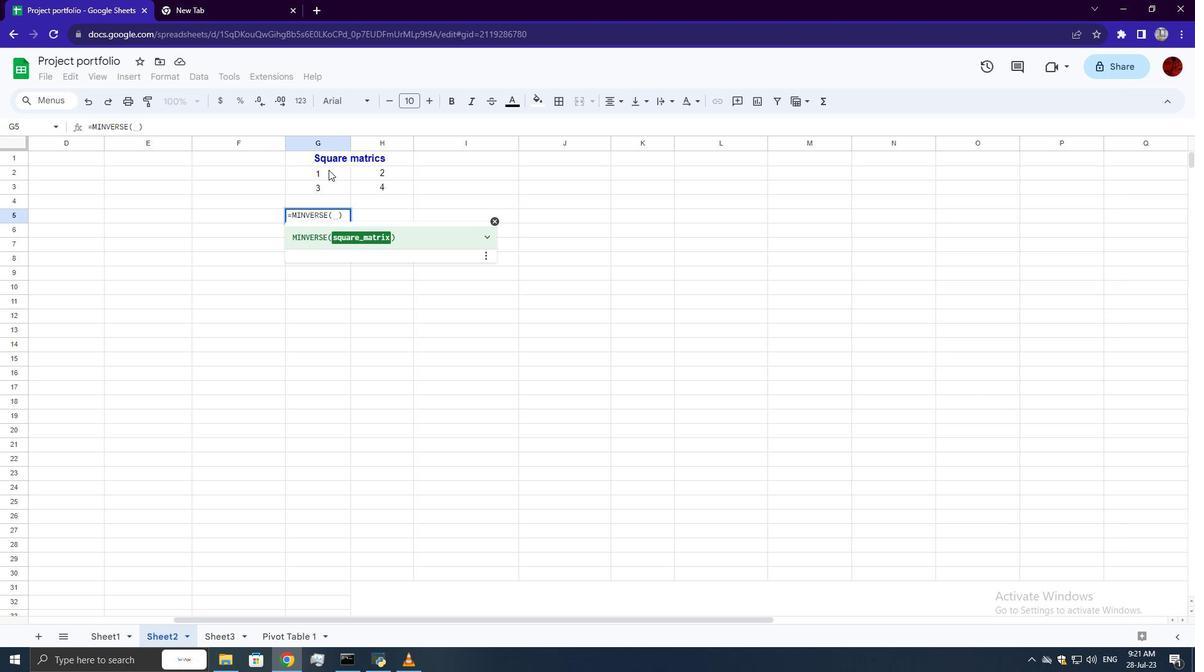 
Action: Mouse pressed left at (324, 173)
Screenshot: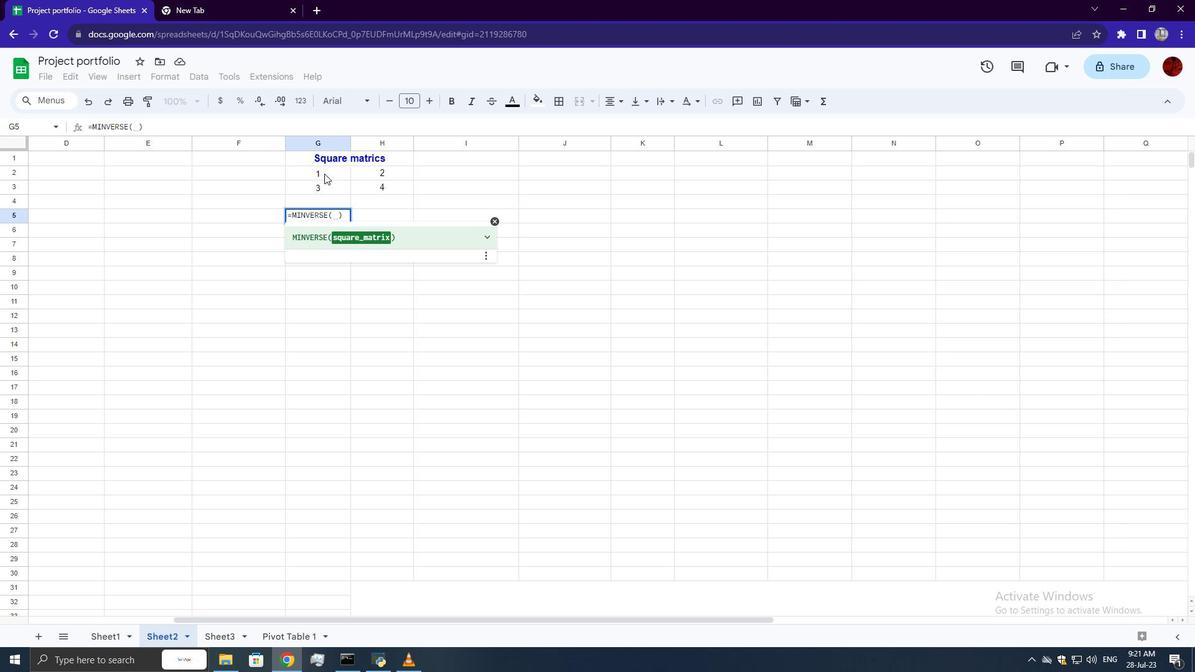 
Action: Mouse moved to (375, 185)
Screenshot: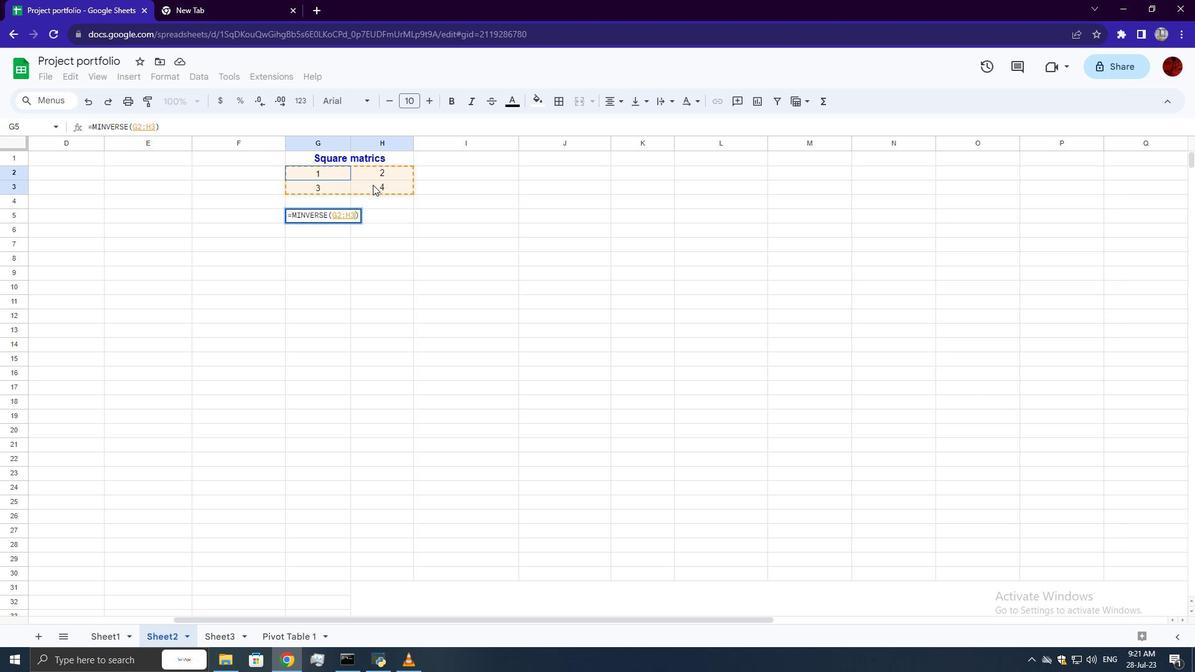 
Action: Key pressed <Key.enter>
Screenshot: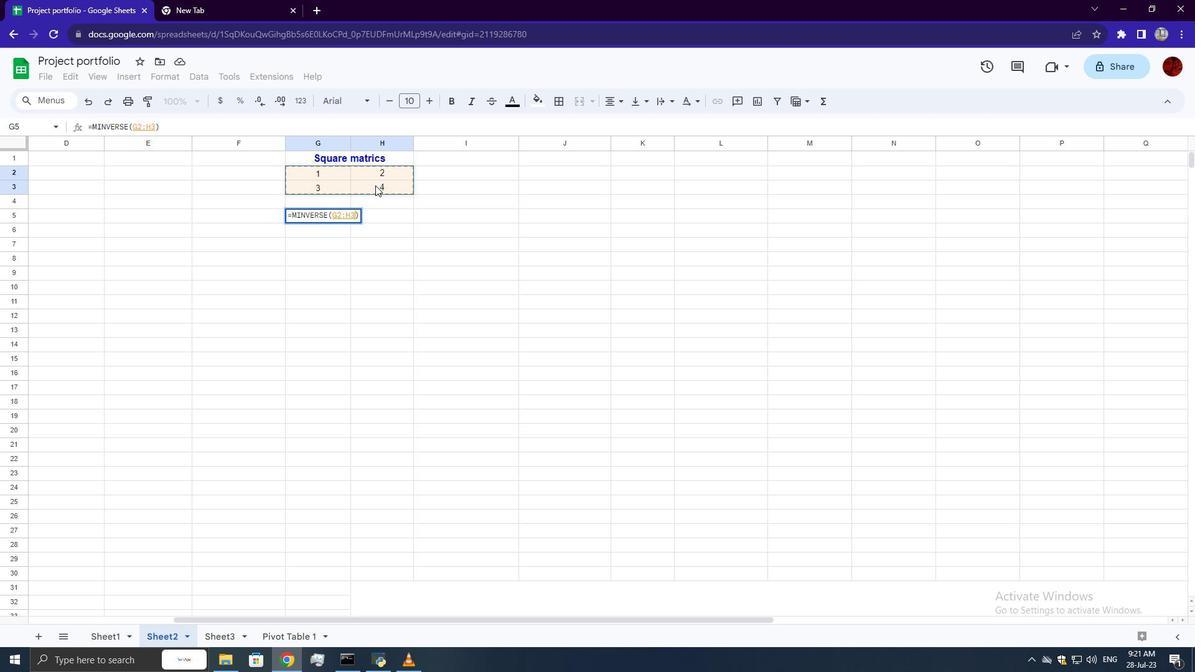 
